 Task: Look for space in Ressano Garcia, Mozambique from 1st July, 2023 to 3rd July, 2023 for 1 adult in price range Rs.5000 to Rs.15000. Place can be private room with 1  bedroom having 1 bed and 1 bathroom. Property type can be house, flat, guest house, hotel. Amenities needed are: wifi. Booking option can be shelf check-in. Required host language is English.
Action: Mouse moved to (541, 117)
Screenshot: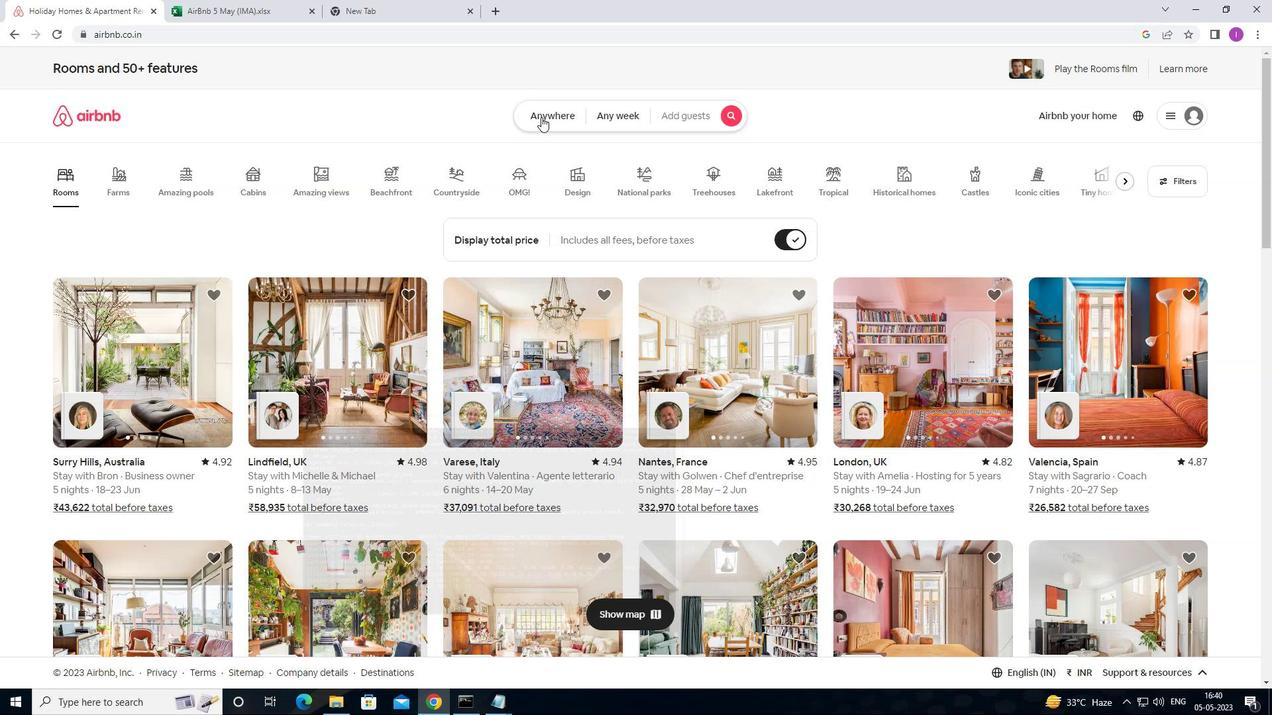
Action: Mouse pressed left at (541, 117)
Screenshot: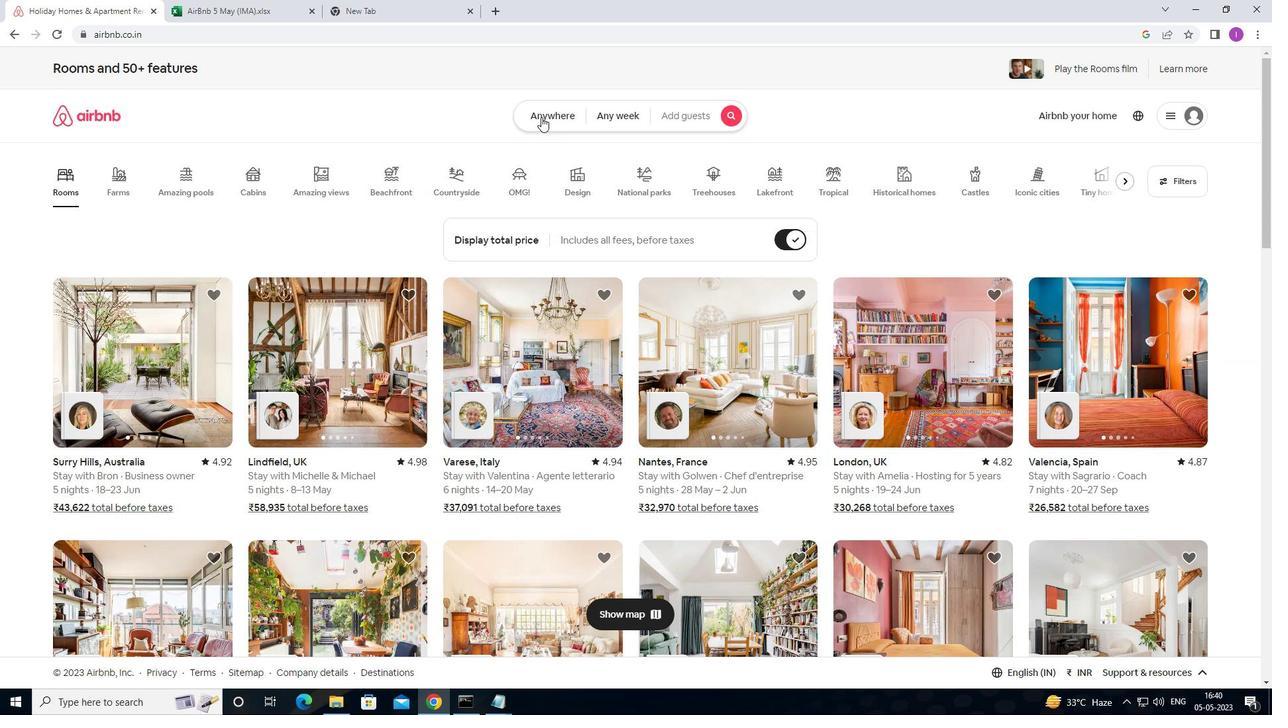 
Action: Mouse moved to (418, 155)
Screenshot: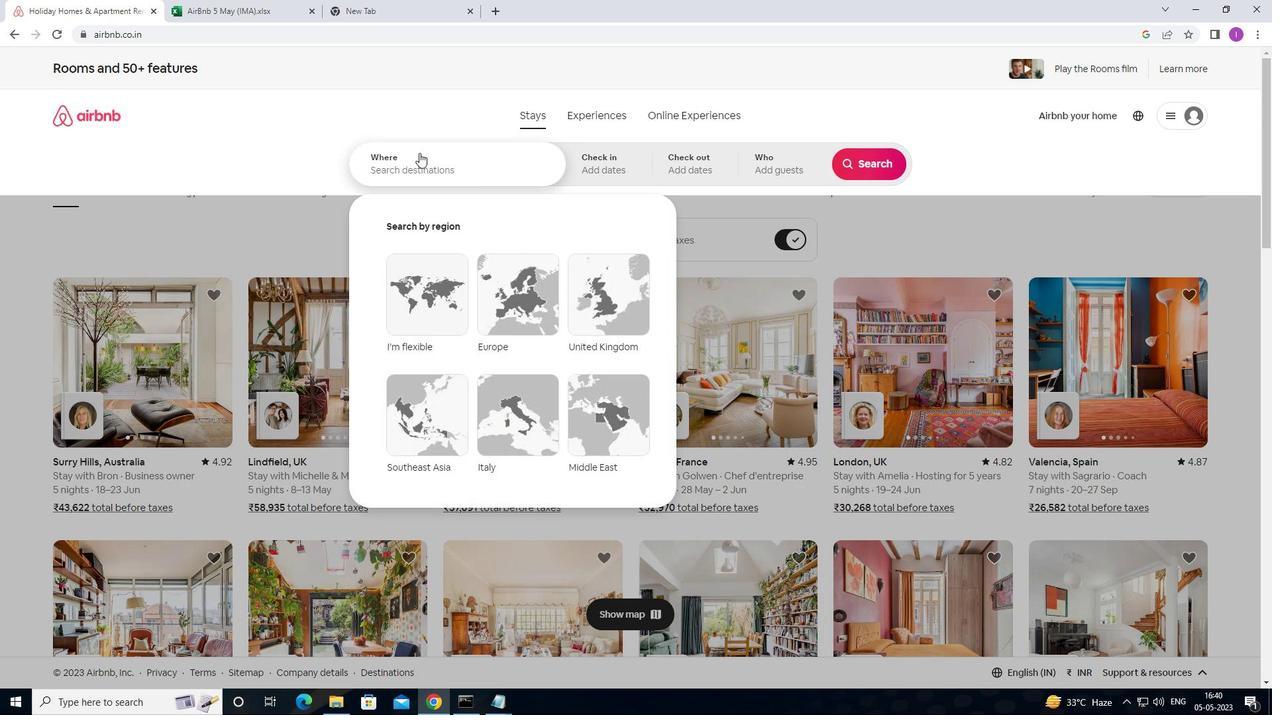 
Action: Mouse pressed left at (418, 155)
Screenshot: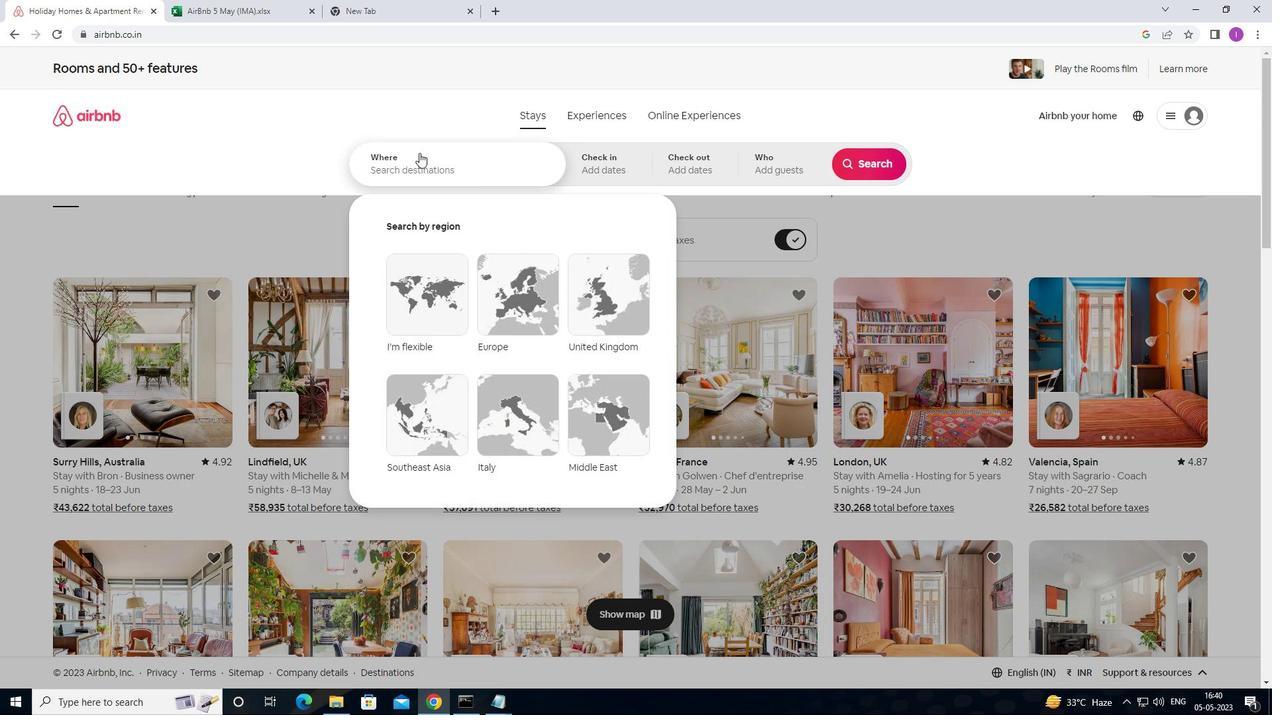 
Action: Mouse moved to (613, 78)
Screenshot: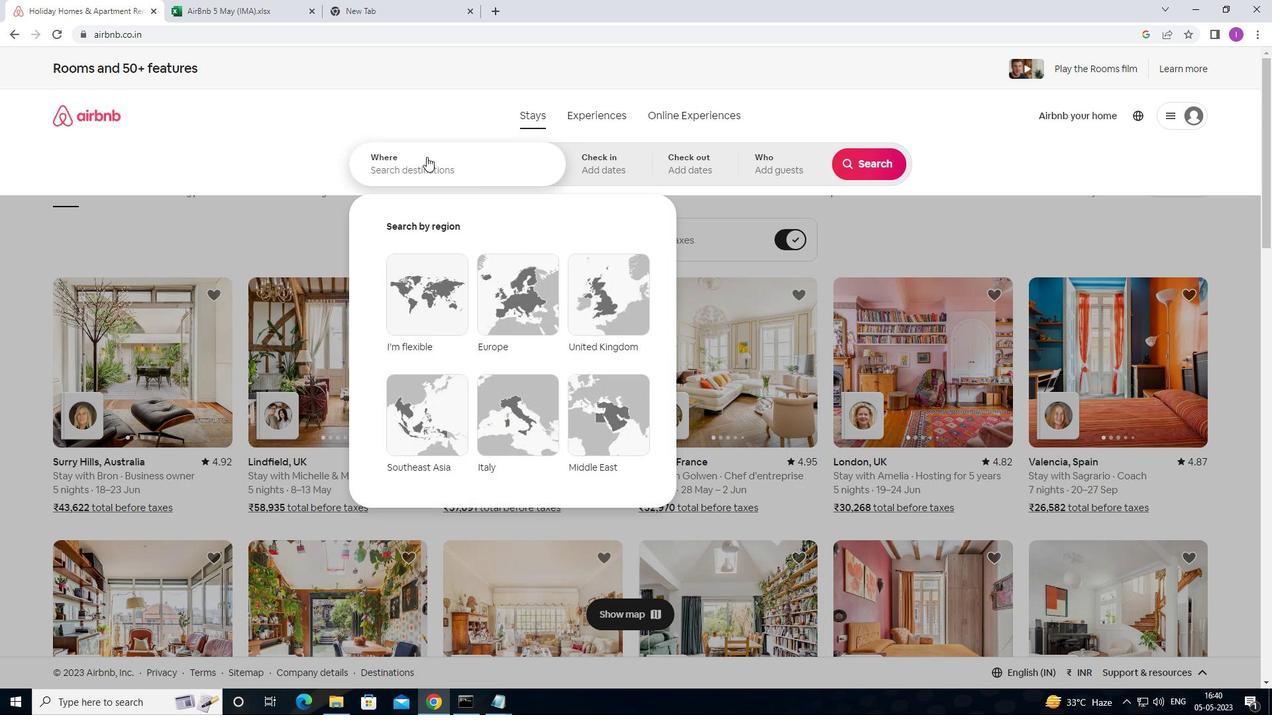 
Action: Key pressed <Key.shift>
Screenshot: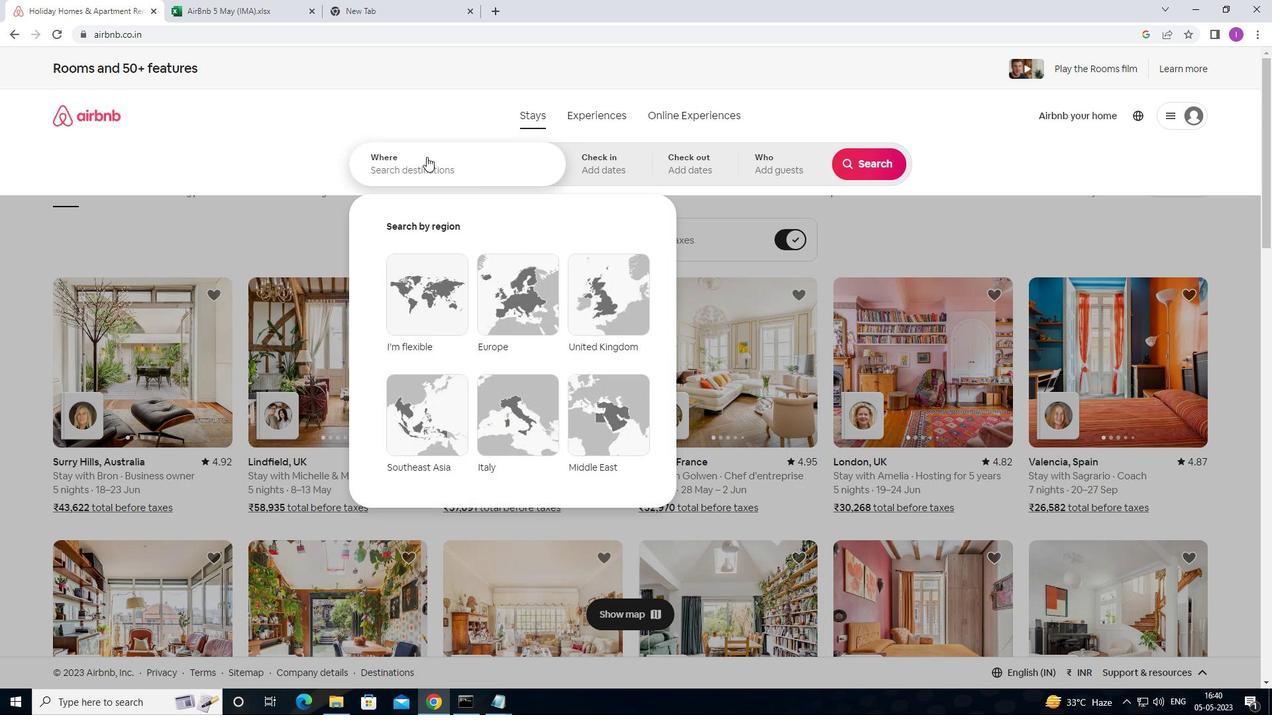 
Action: Mouse moved to (618, 82)
Screenshot: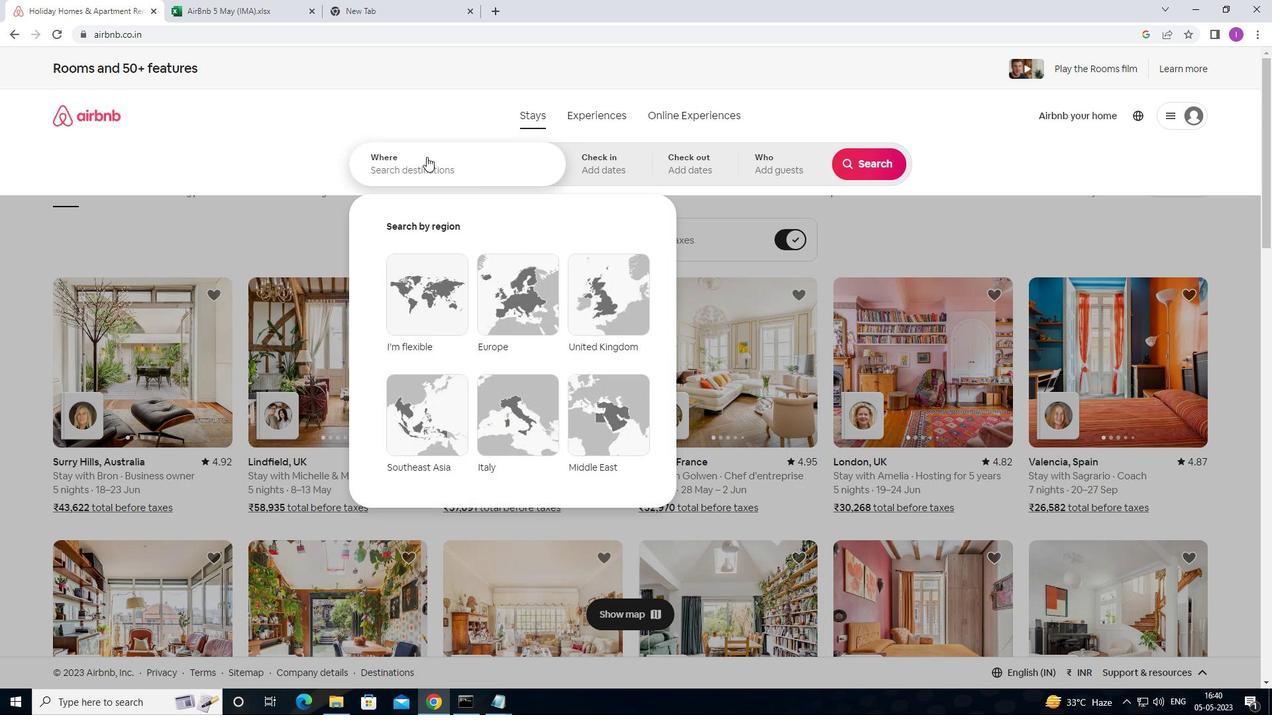 
Action: Key pressed <Key.shift><Key.shift><Key.shift><Key.shift><Key.shift><Key.shift><Key.shift><Key.shift><Key.shift><Key.shift><Key.shift>G<Key.backspace><Key.shift>RESSANO<Key.space><Key.shift><Key.shift><Key.shift><Key.shift><Key.shift><Key.shift><Key.shift><Key.shift><Key.shift><Key.shift><Key.shift><Key.shift><Key.shift><Key.shift><Key.shift><Key.shift><Key.shift><Key.shift><Key.shift><Key.shift><Key.shift><Key.shift><Key.shift><Key.shift><Key.shift><Key.shift><Key.shift><Key.shift><Key.shift><Key.shift><Key.shift><Key.shift><Key.shift><Key.shift><Key.shift><Key.shift><Key.shift><Key.shift><Key.shift><Key.shift><Key.shift><Key.shift><Key.shift><Key.shift><Key.shift><Key.shift><Key.shift><Key.shift><Key.shift><Key.shift><Key.shift><Key.shift><Key.shift><Key.shift>GARCIA,<Key.shift><Key.shift><Key.shift><Key.shift><Key.shift><Key.shift><Key.shift><Key.shift><Key.shift><Key.shift><Key.shift><Key.shift><Key.shift><Key.shift><Key.shift><Key.shift><Key.shift><Key.shift><Key.shift><Key.shift><Key.shift><Key.shift><Key.shift><Key.shift>MOZAM
Screenshot: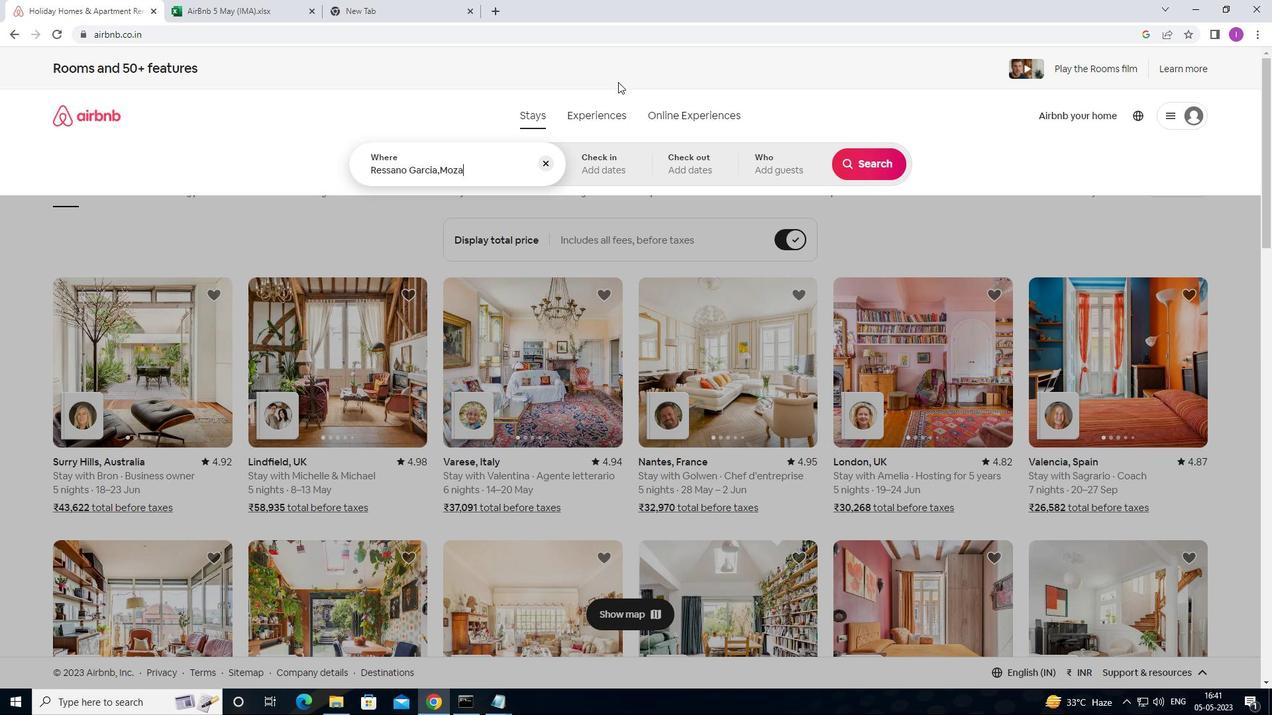 
Action: Mouse moved to (515, 242)
Screenshot: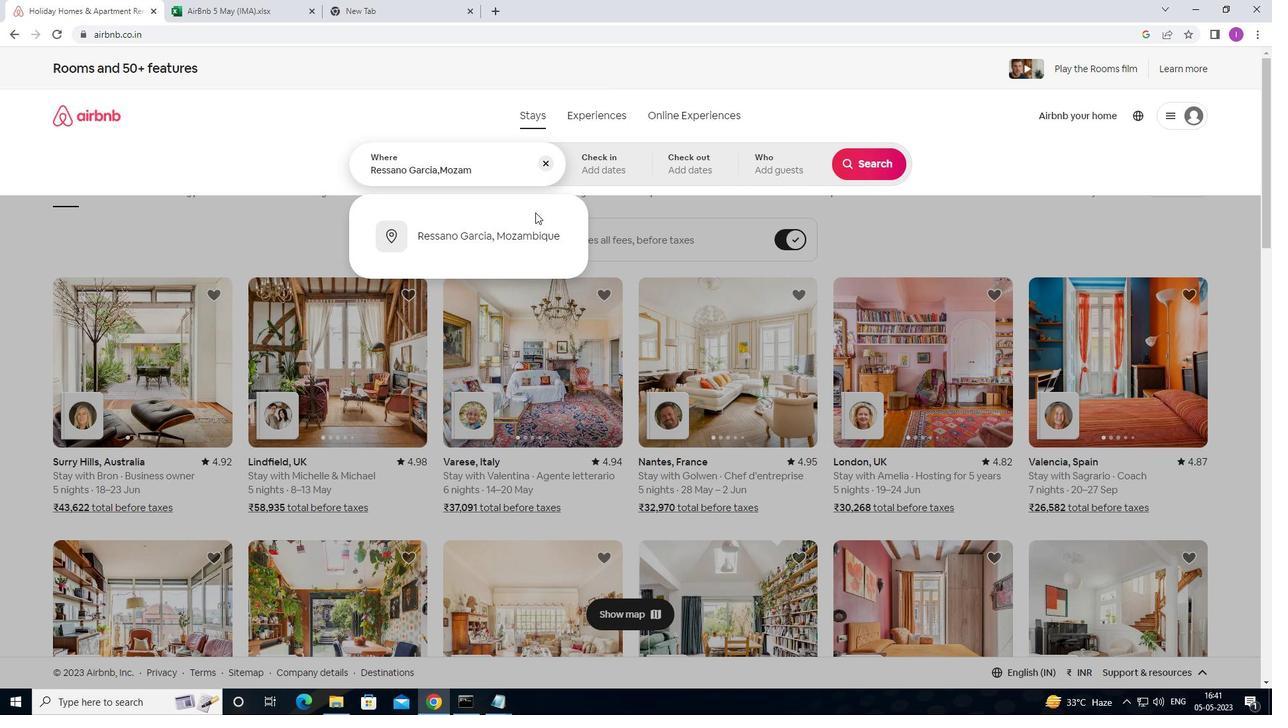 
Action: Mouse pressed left at (515, 242)
Screenshot: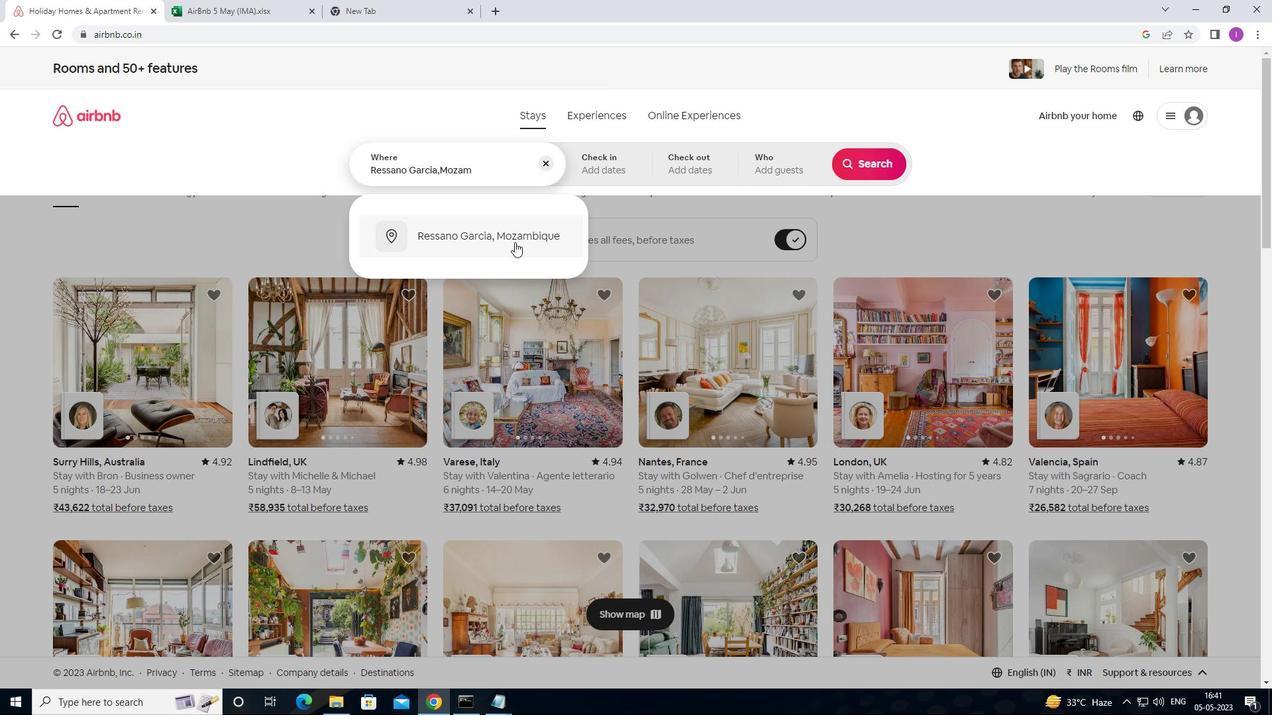 
Action: Mouse moved to (870, 270)
Screenshot: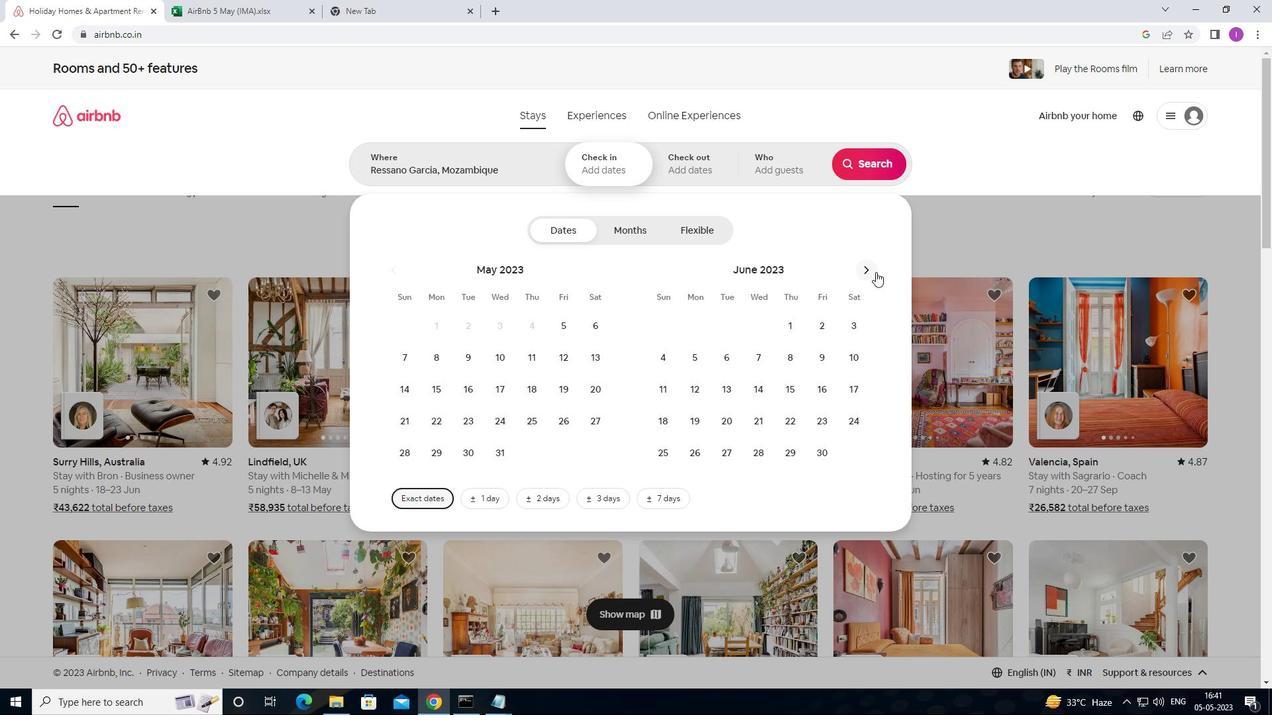 
Action: Mouse pressed left at (870, 270)
Screenshot: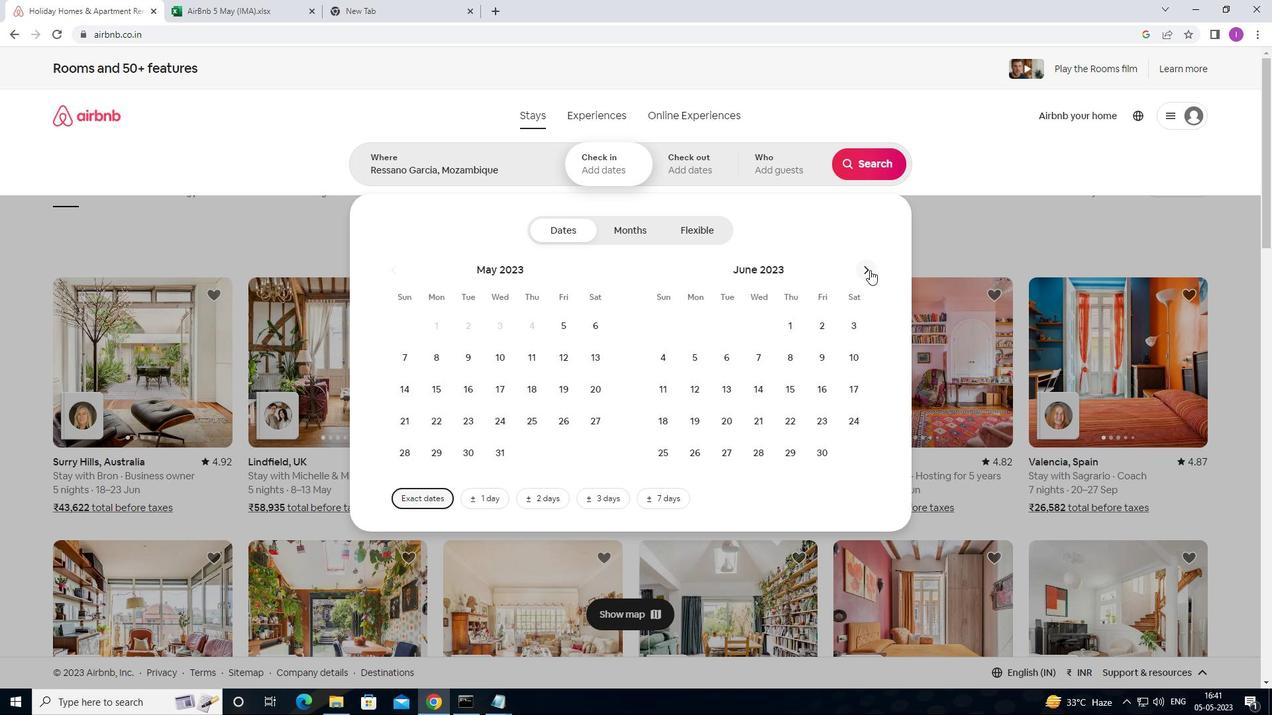 
Action: Mouse moved to (859, 321)
Screenshot: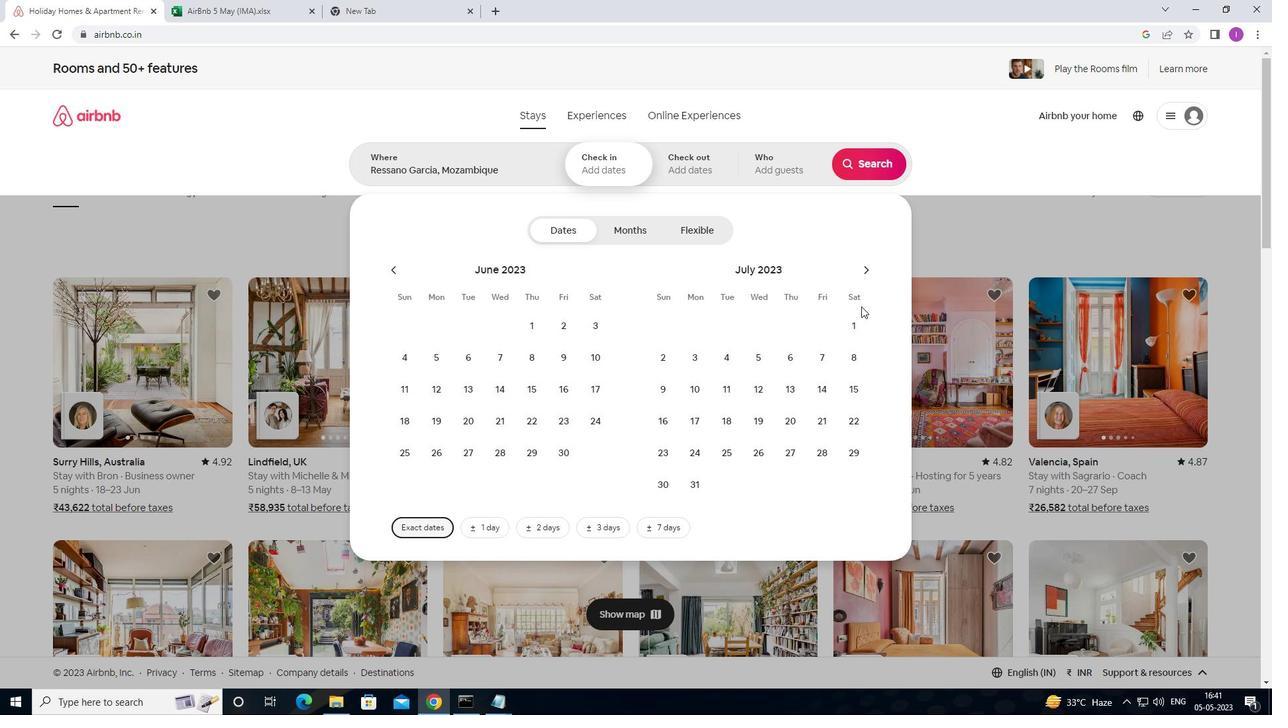 
Action: Mouse pressed left at (859, 321)
Screenshot: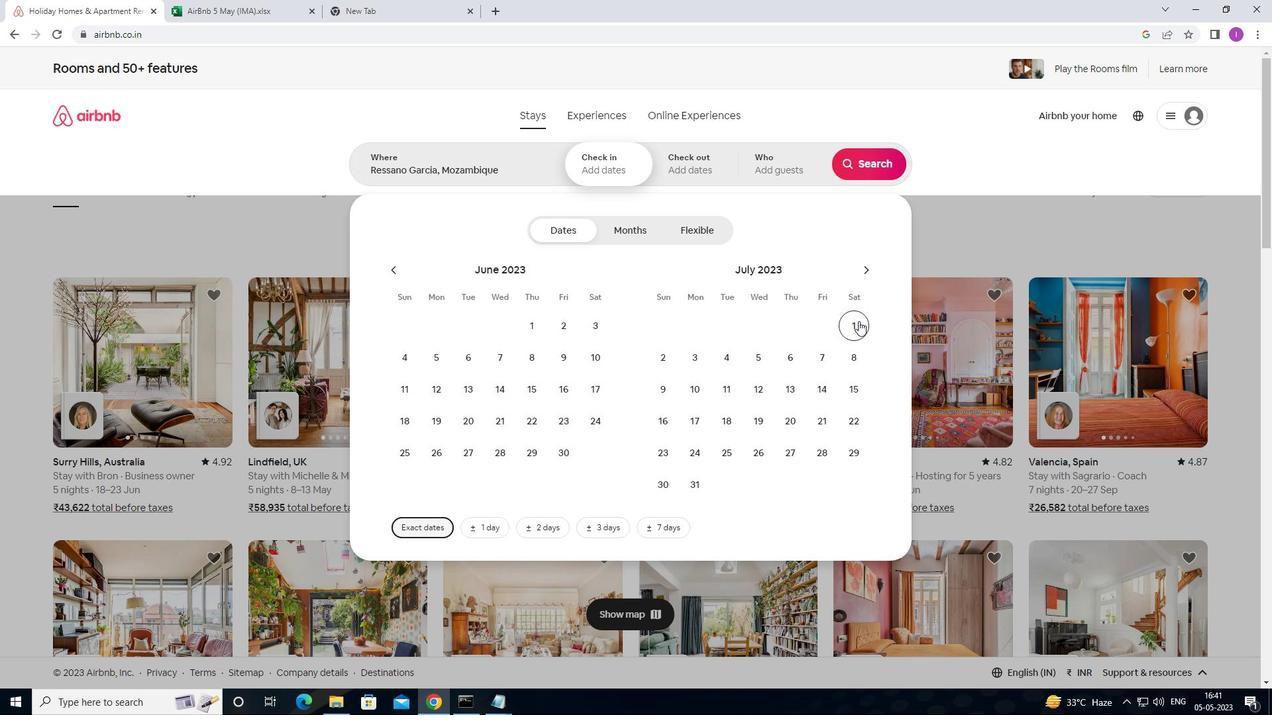 
Action: Mouse moved to (688, 356)
Screenshot: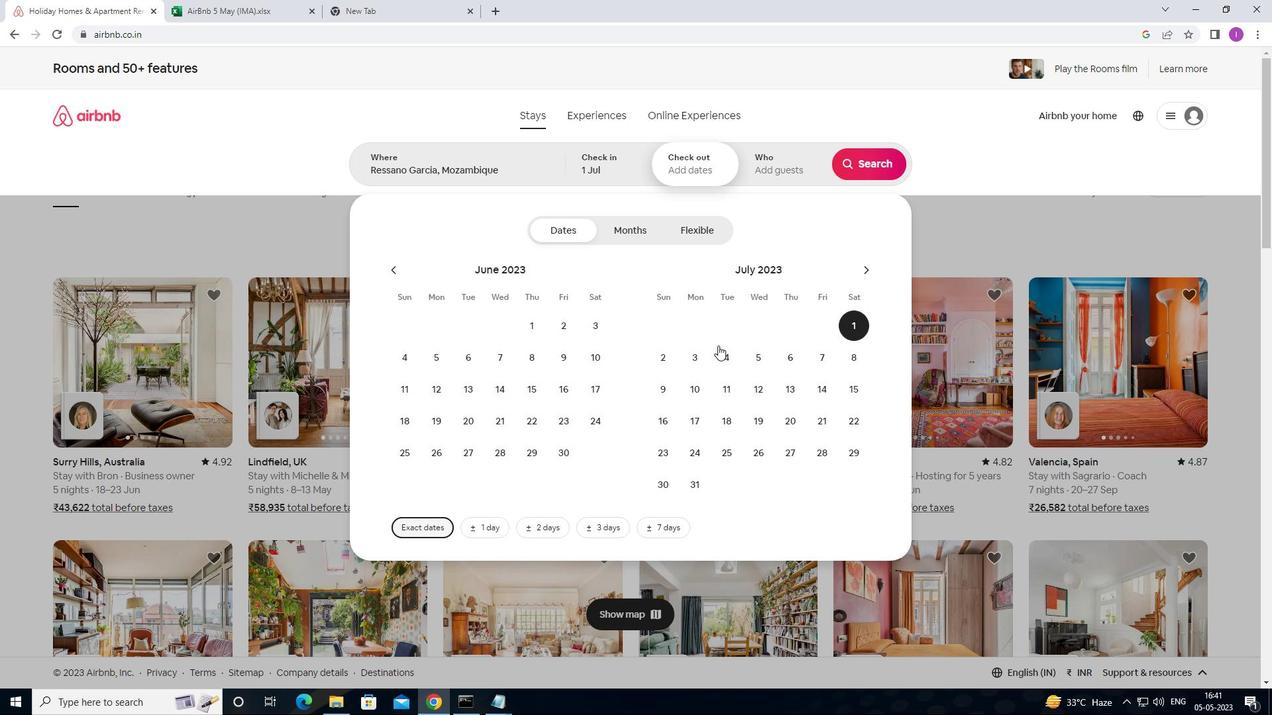 
Action: Mouse pressed left at (688, 356)
Screenshot: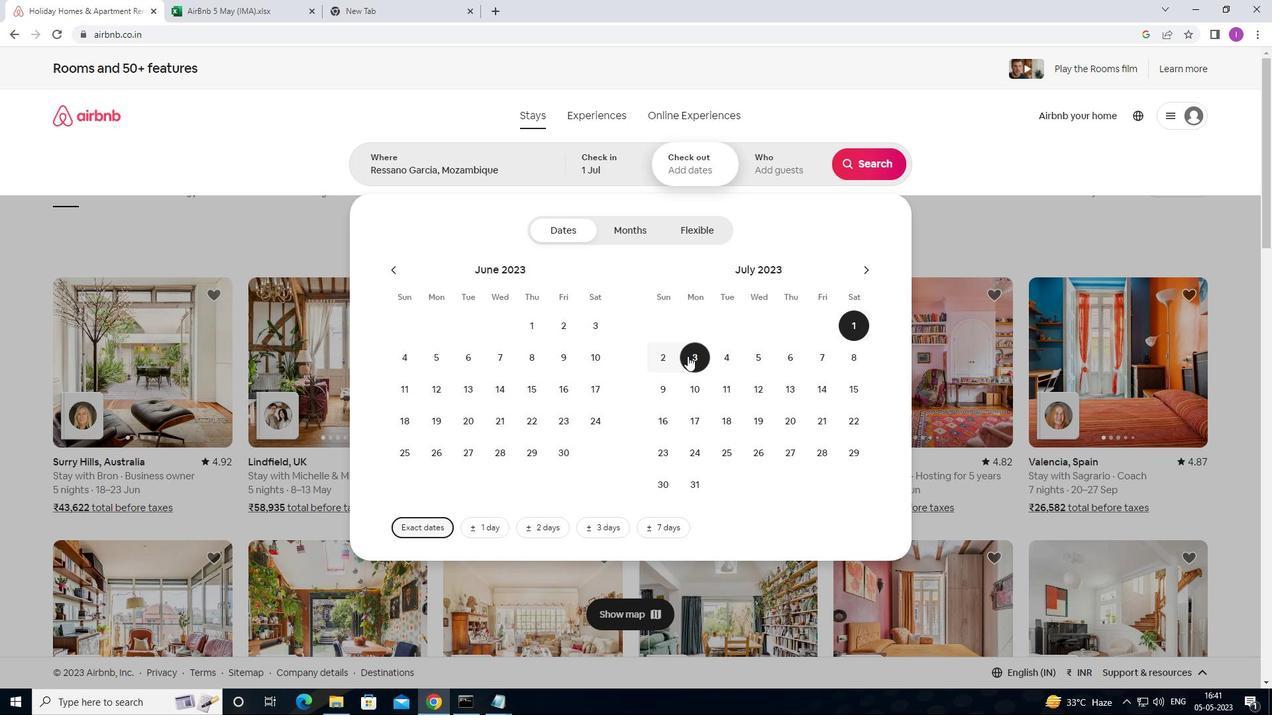 
Action: Mouse moved to (762, 172)
Screenshot: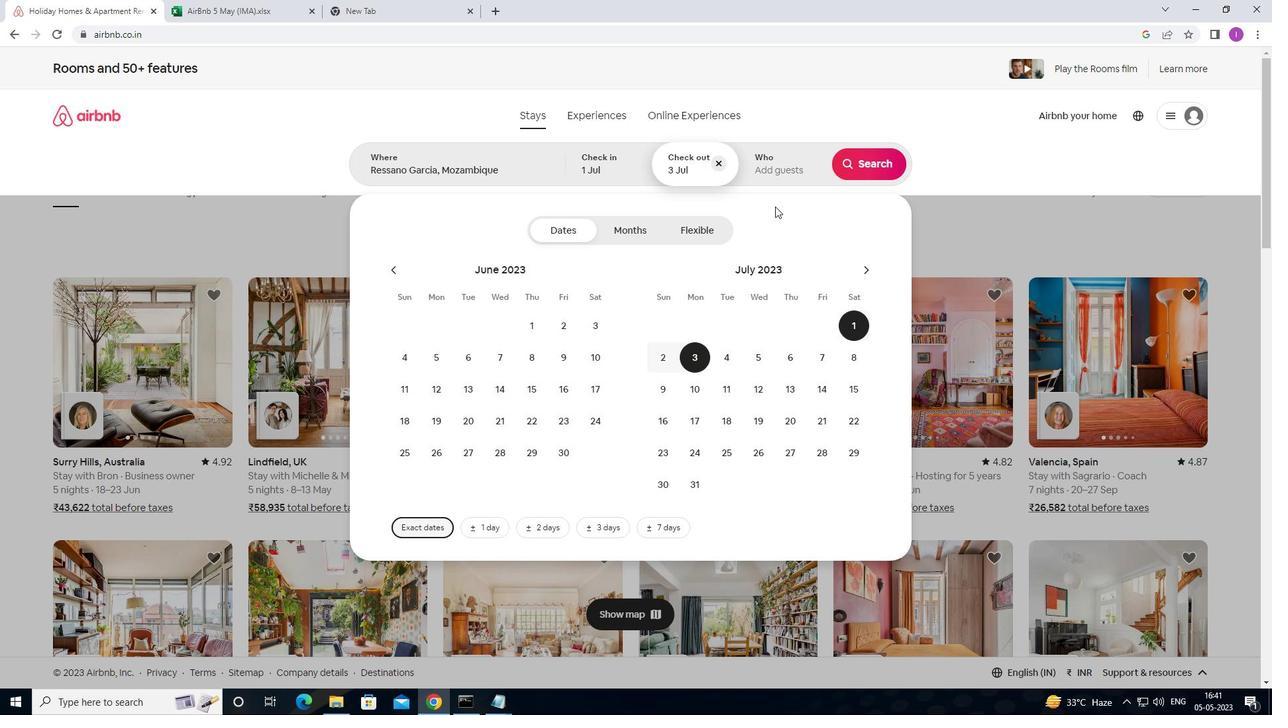 
Action: Mouse pressed left at (762, 172)
Screenshot: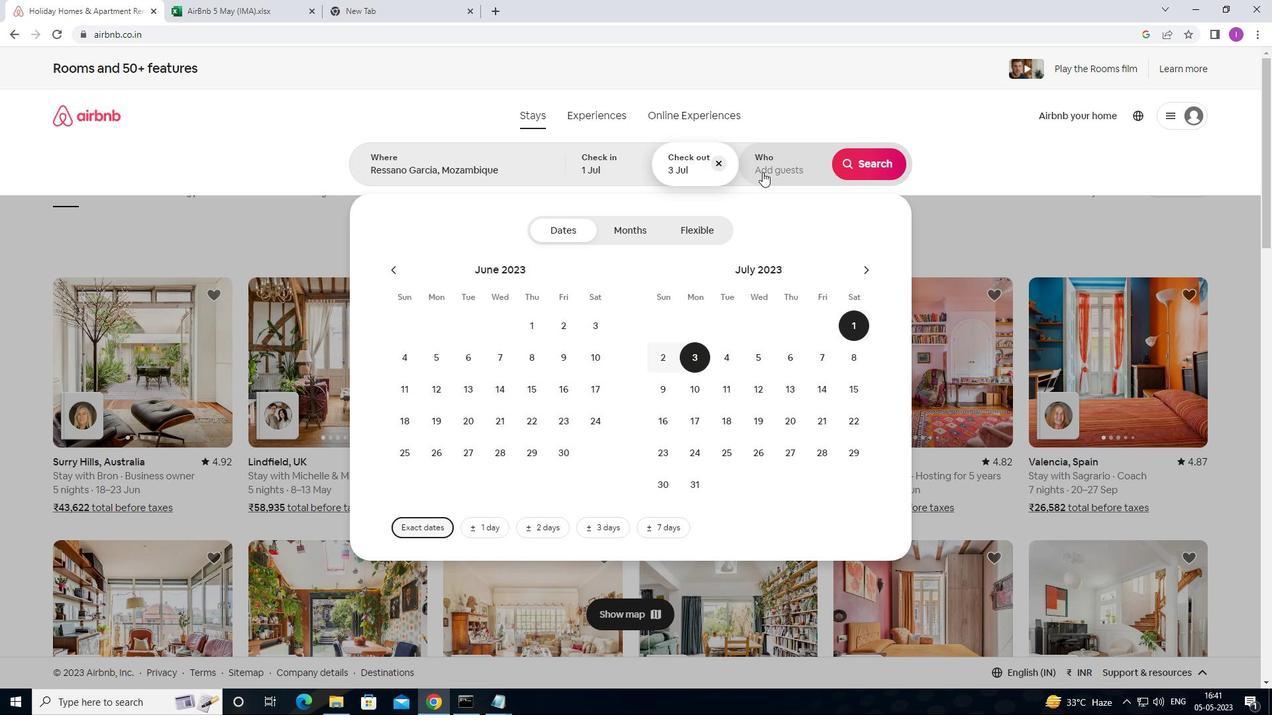
Action: Mouse moved to (874, 237)
Screenshot: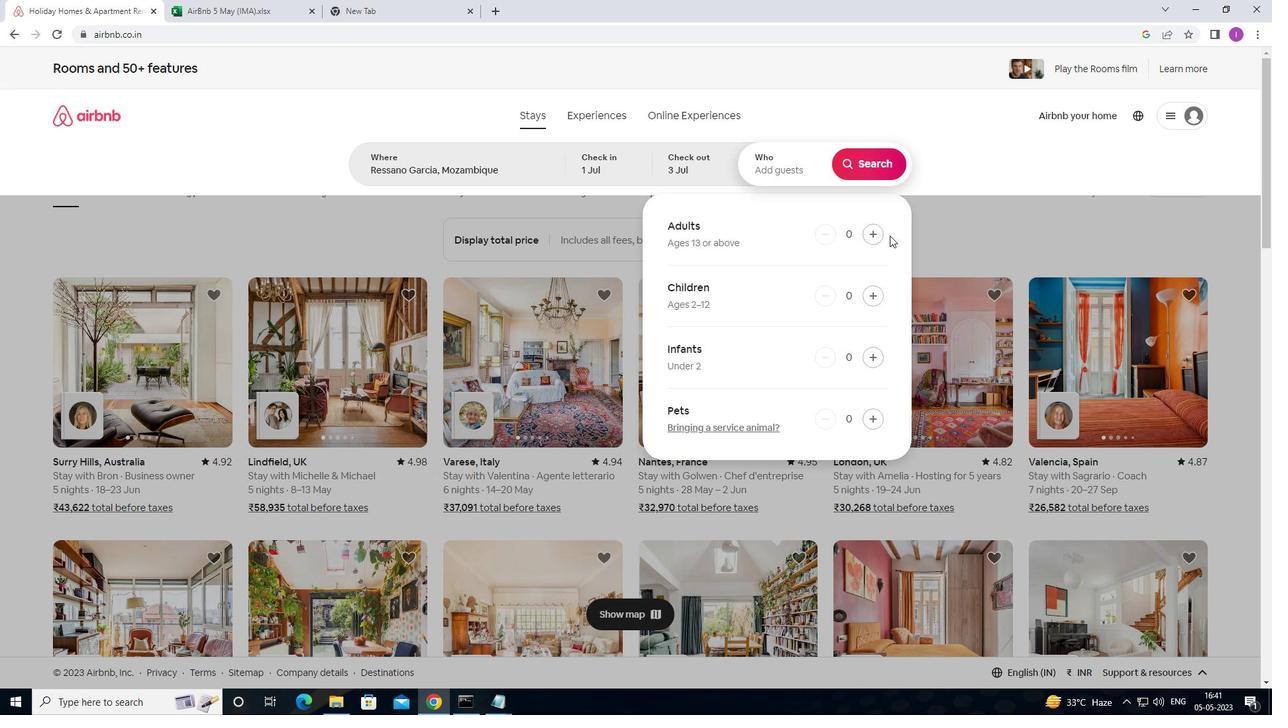 
Action: Mouse pressed left at (874, 237)
Screenshot: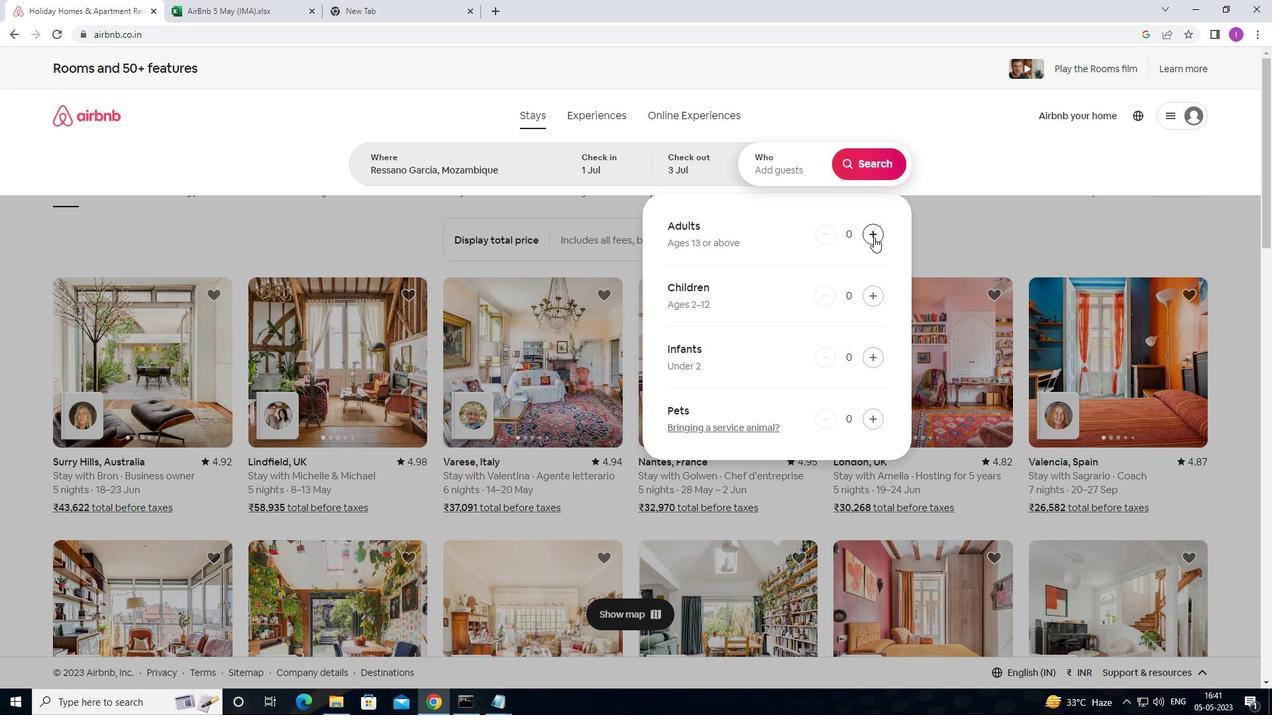 
Action: Mouse moved to (880, 163)
Screenshot: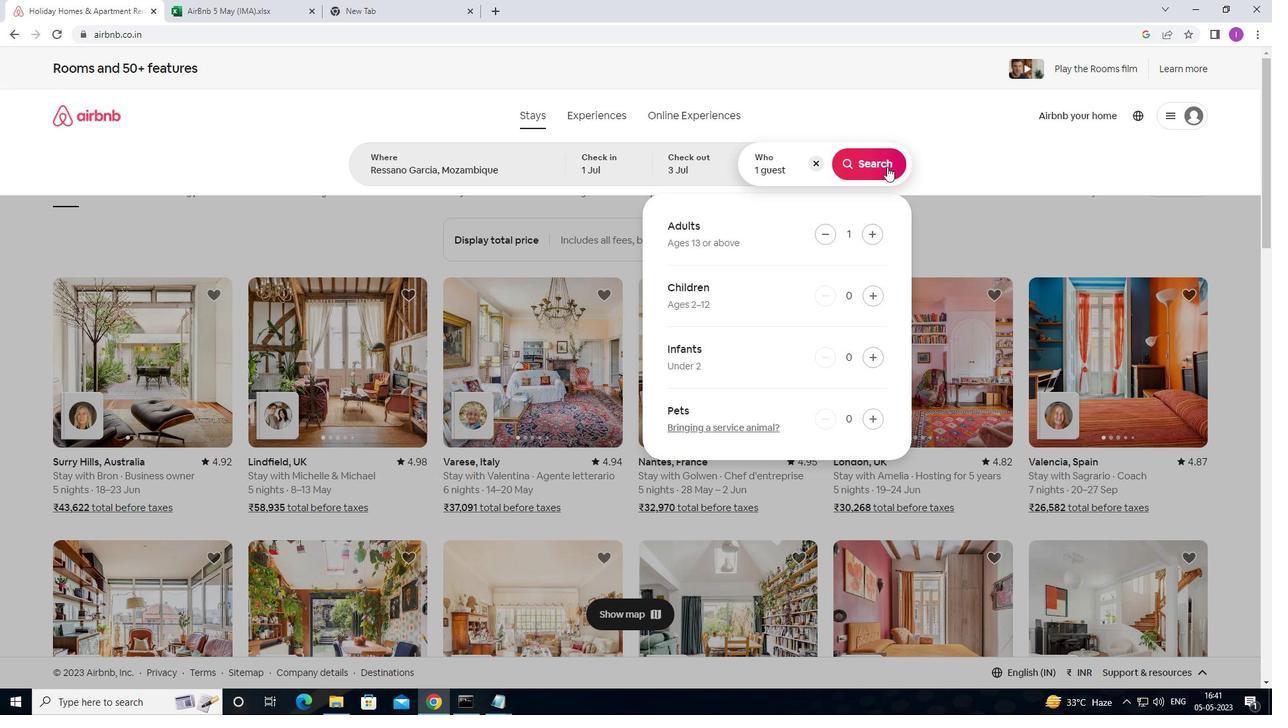 
Action: Mouse pressed left at (880, 163)
Screenshot: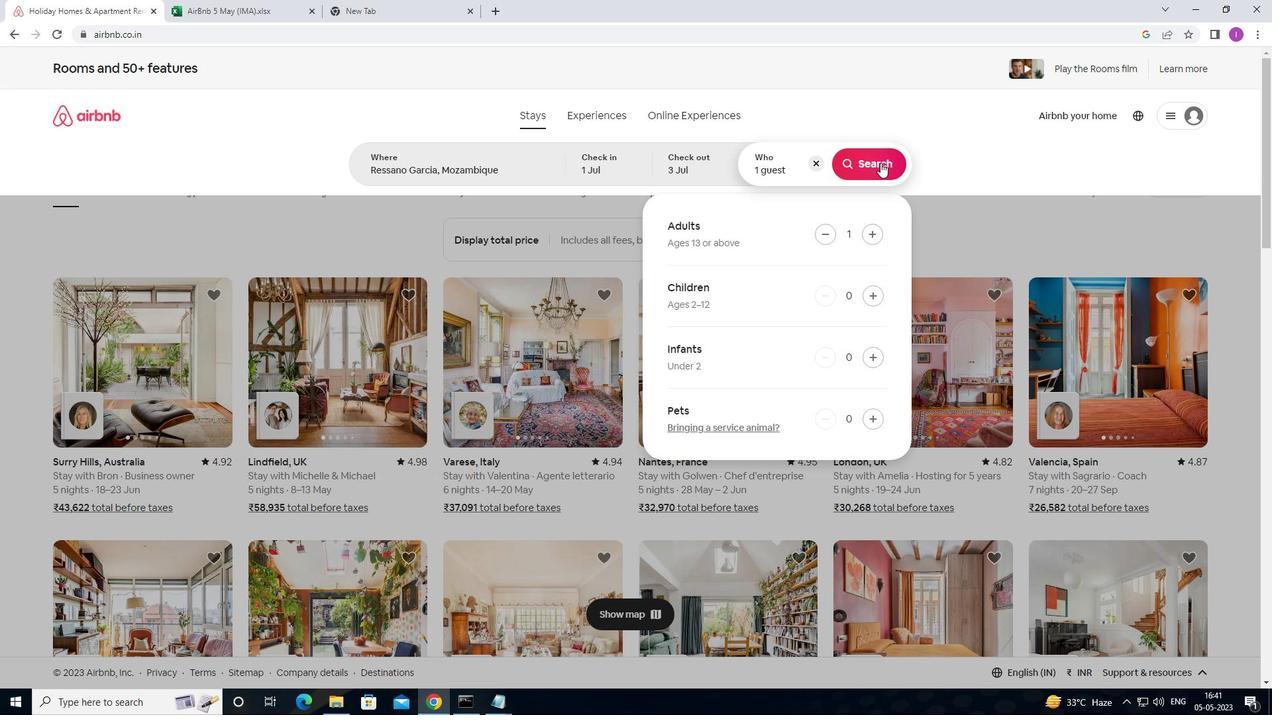 
Action: Mouse moved to (1216, 136)
Screenshot: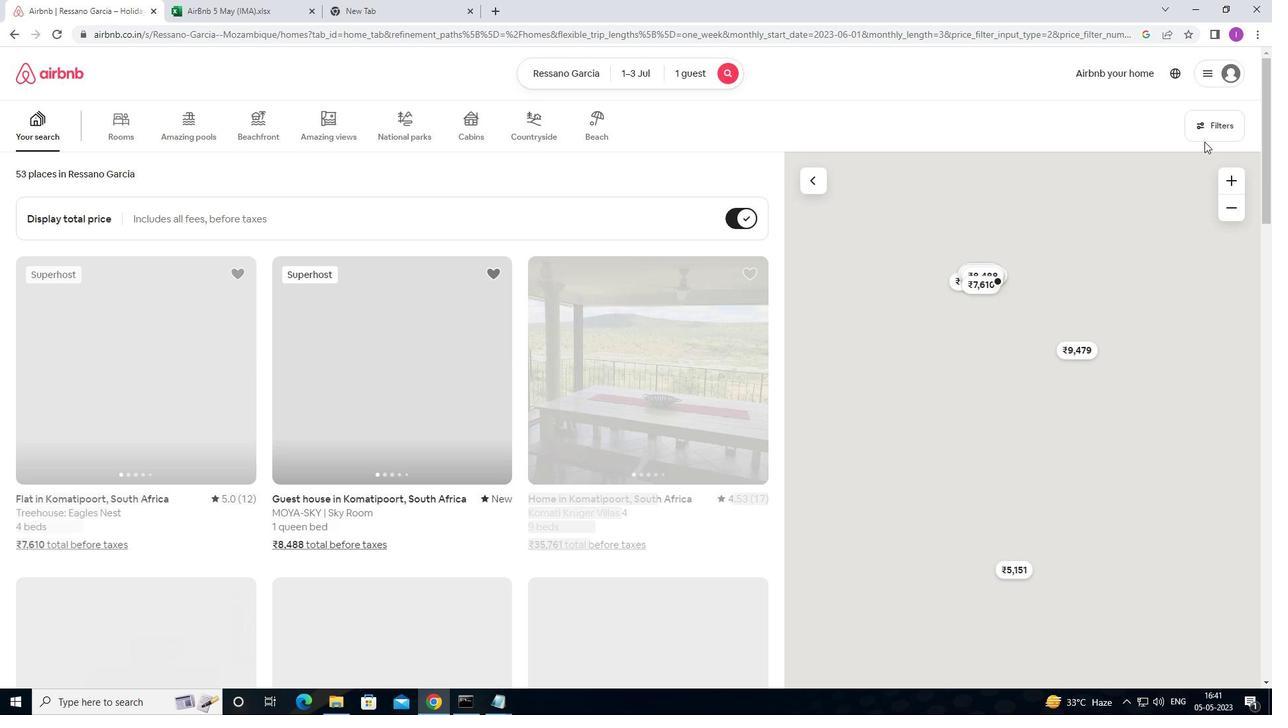 
Action: Mouse pressed left at (1216, 136)
Screenshot: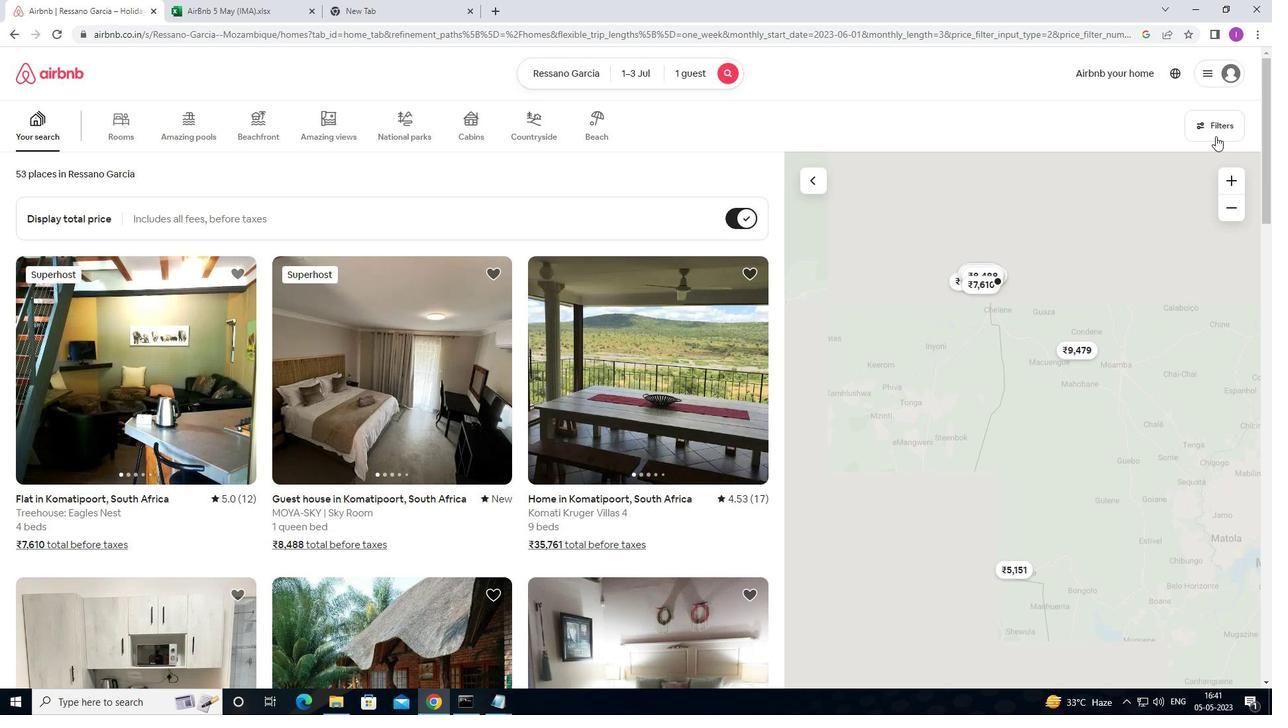 
Action: Mouse moved to (468, 456)
Screenshot: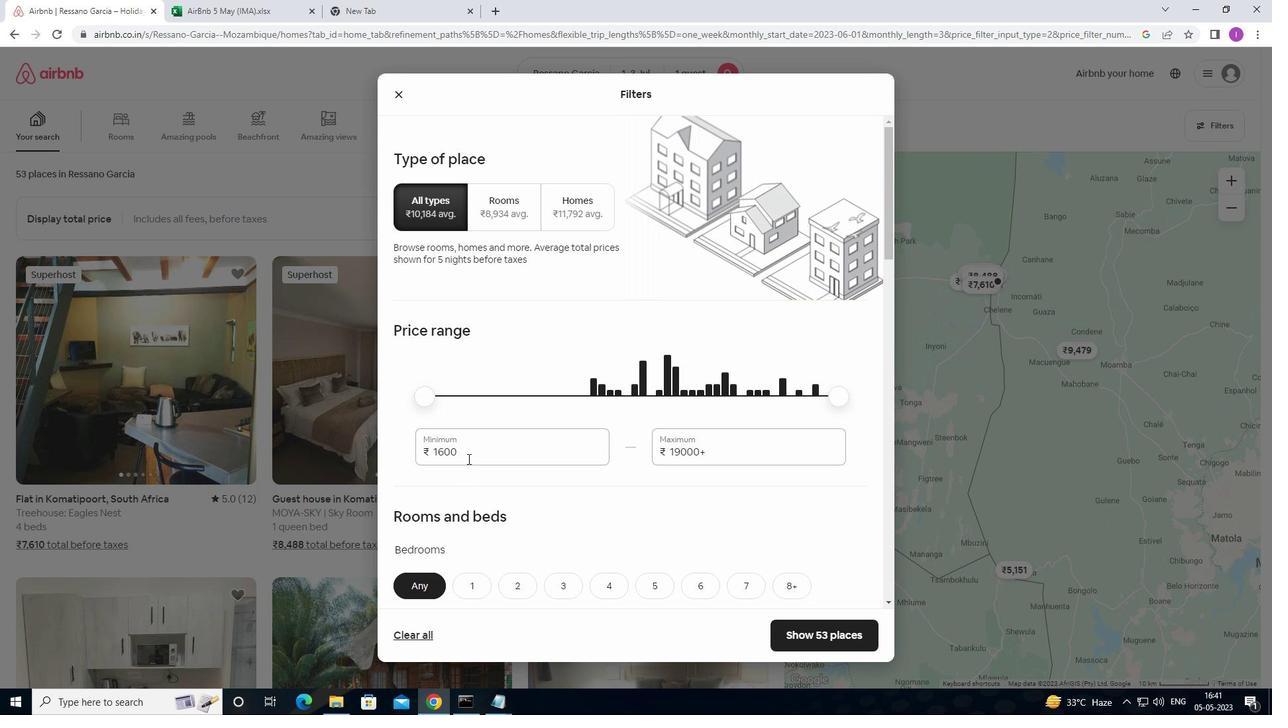
Action: Mouse pressed left at (468, 456)
Screenshot: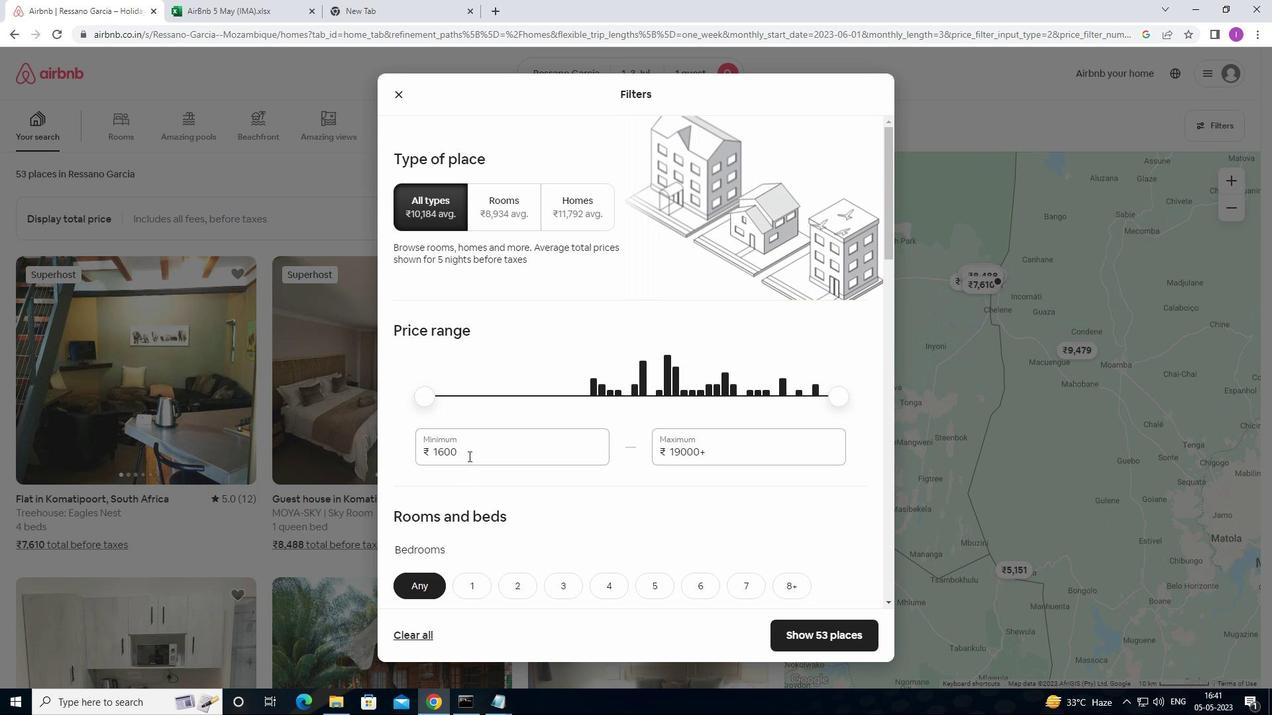 
Action: Mouse moved to (440, 464)
Screenshot: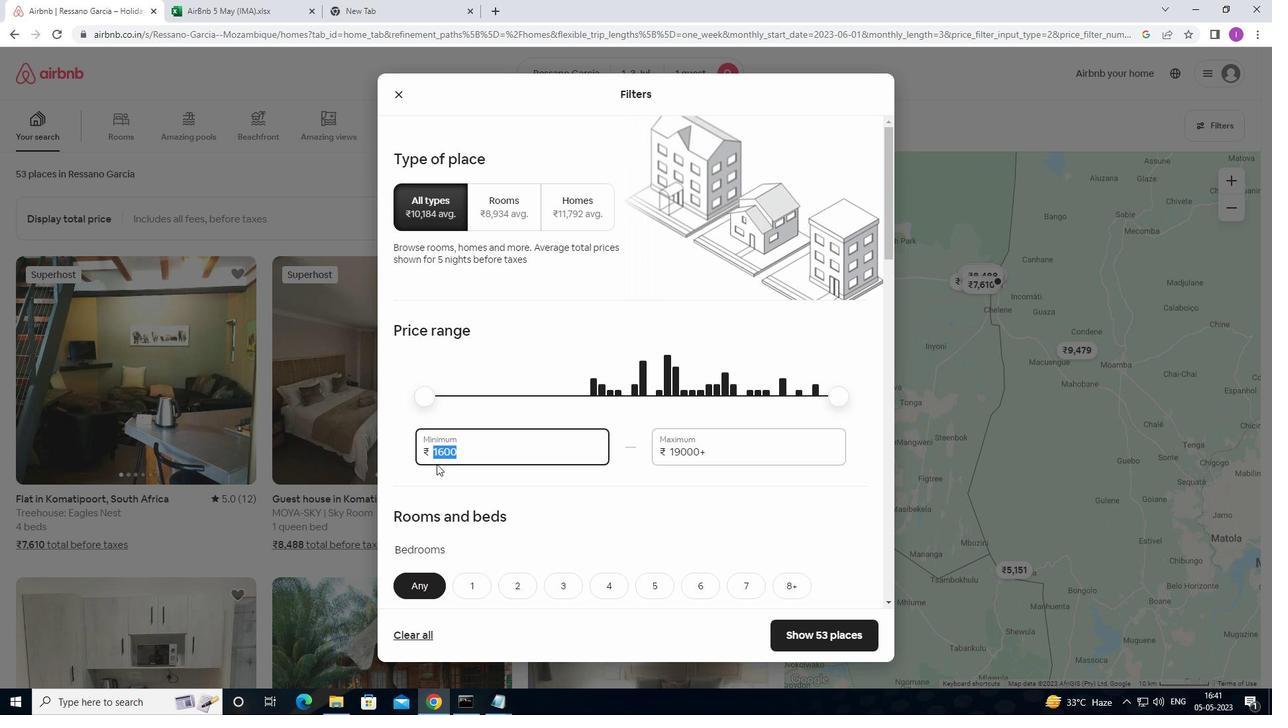 
Action: Key pressed 5
Screenshot: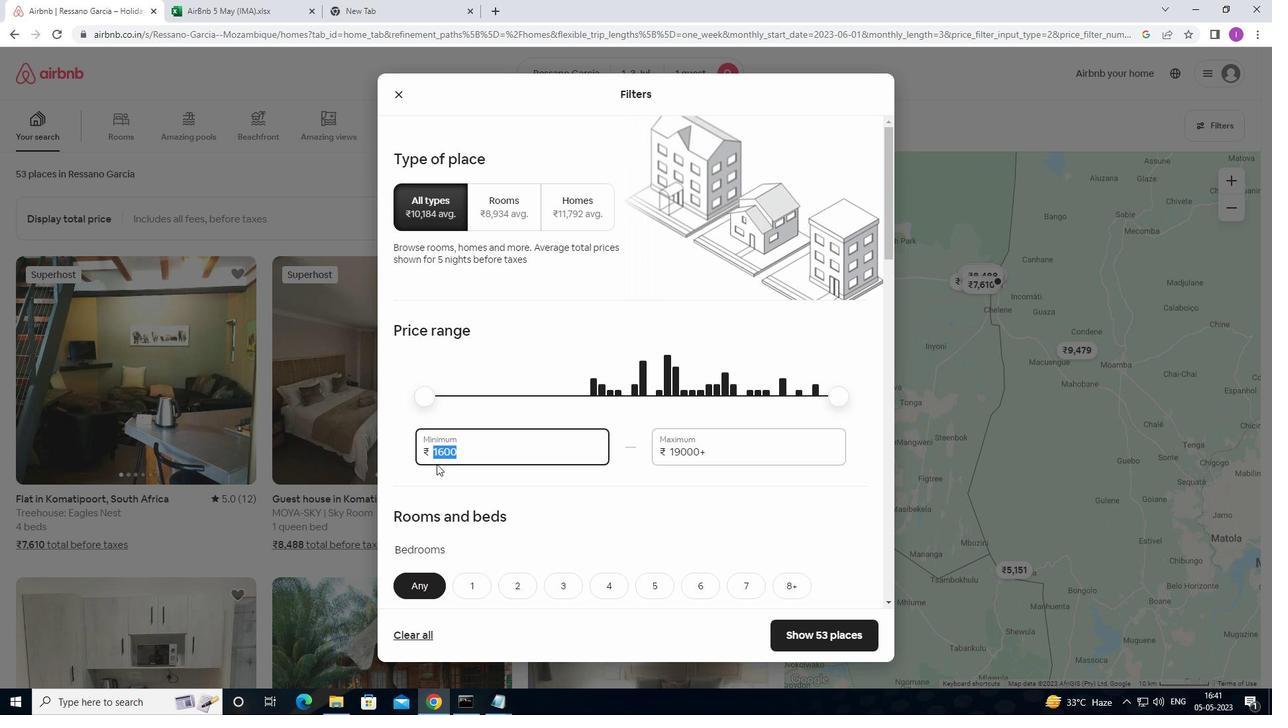 
Action: Mouse moved to (442, 463)
Screenshot: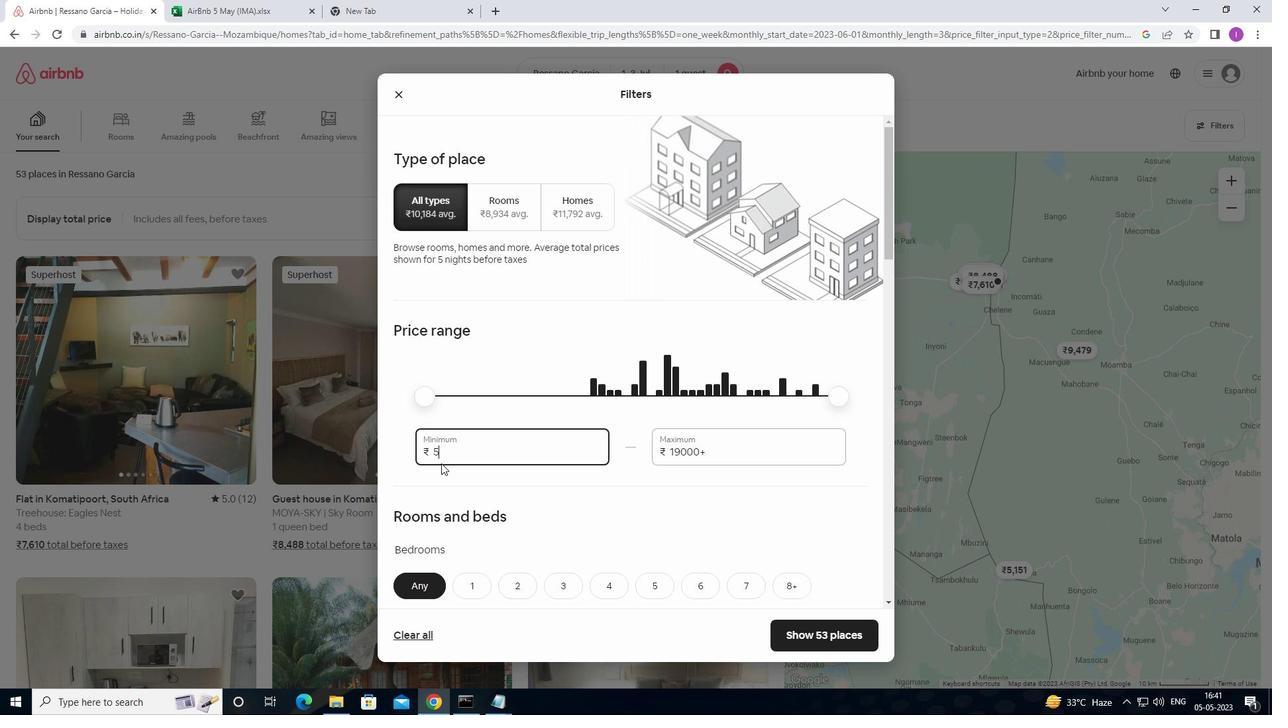 
Action: Key pressed 0
Screenshot: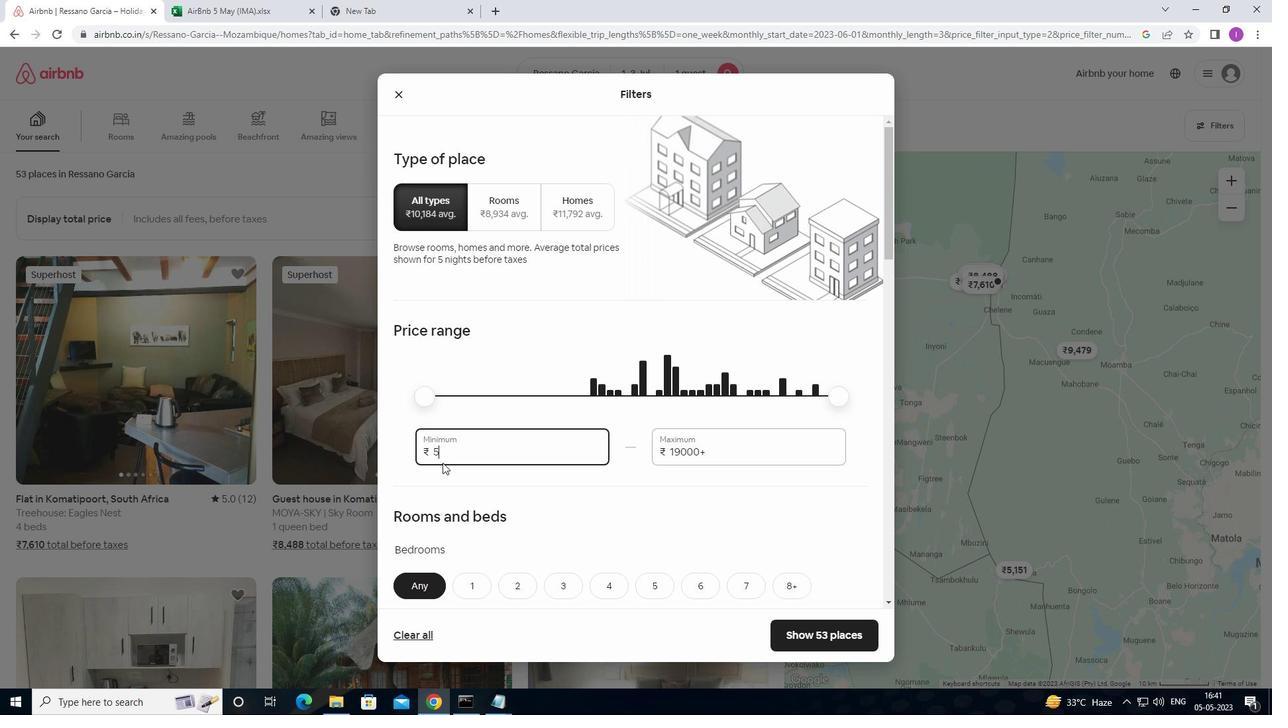 
Action: Mouse moved to (444, 463)
Screenshot: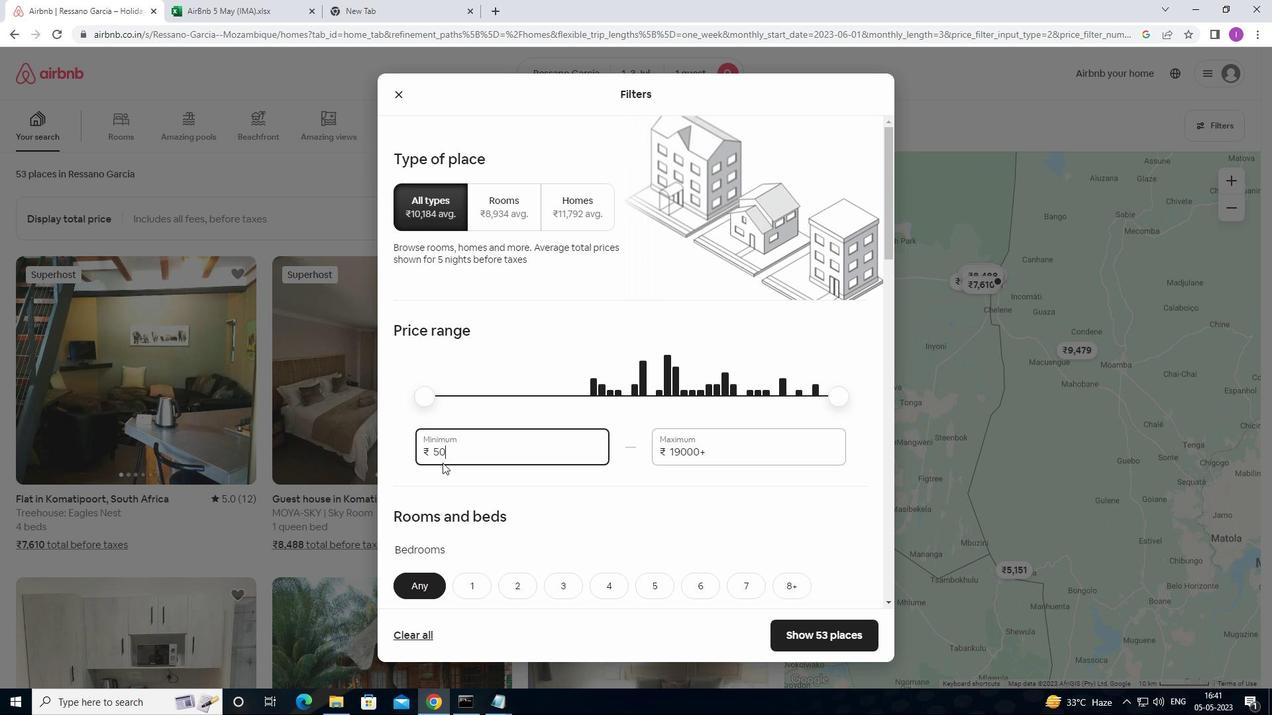 
Action: Key pressed 0
Screenshot: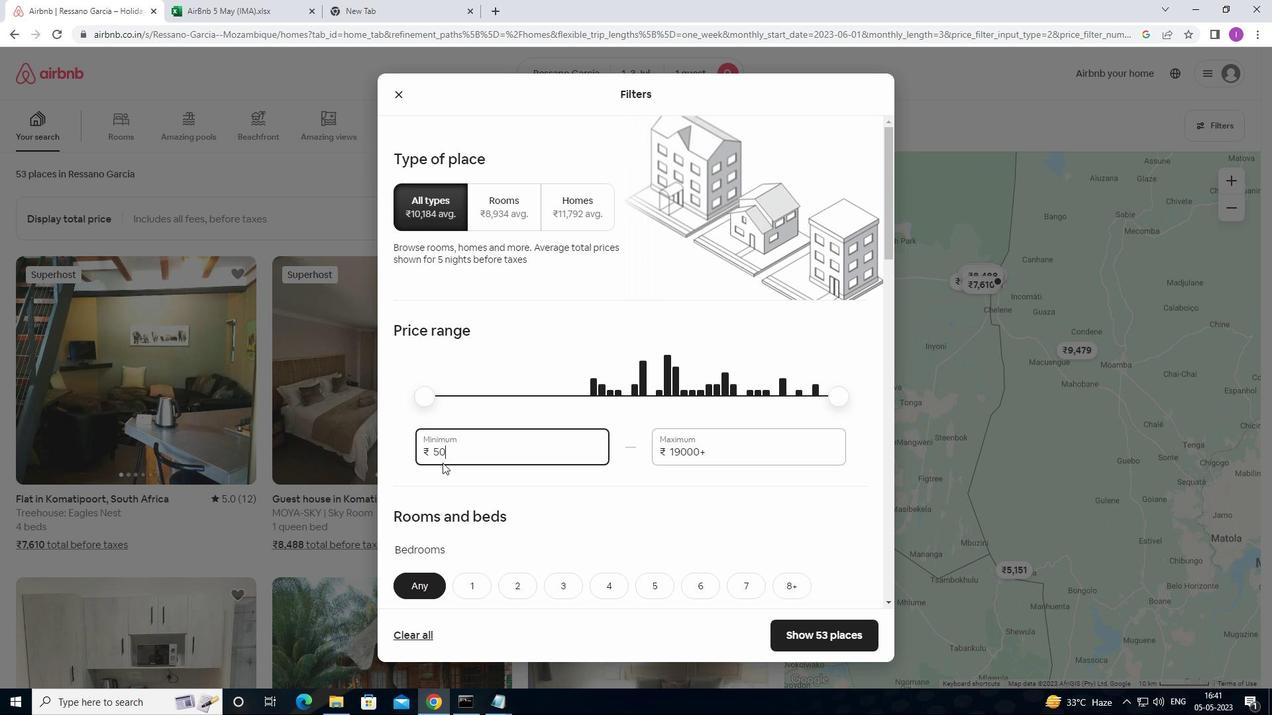 
Action: Mouse moved to (456, 464)
Screenshot: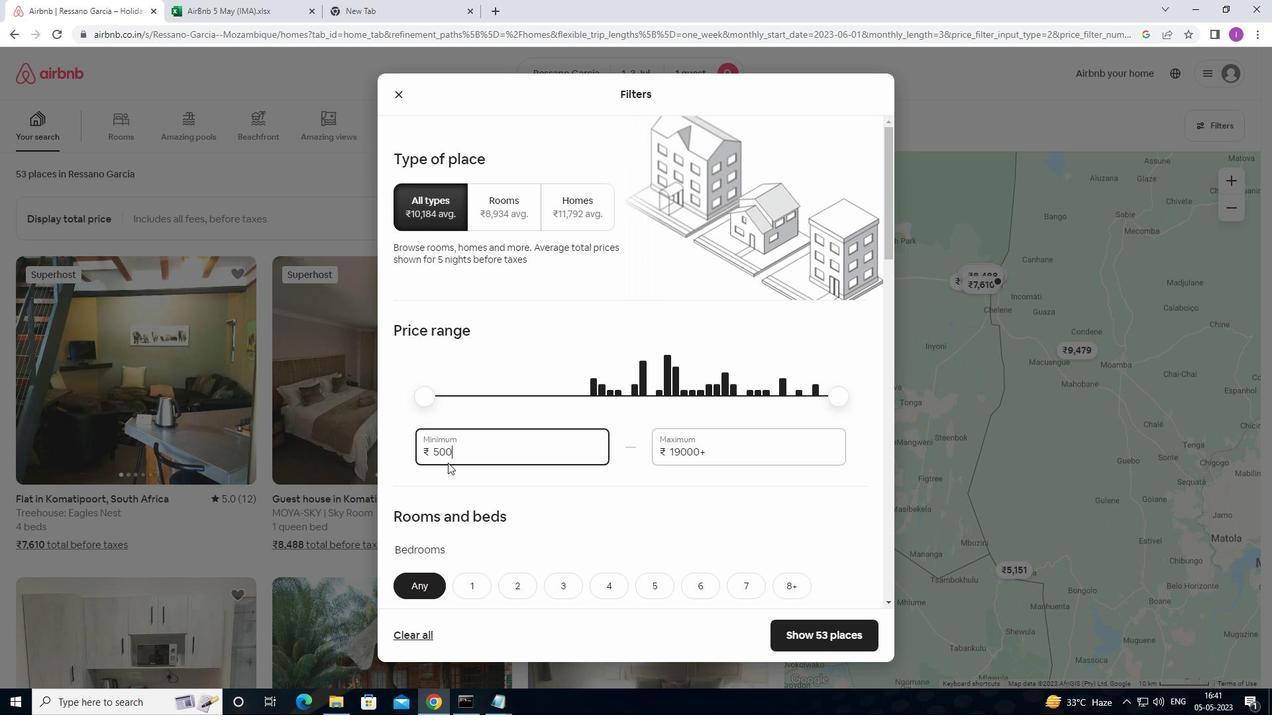 
Action: Key pressed 0
Screenshot: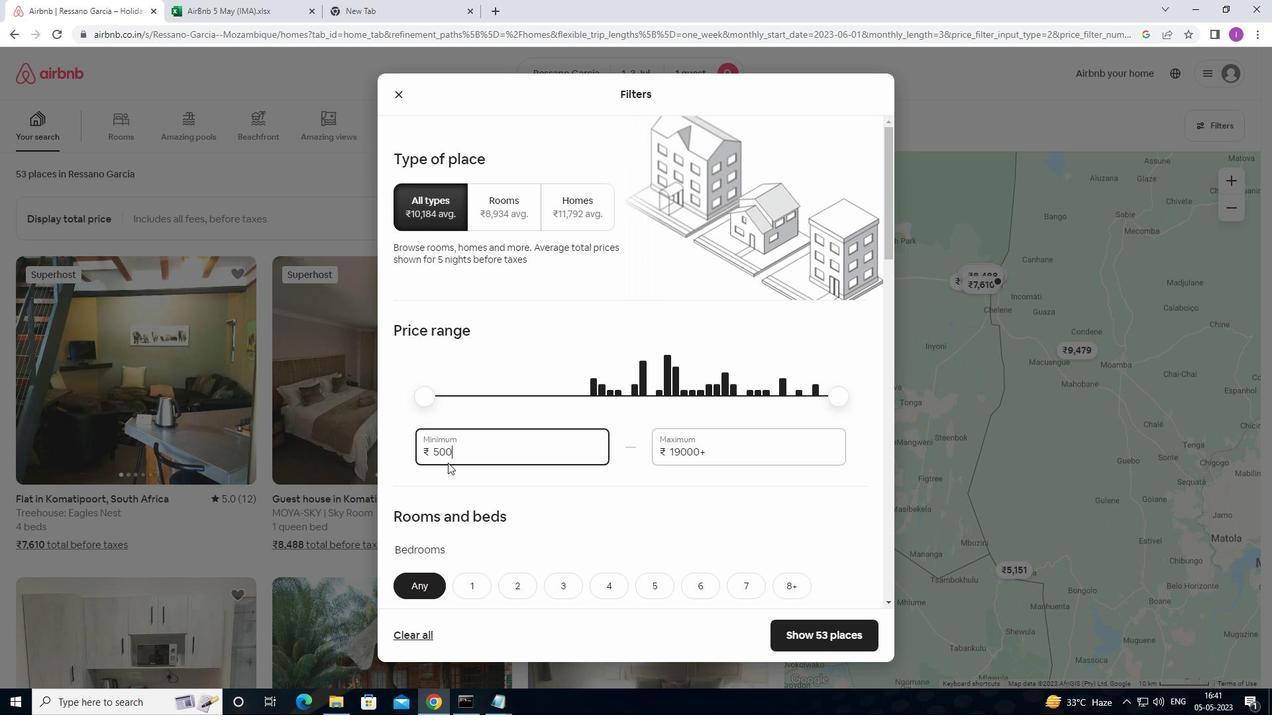 
Action: Mouse moved to (717, 448)
Screenshot: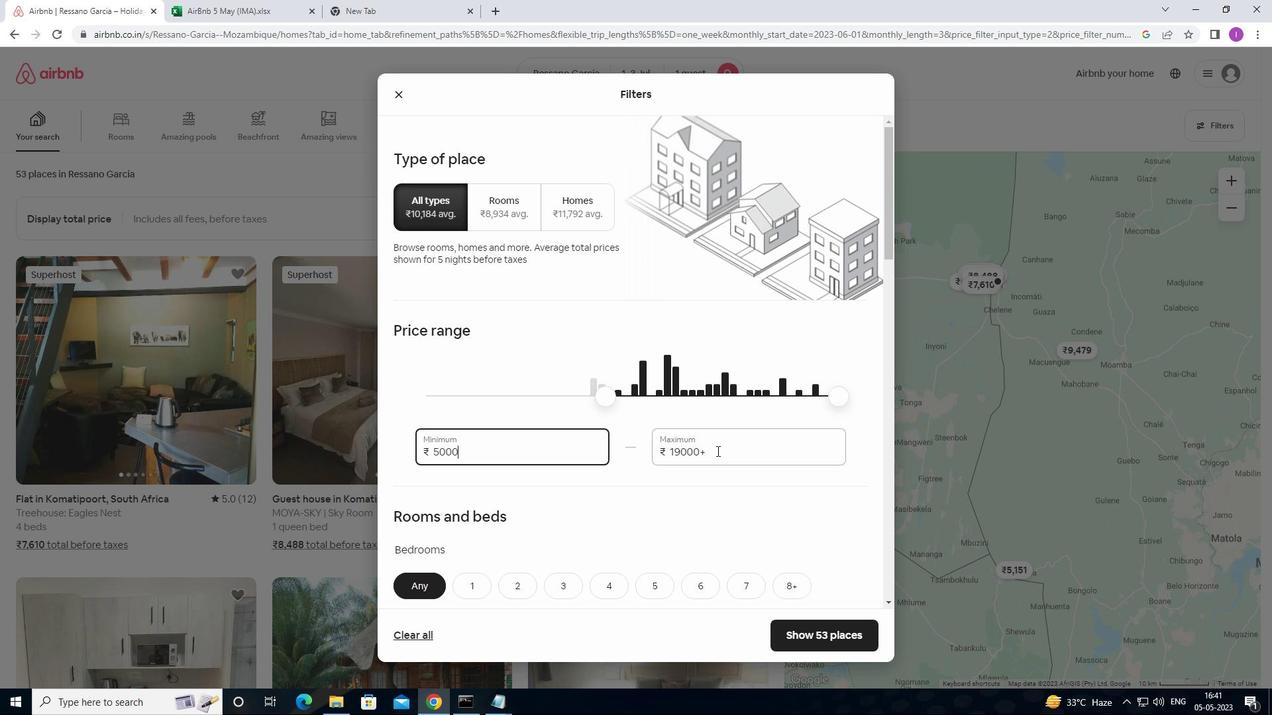 
Action: Mouse pressed left at (717, 448)
Screenshot: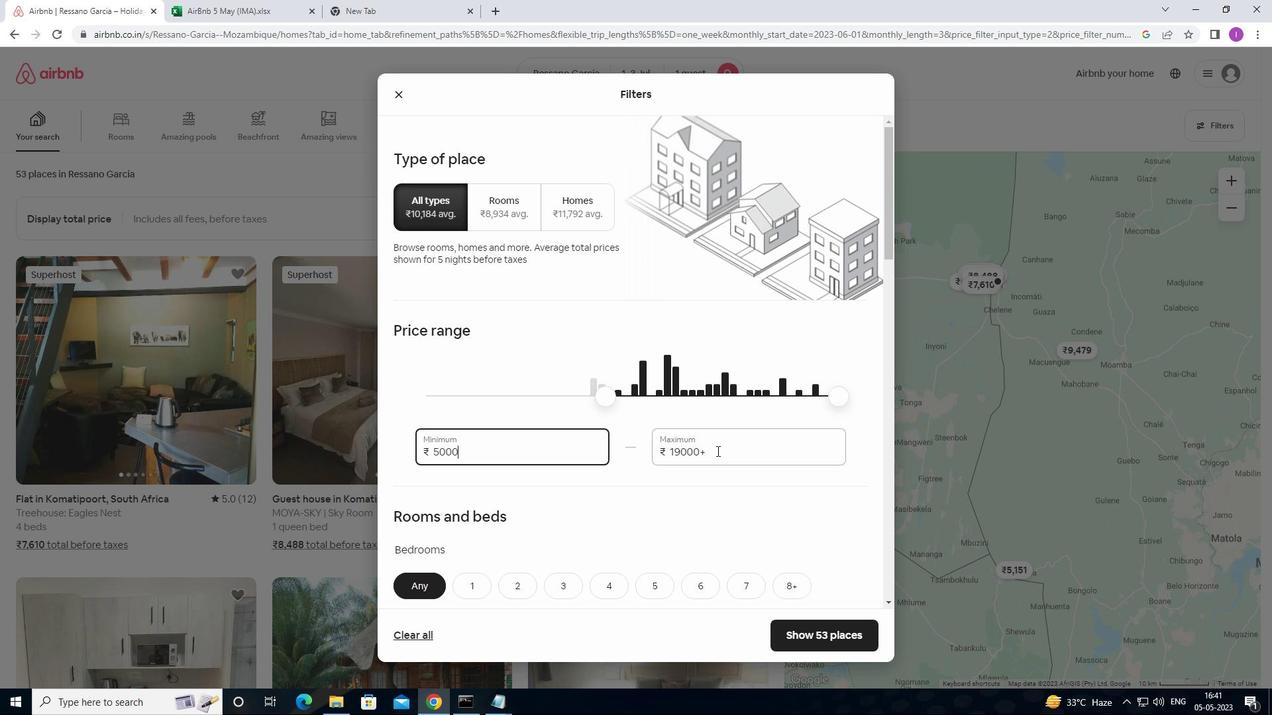 
Action: Mouse moved to (660, 449)
Screenshot: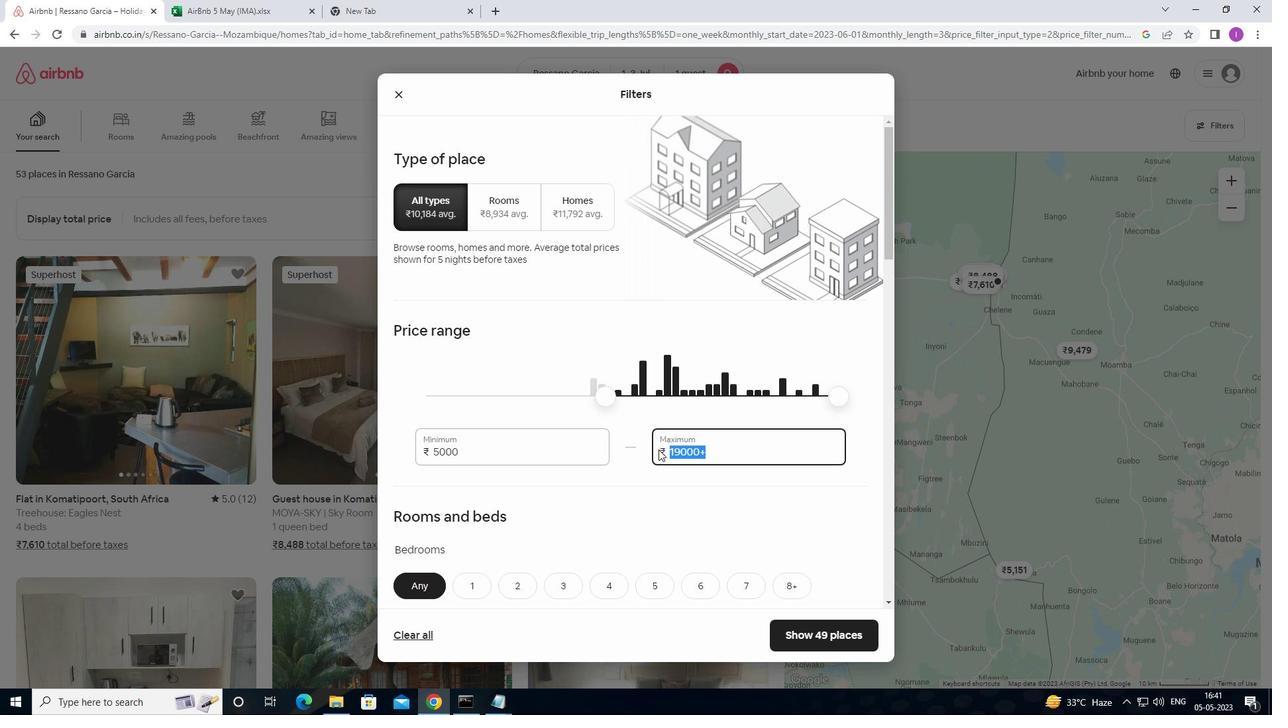 
Action: Key pressed 1
Screenshot: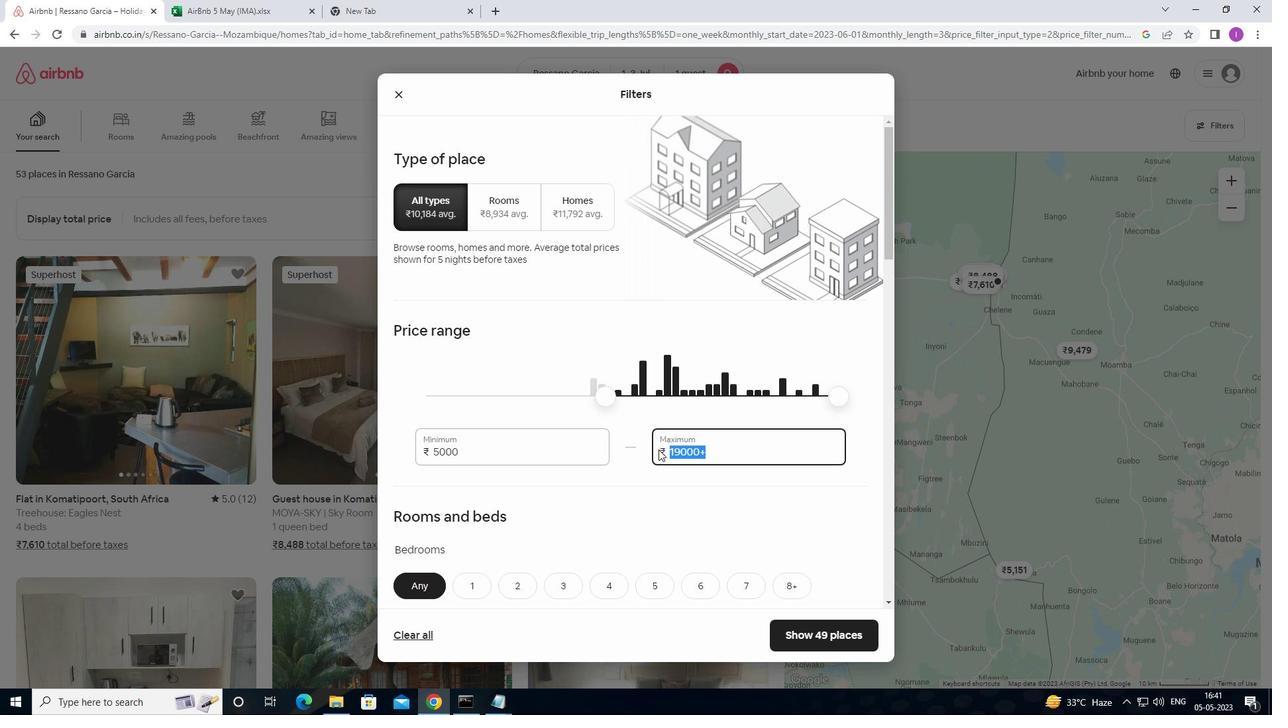 
Action: Mouse moved to (662, 448)
Screenshot: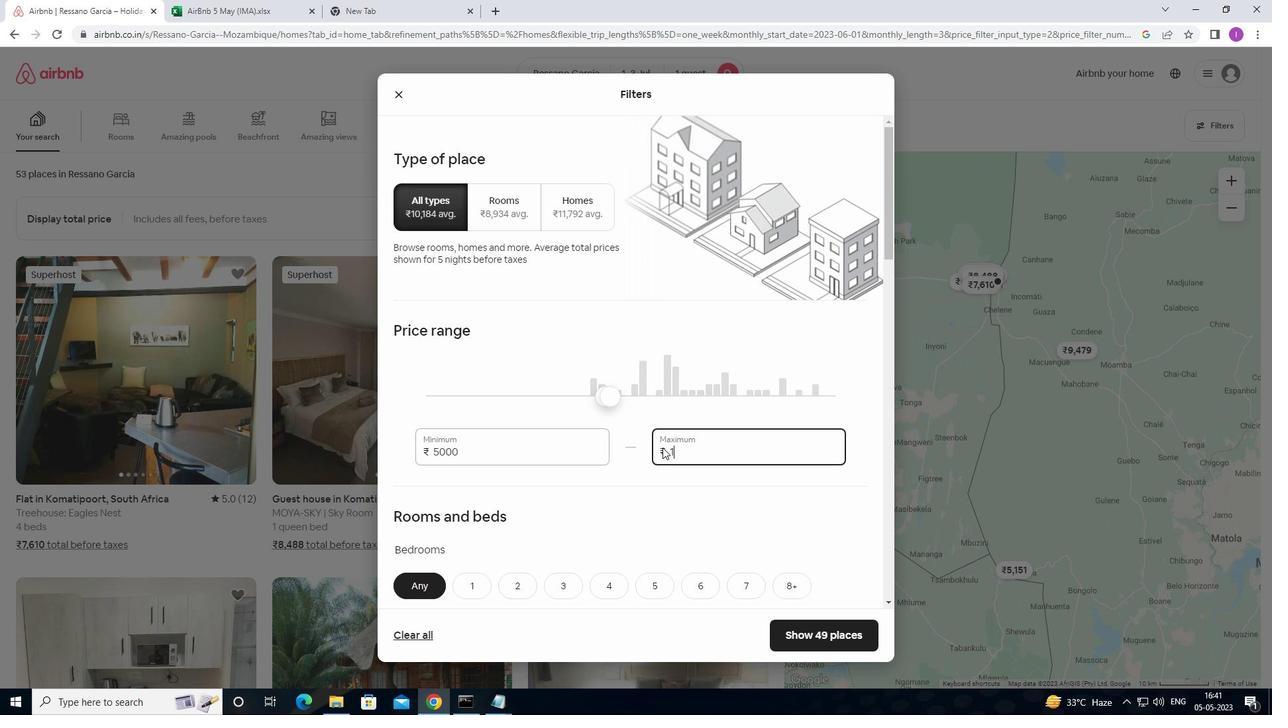 
Action: Key pressed 5
Screenshot: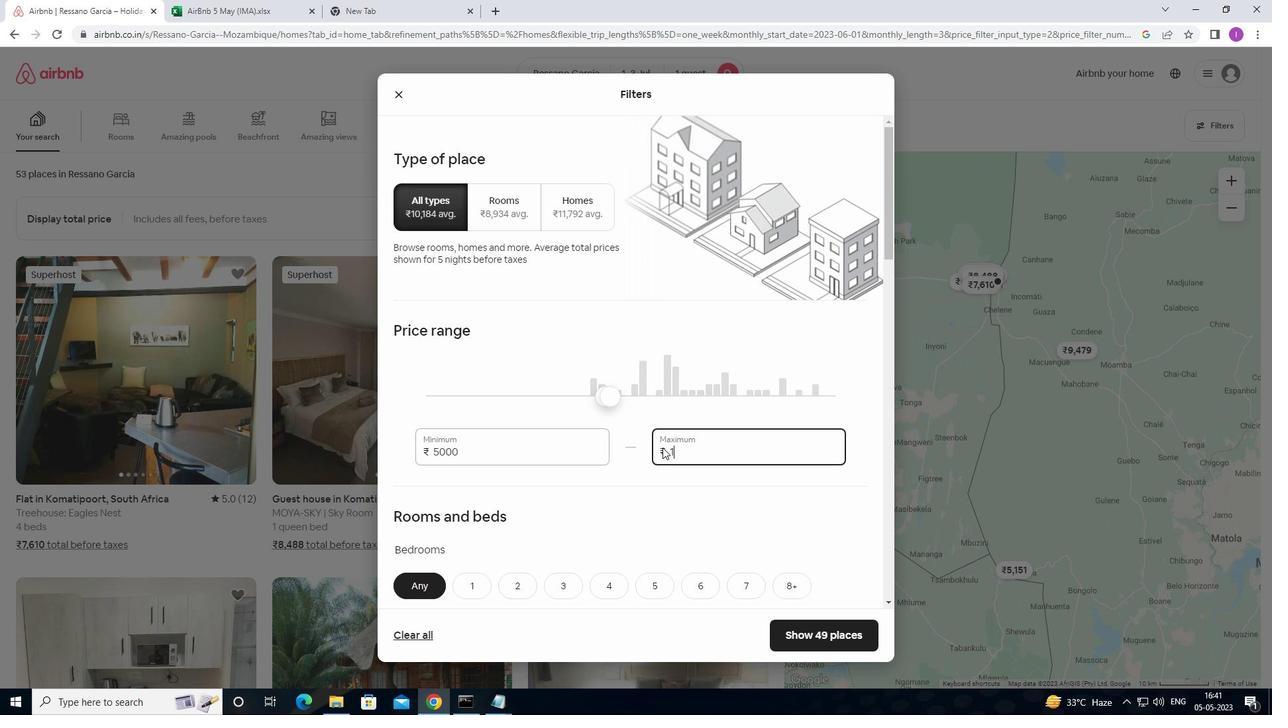
Action: Mouse moved to (662, 448)
Screenshot: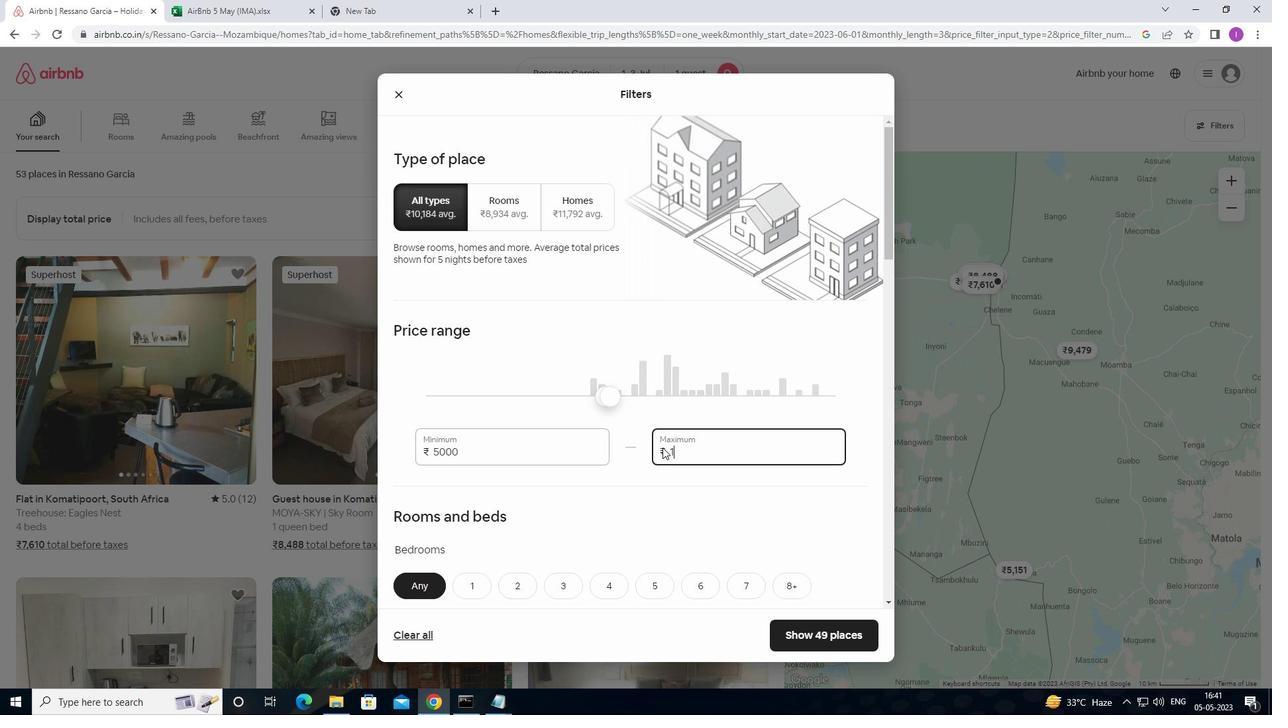 
Action: Key pressed 00
Screenshot: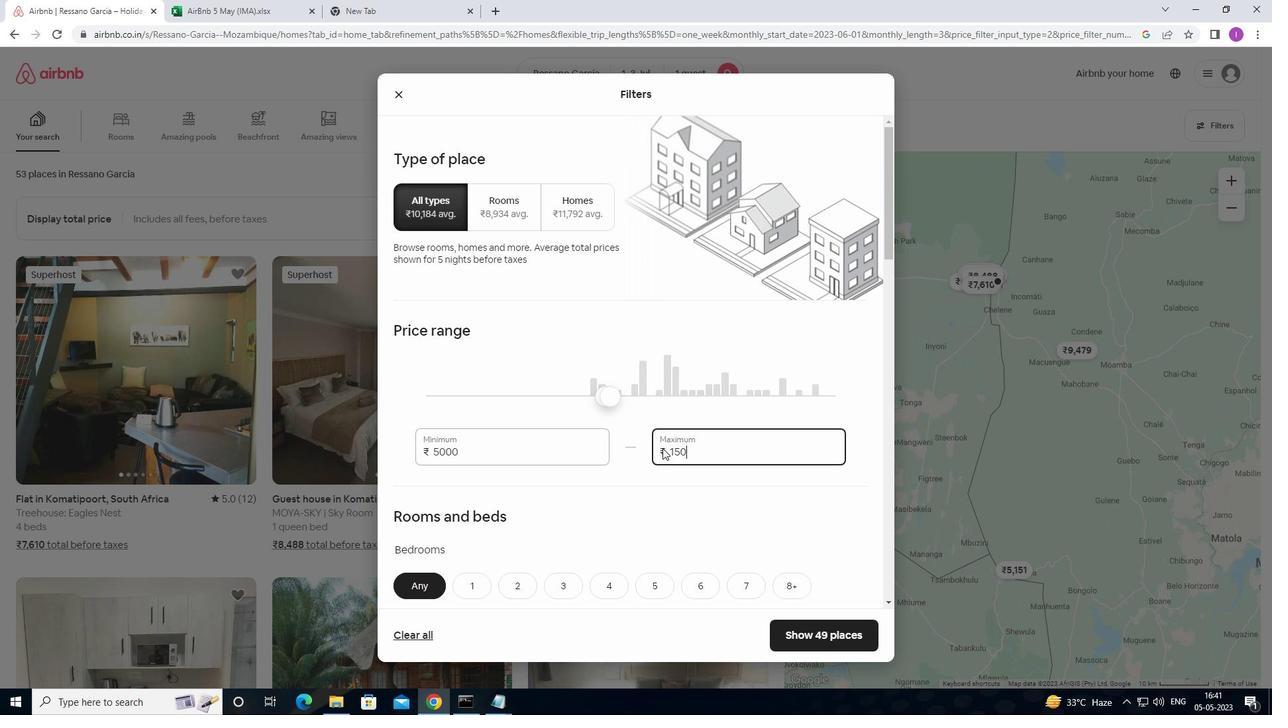 
Action: Mouse moved to (668, 449)
Screenshot: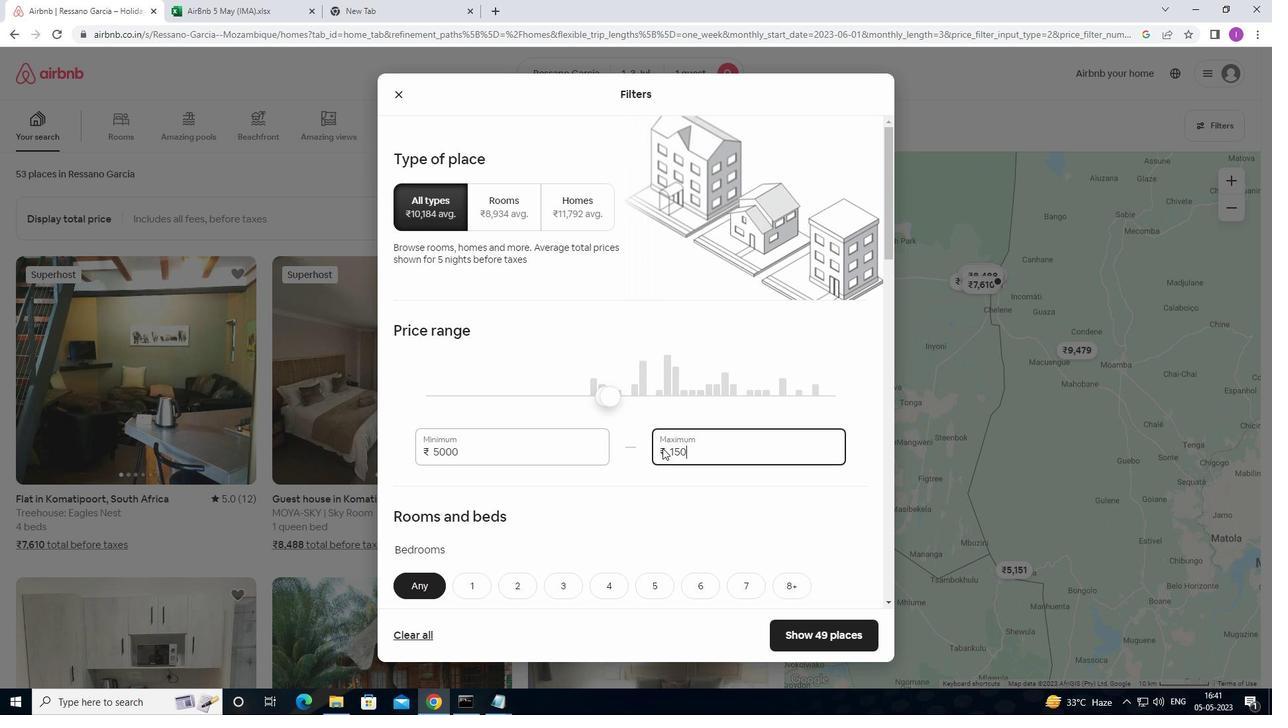 
Action: Key pressed 0
Screenshot: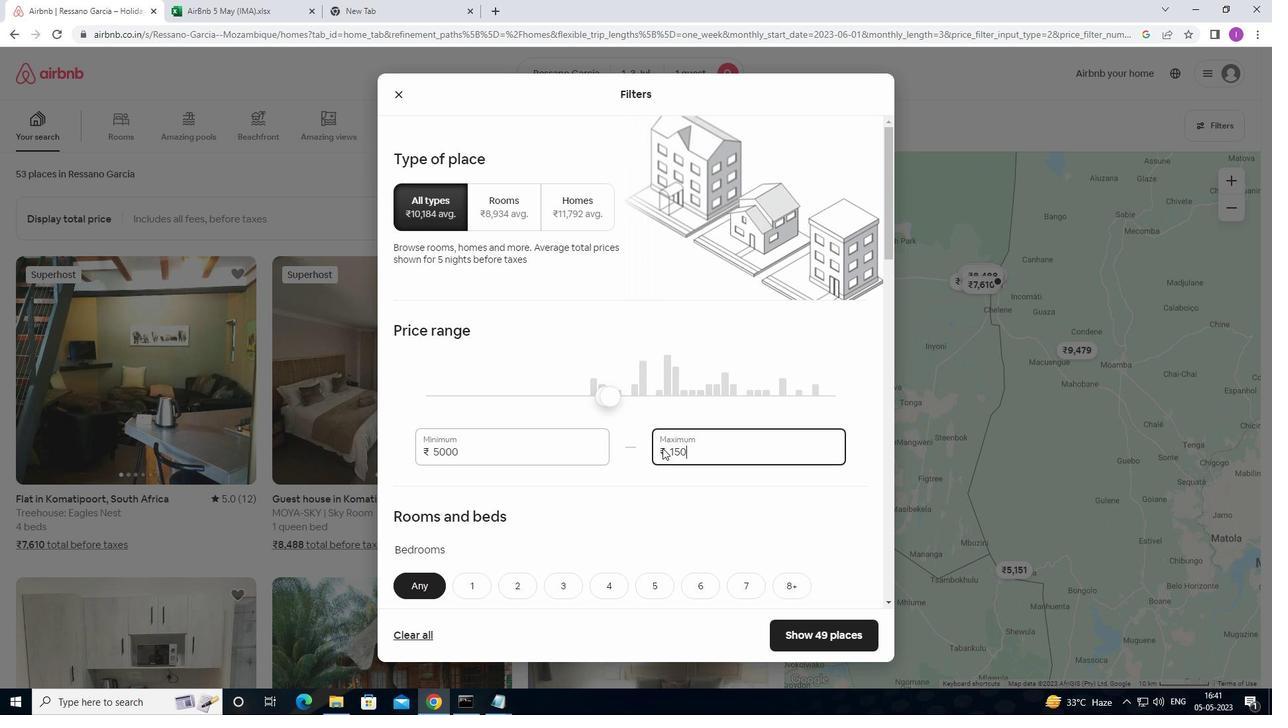 
Action: Mouse moved to (710, 474)
Screenshot: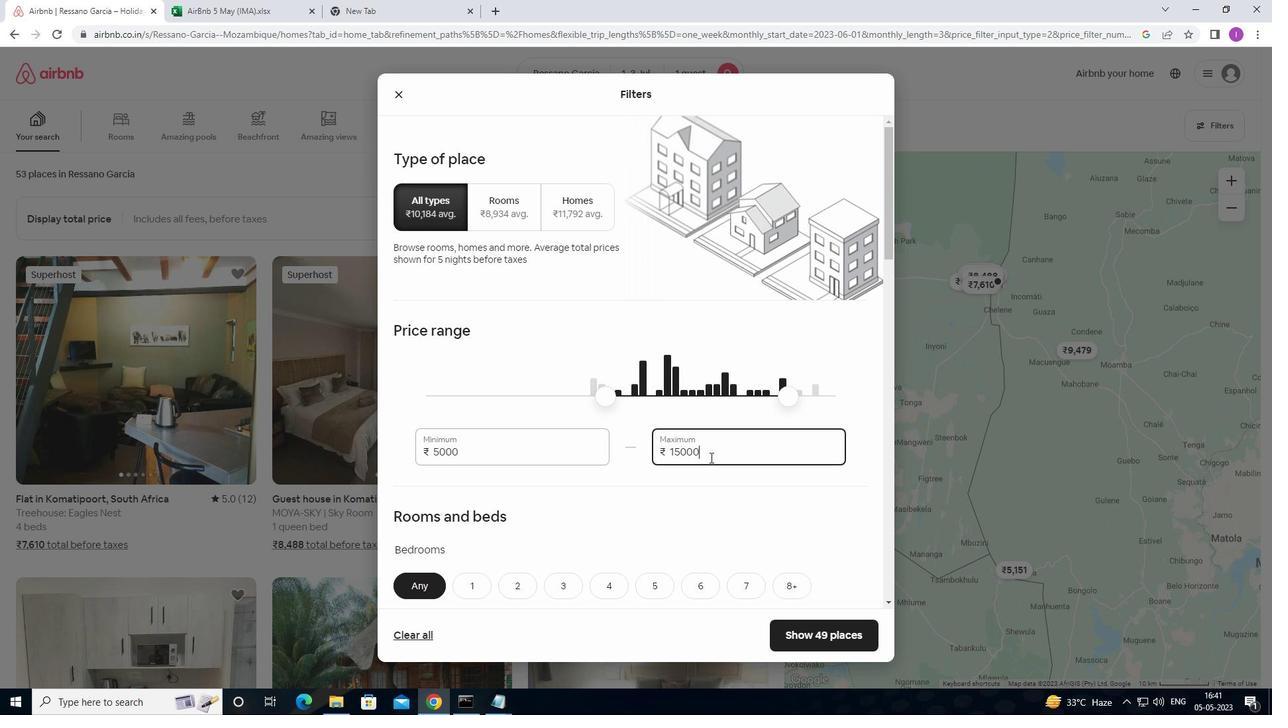 
Action: Mouse scrolled (710, 473) with delta (0, 0)
Screenshot: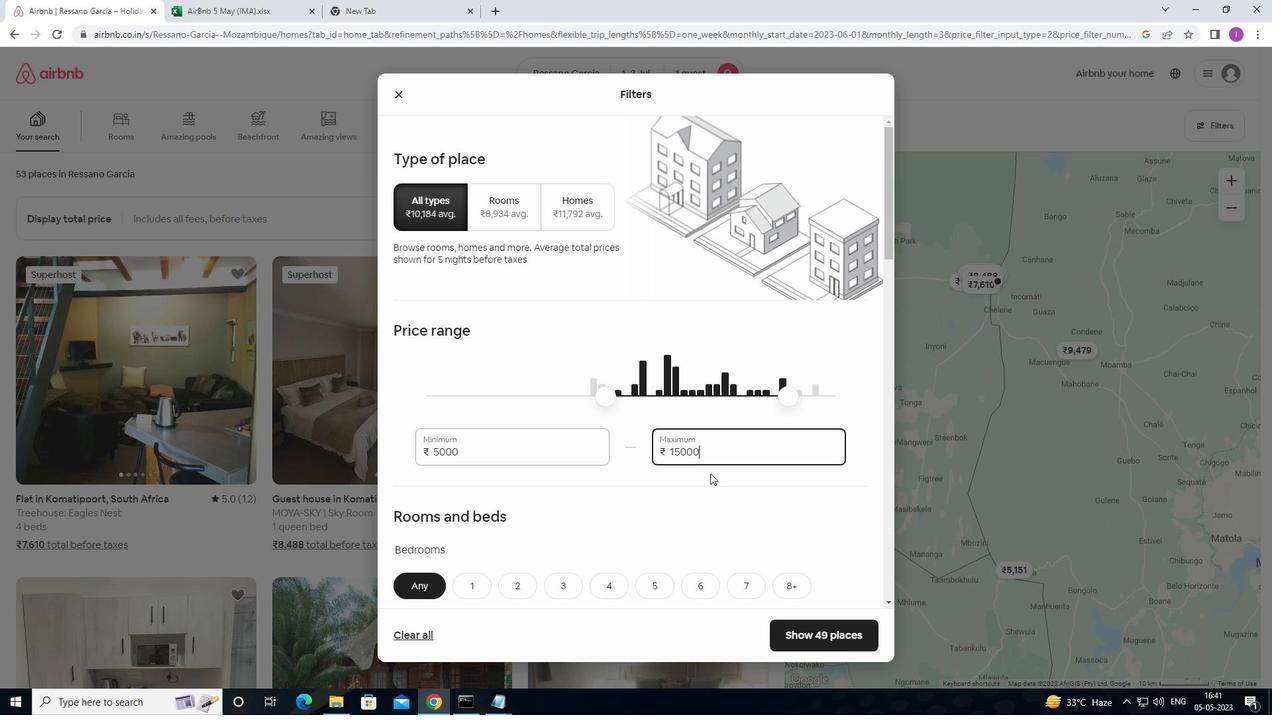 
Action: Mouse scrolled (710, 473) with delta (0, 0)
Screenshot: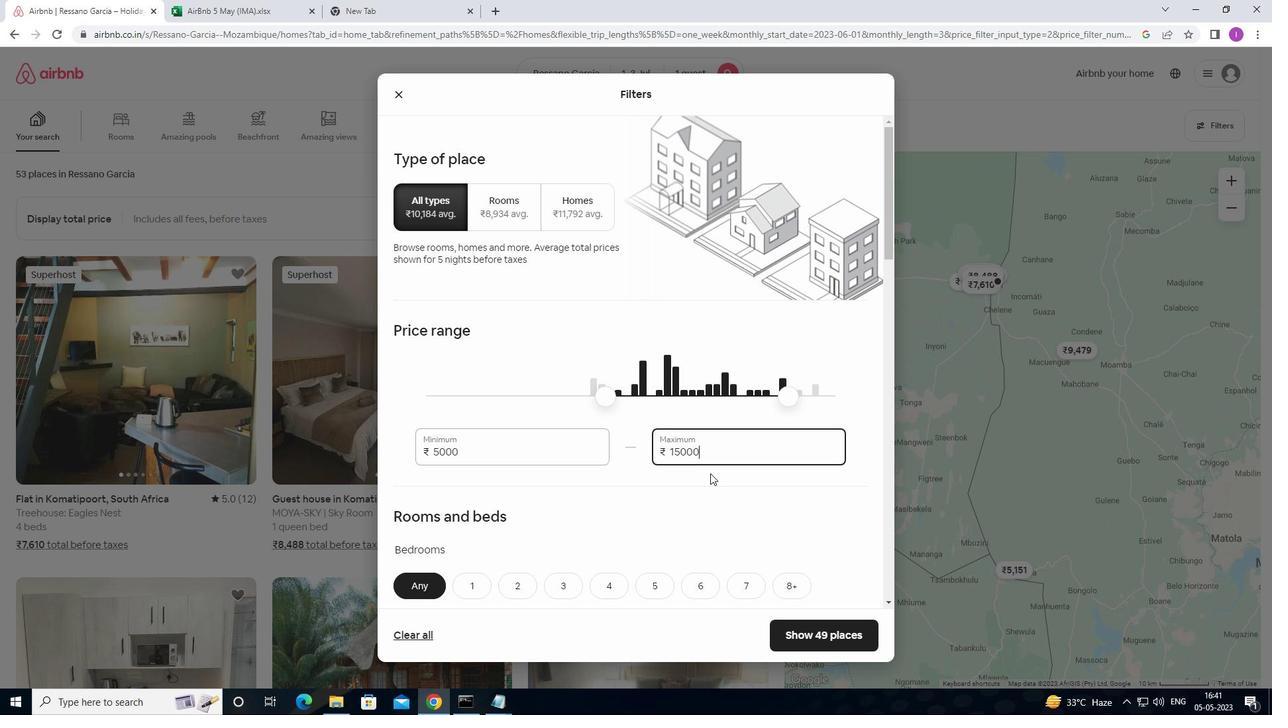 
Action: Mouse moved to (700, 471)
Screenshot: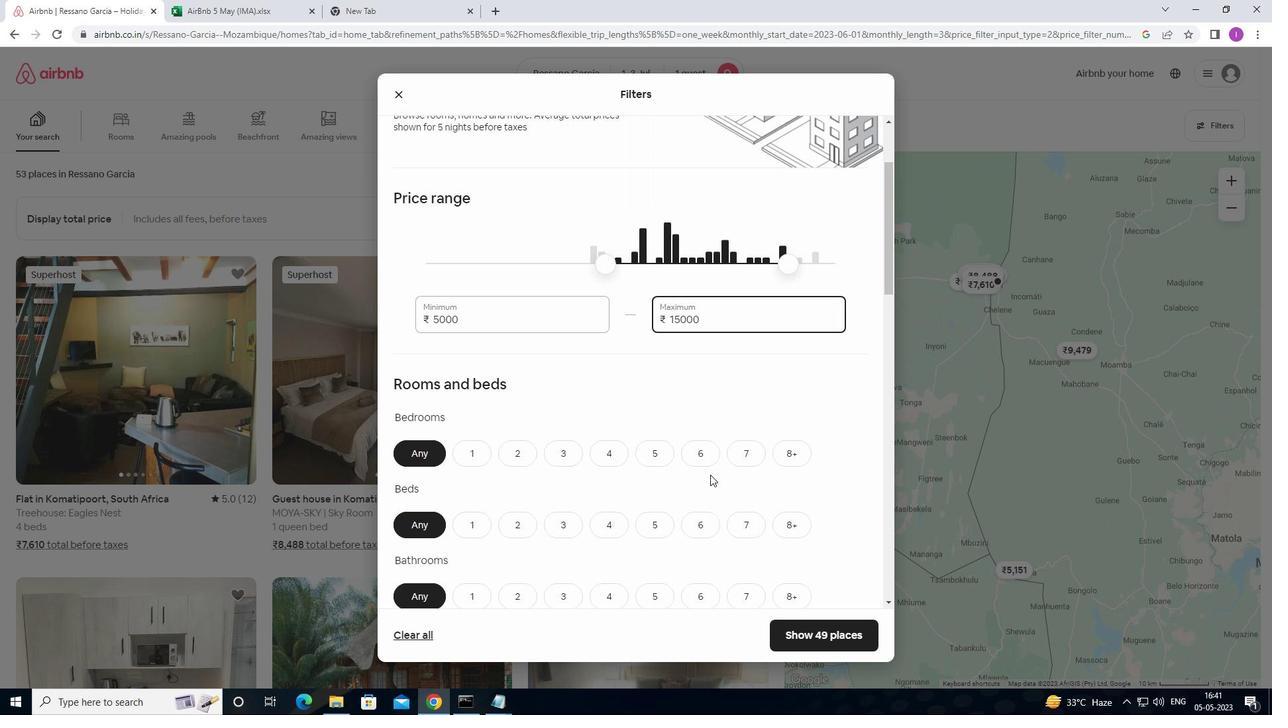 
Action: Mouse scrolled (700, 471) with delta (0, 0)
Screenshot: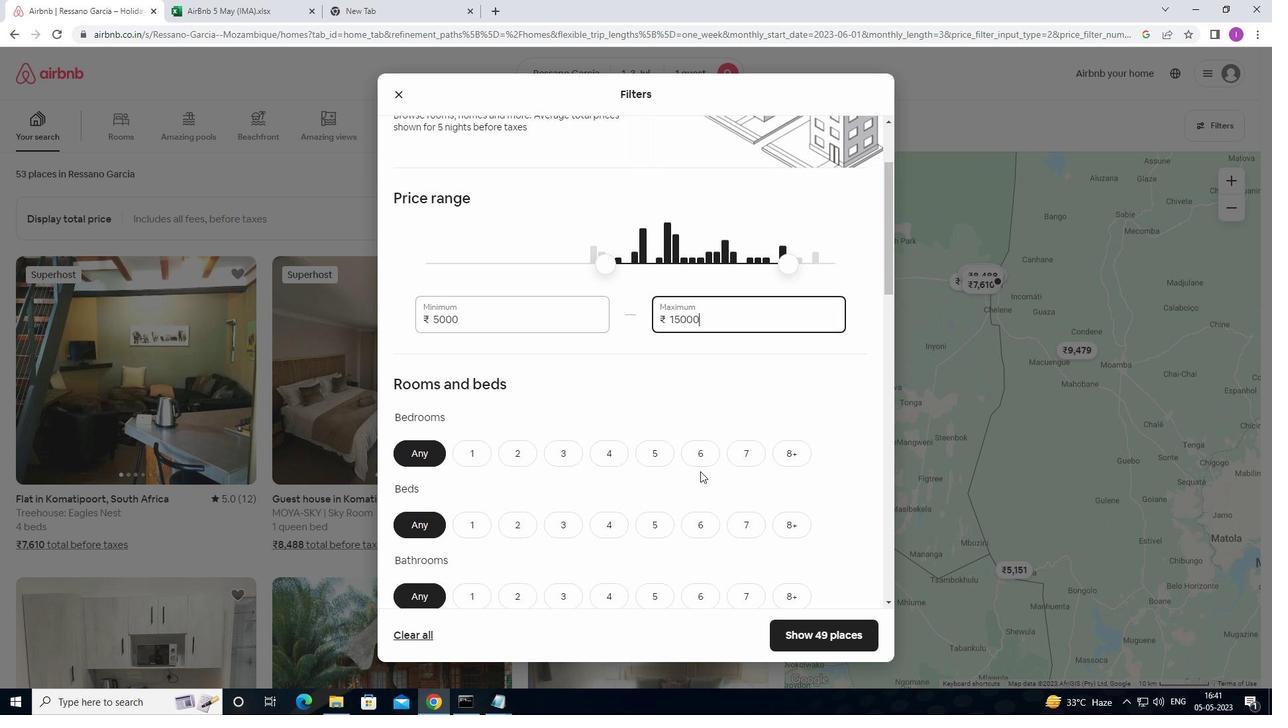 
Action: Mouse scrolled (700, 471) with delta (0, 0)
Screenshot: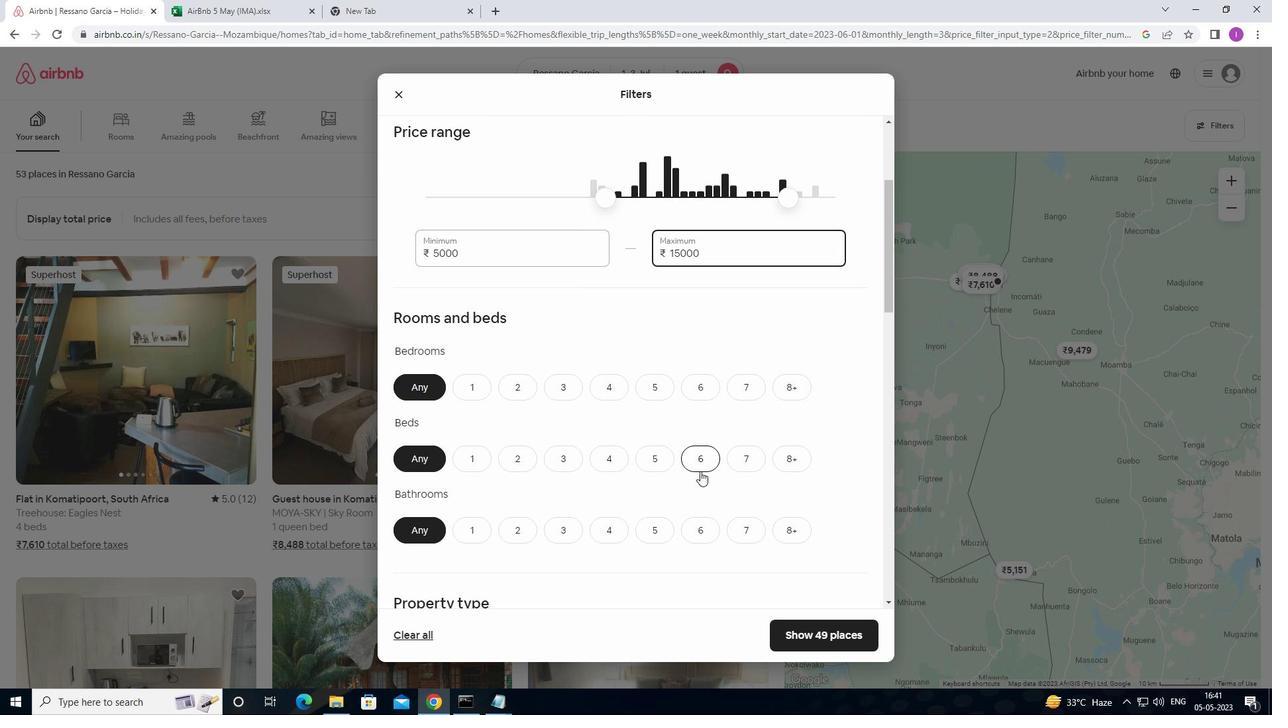 
Action: Mouse moved to (695, 471)
Screenshot: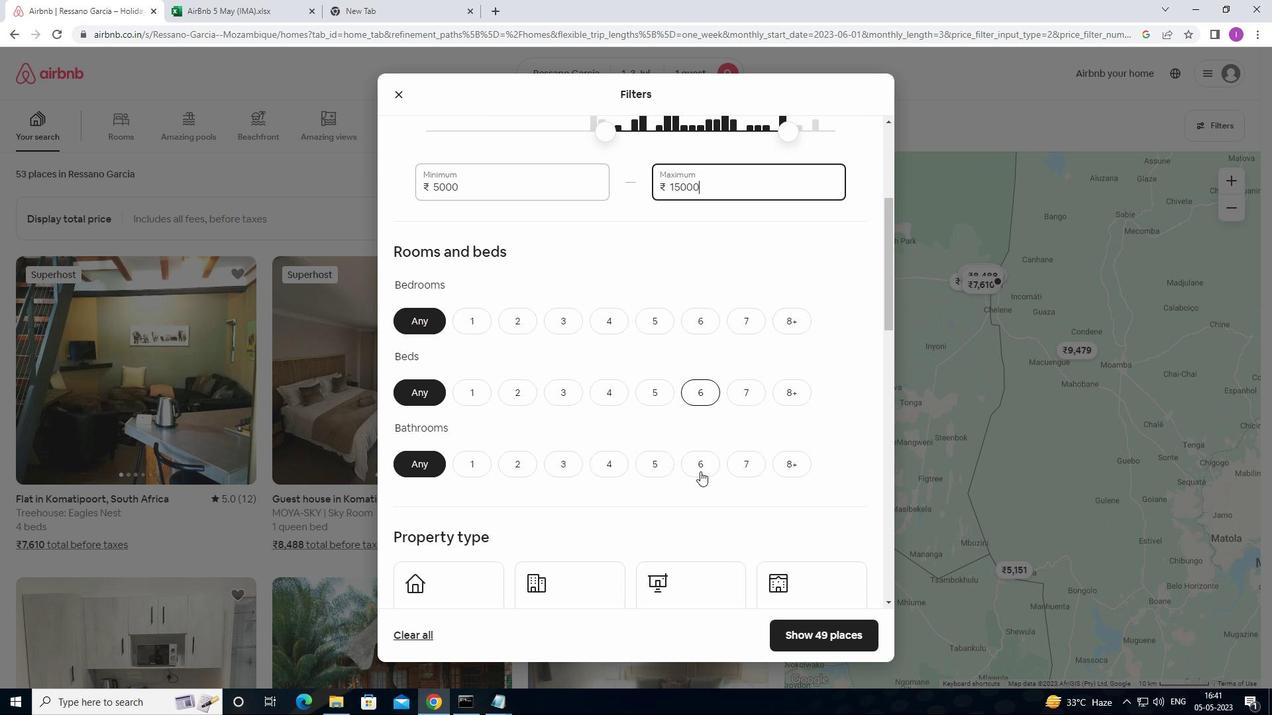 
Action: Mouse scrolled (695, 471) with delta (0, 0)
Screenshot: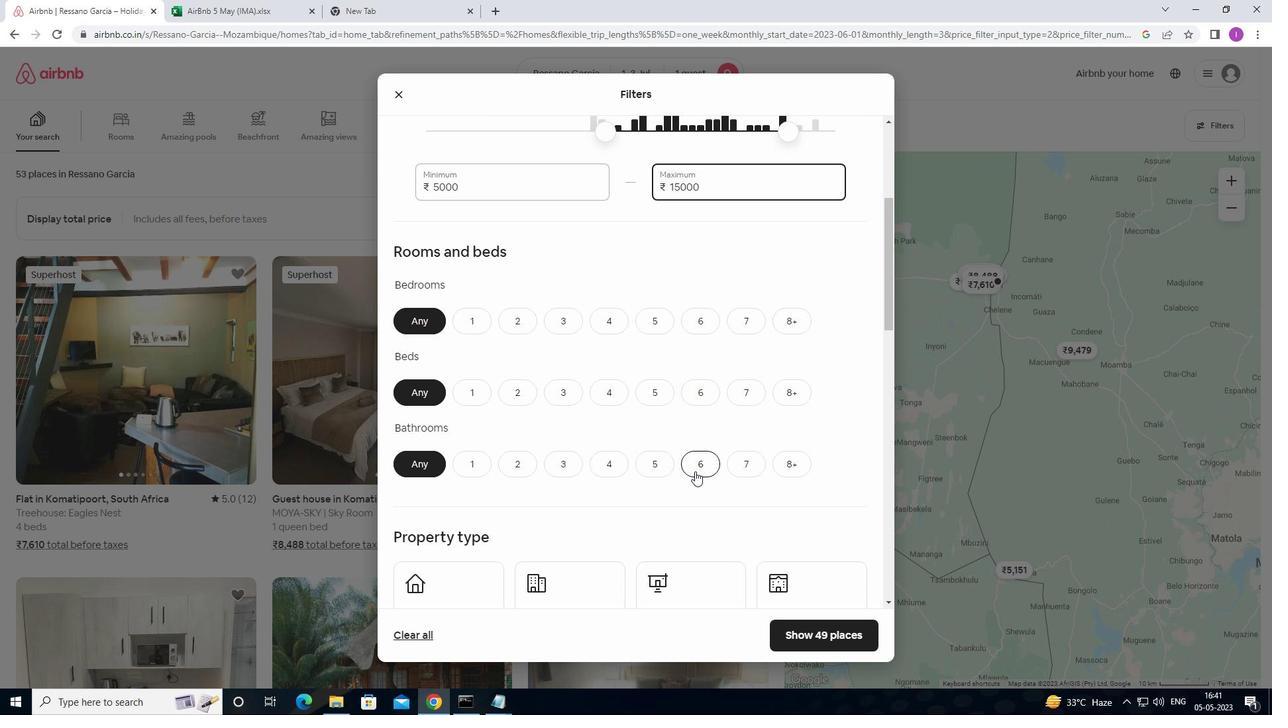 
Action: Mouse moved to (473, 265)
Screenshot: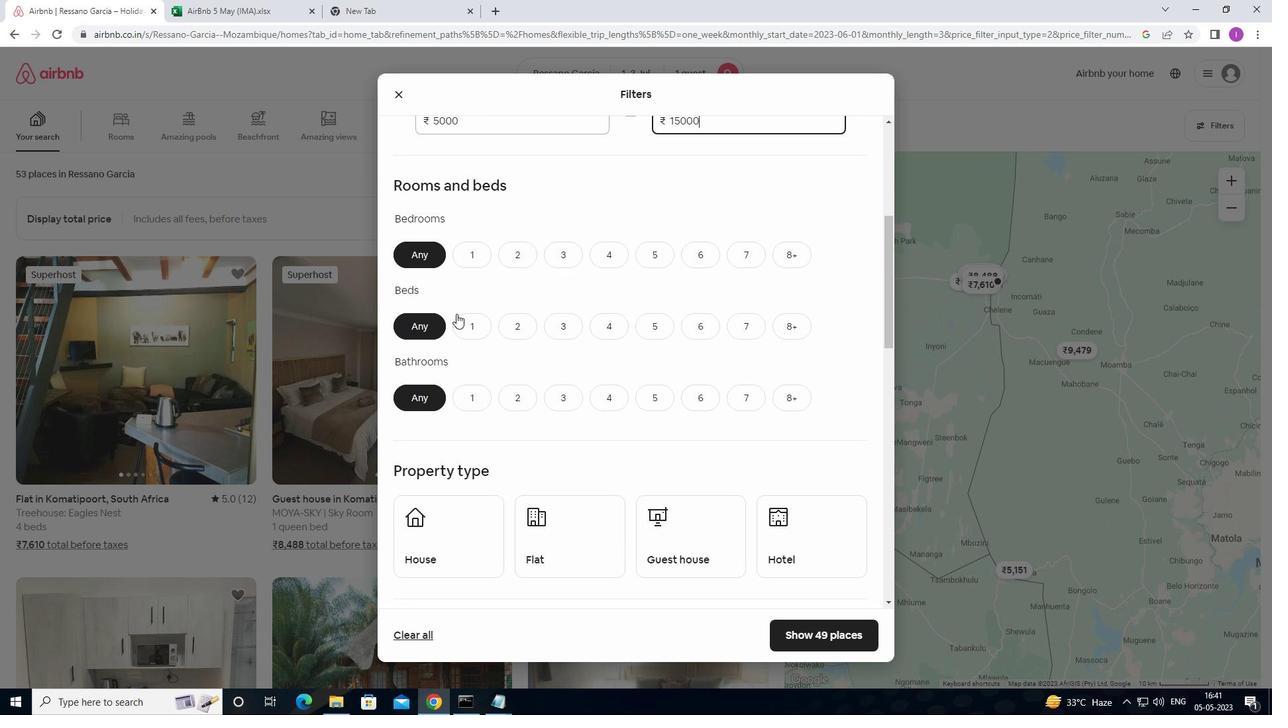 
Action: Mouse pressed left at (473, 265)
Screenshot: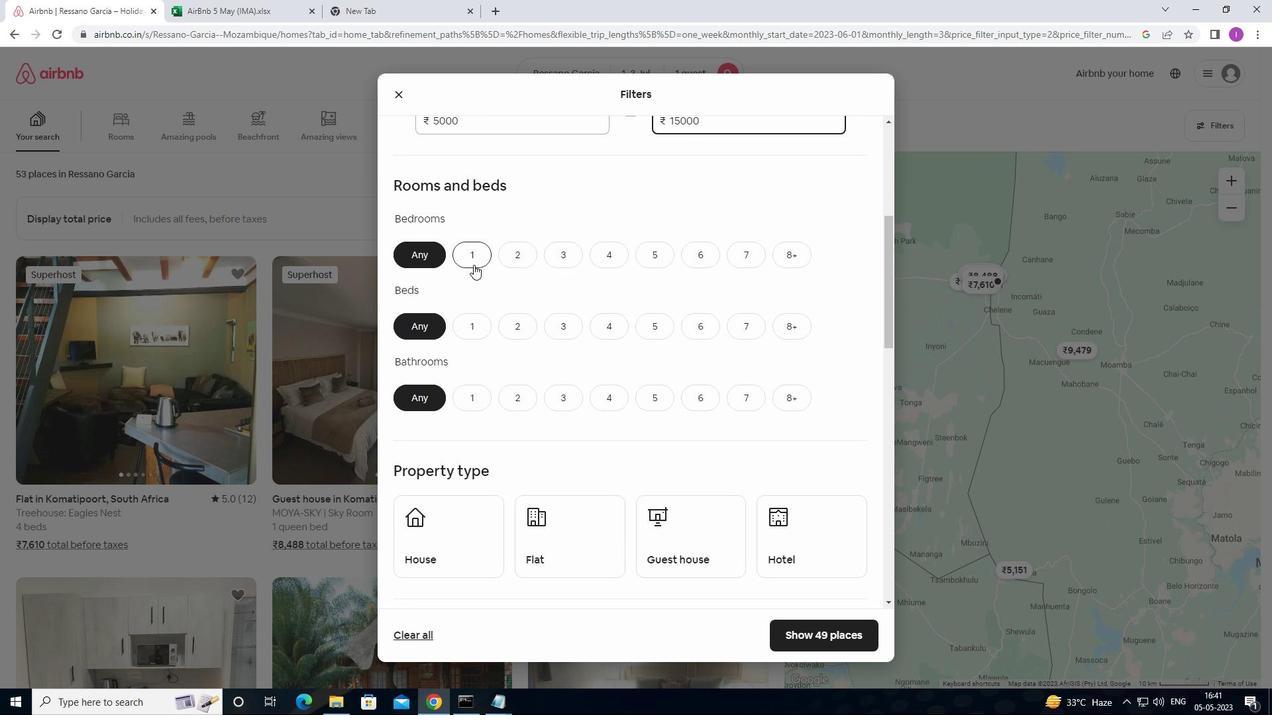
Action: Mouse moved to (477, 322)
Screenshot: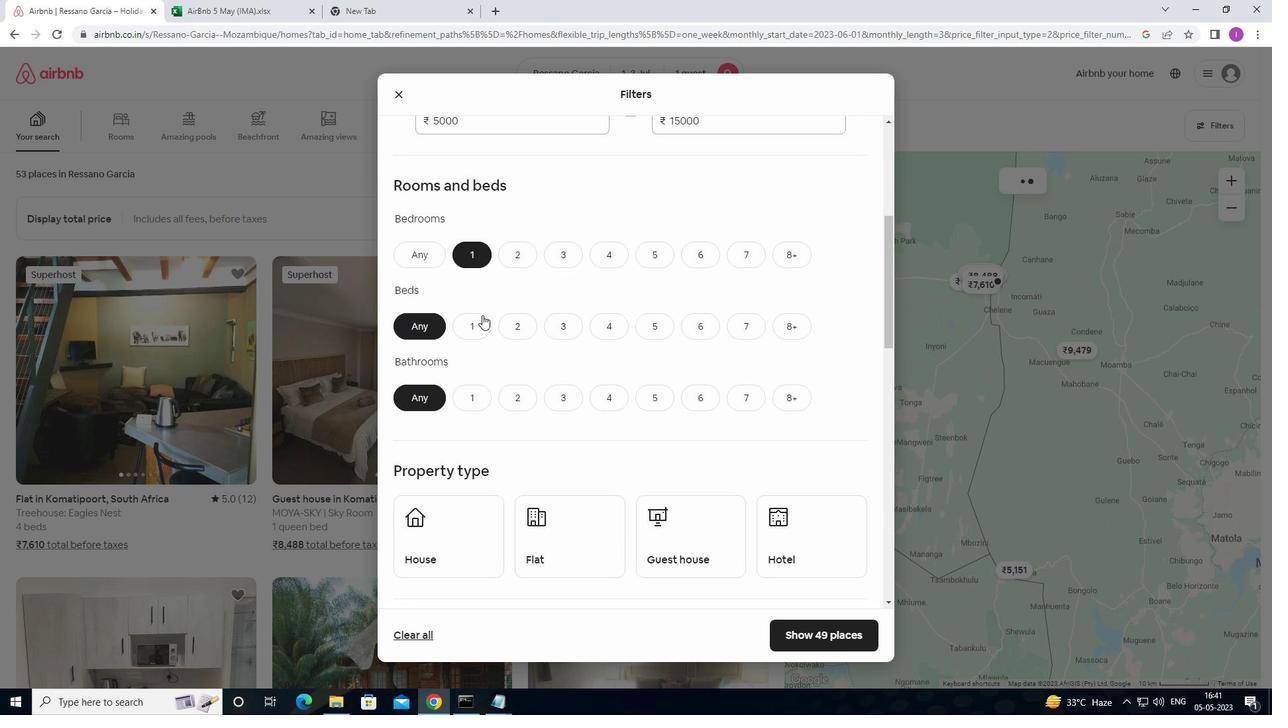 
Action: Mouse pressed left at (477, 322)
Screenshot: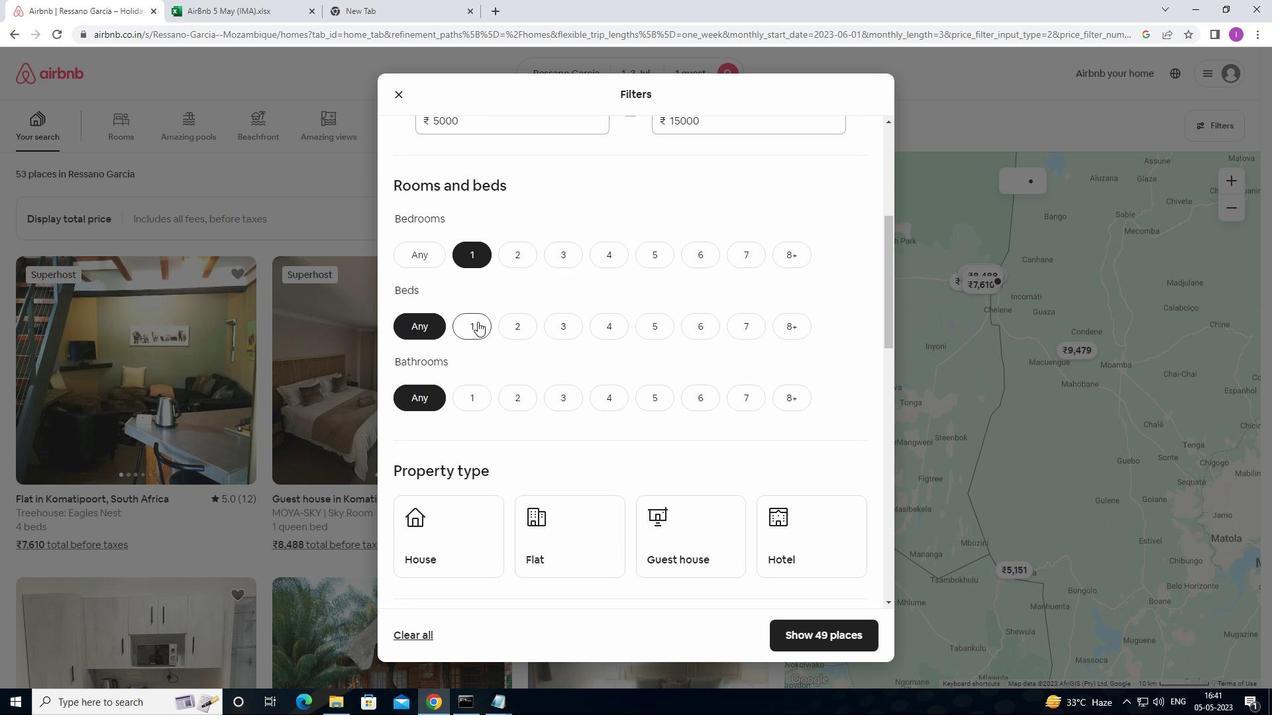 
Action: Mouse moved to (481, 395)
Screenshot: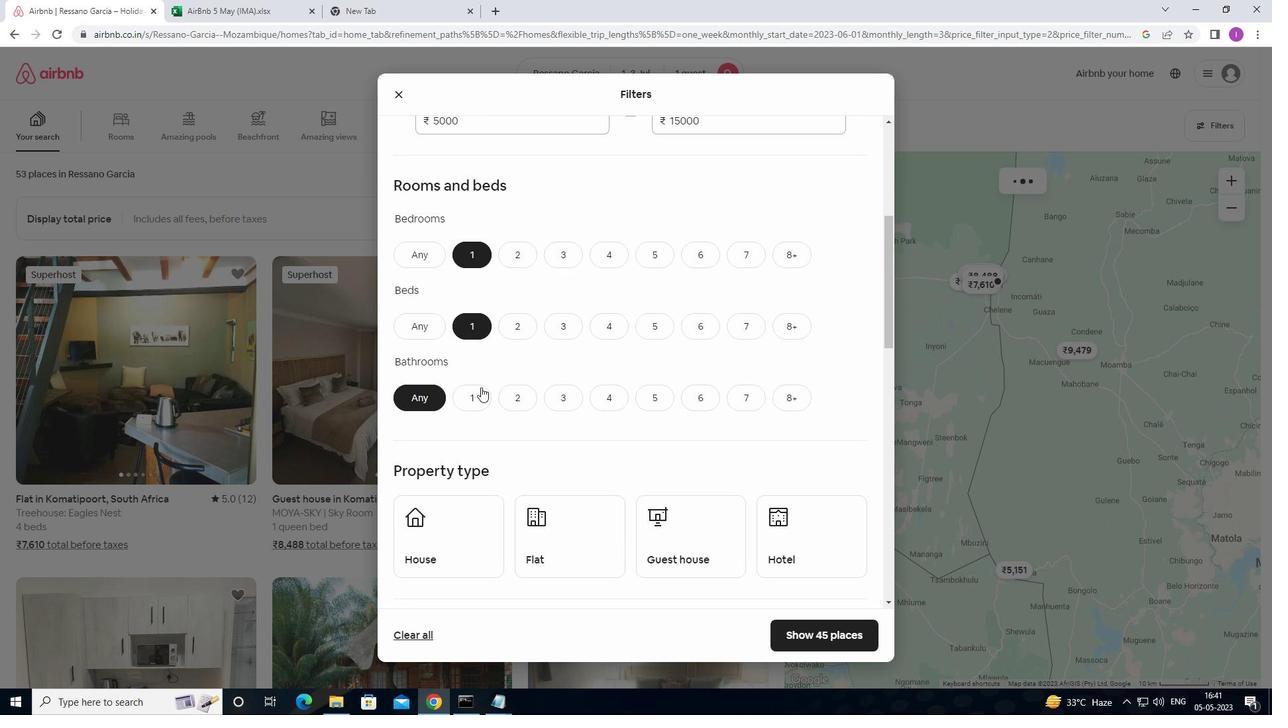 
Action: Mouse pressed left at (481, 395)
Screenshot: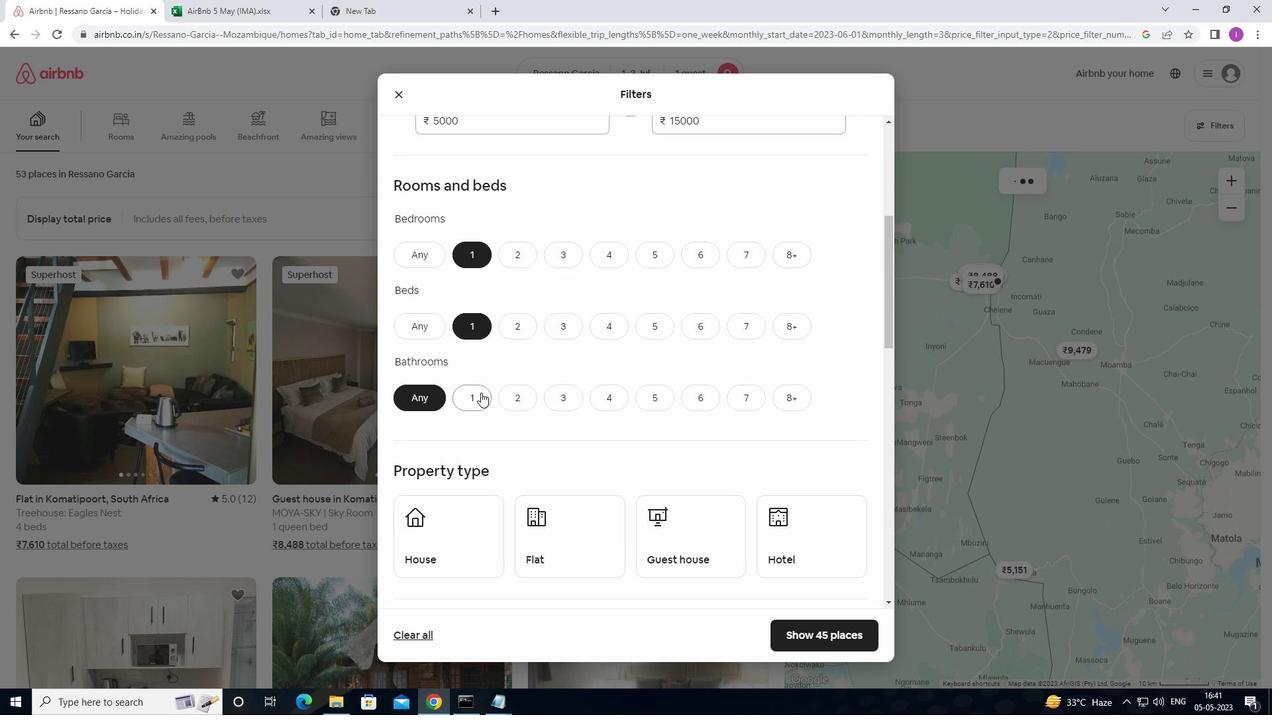 
Action: Mouse moved to (509, 465)
Screenshot: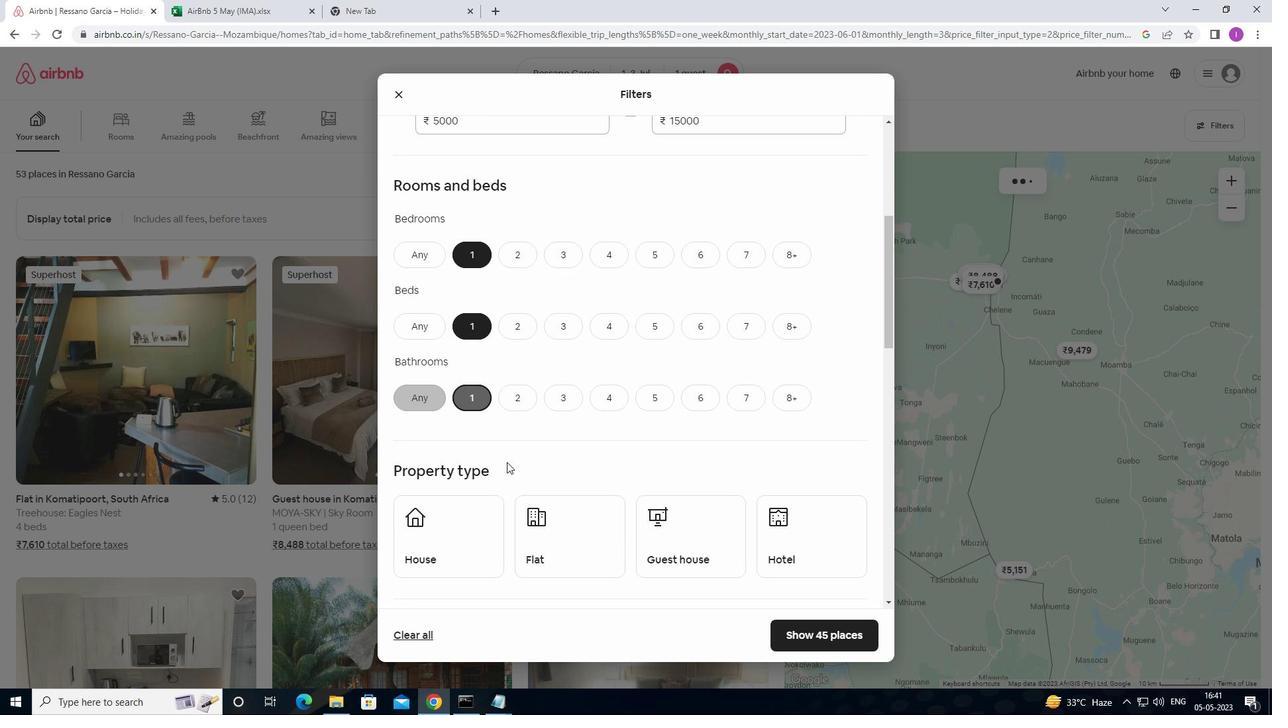 
Action: Mouse scrolled (509, 465) with delta (0, 0)
Screenshot: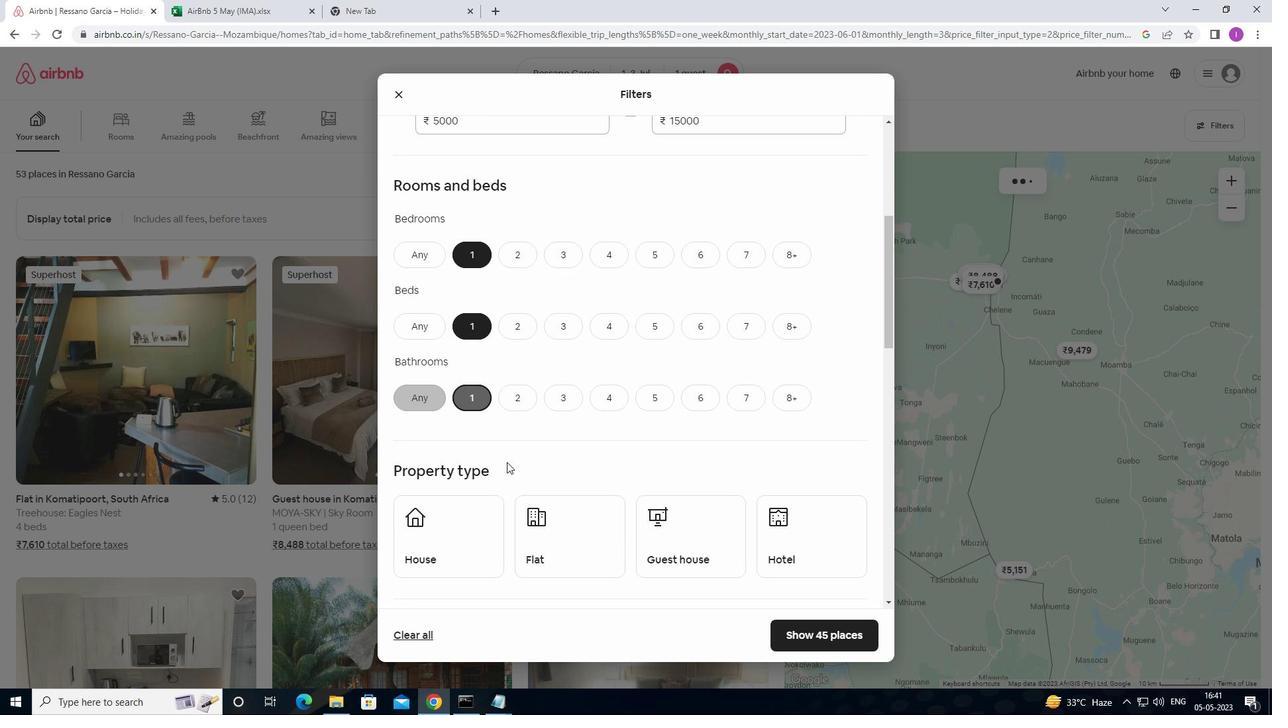 
Action: Mouse moved to (509, 466)
Screenshot: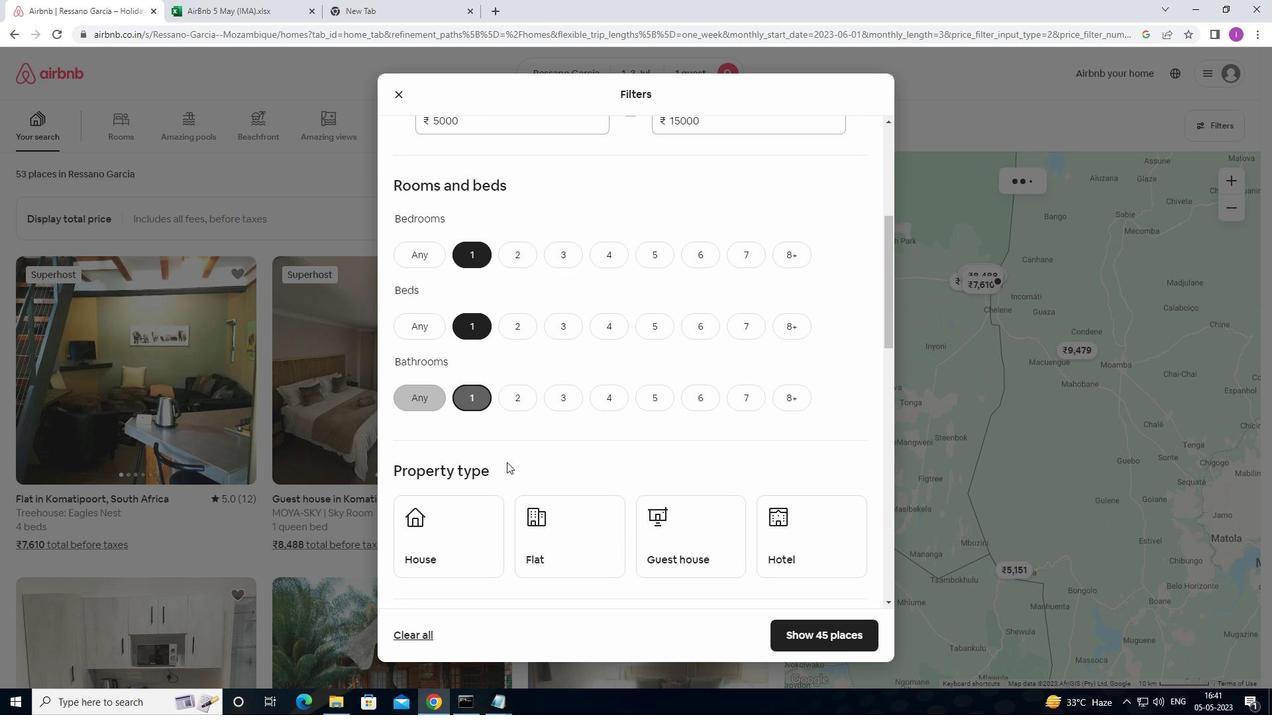 
Action: Mouse scrolled (509, 465) with delta (0, 0)
Screenshot: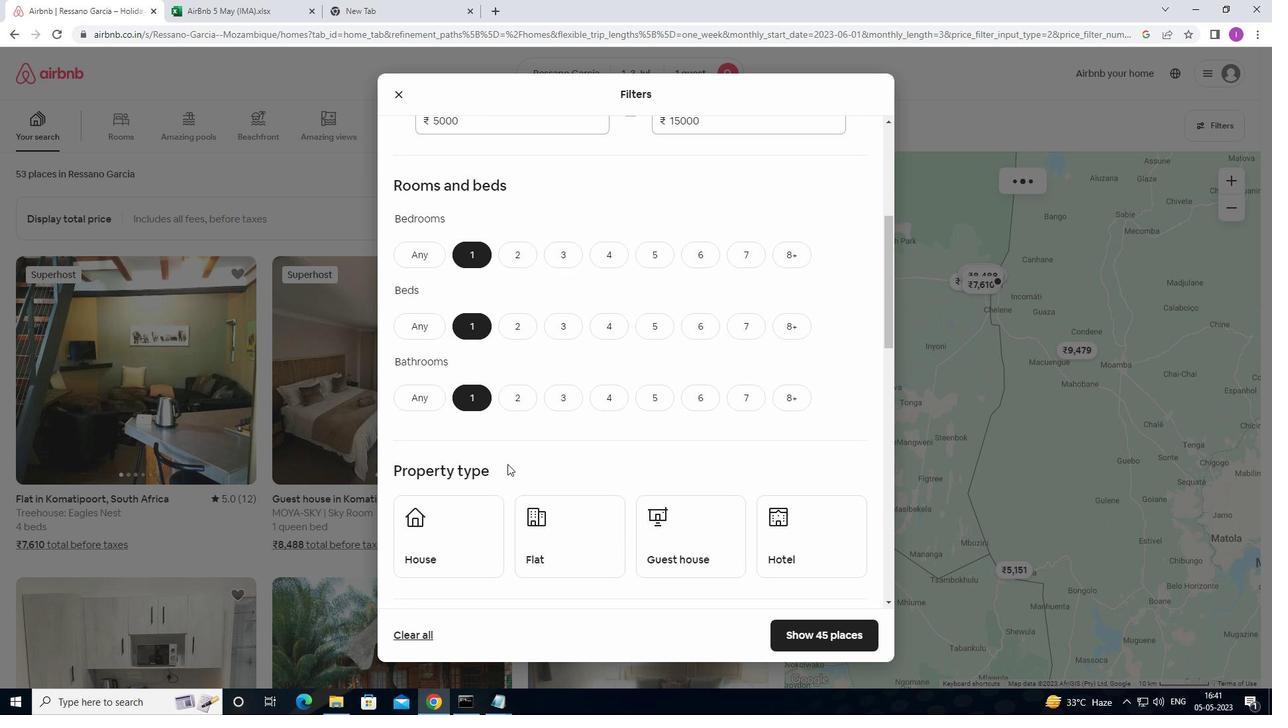
Action: Mouse moved to (463, 422)
Screenshot: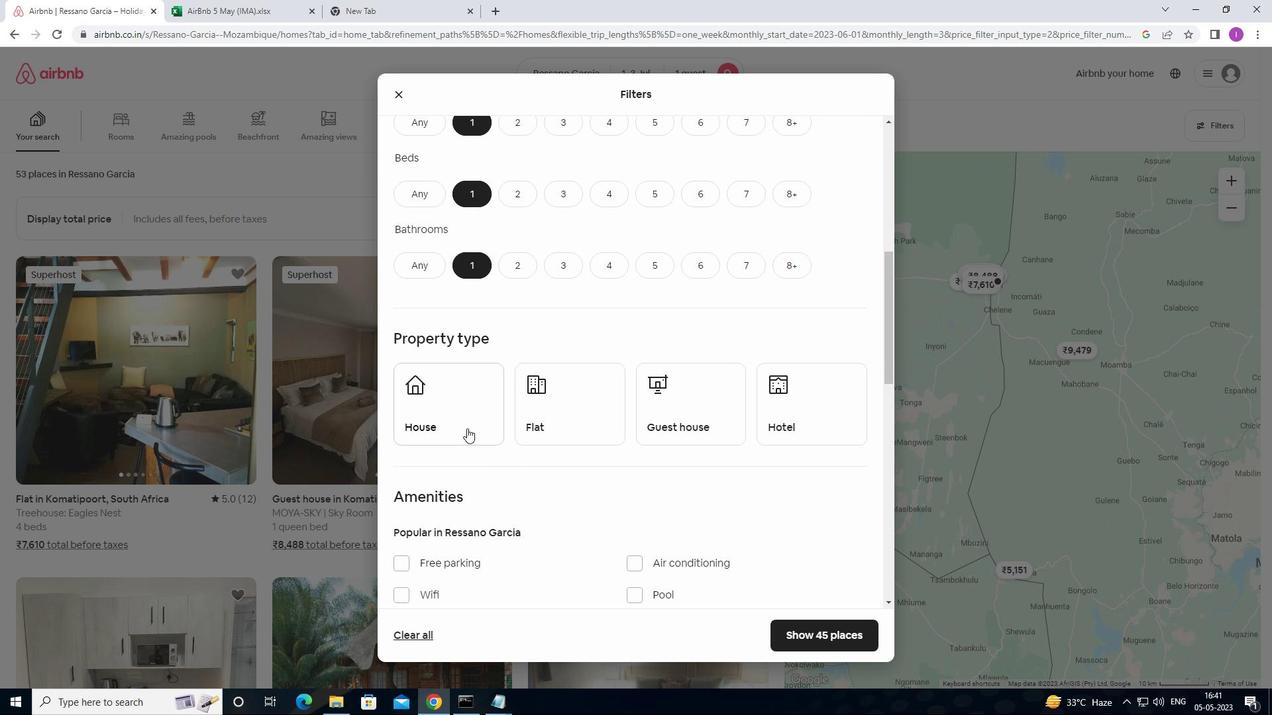 
Action: Mouse pressed left at (463, 422)
Screenshot: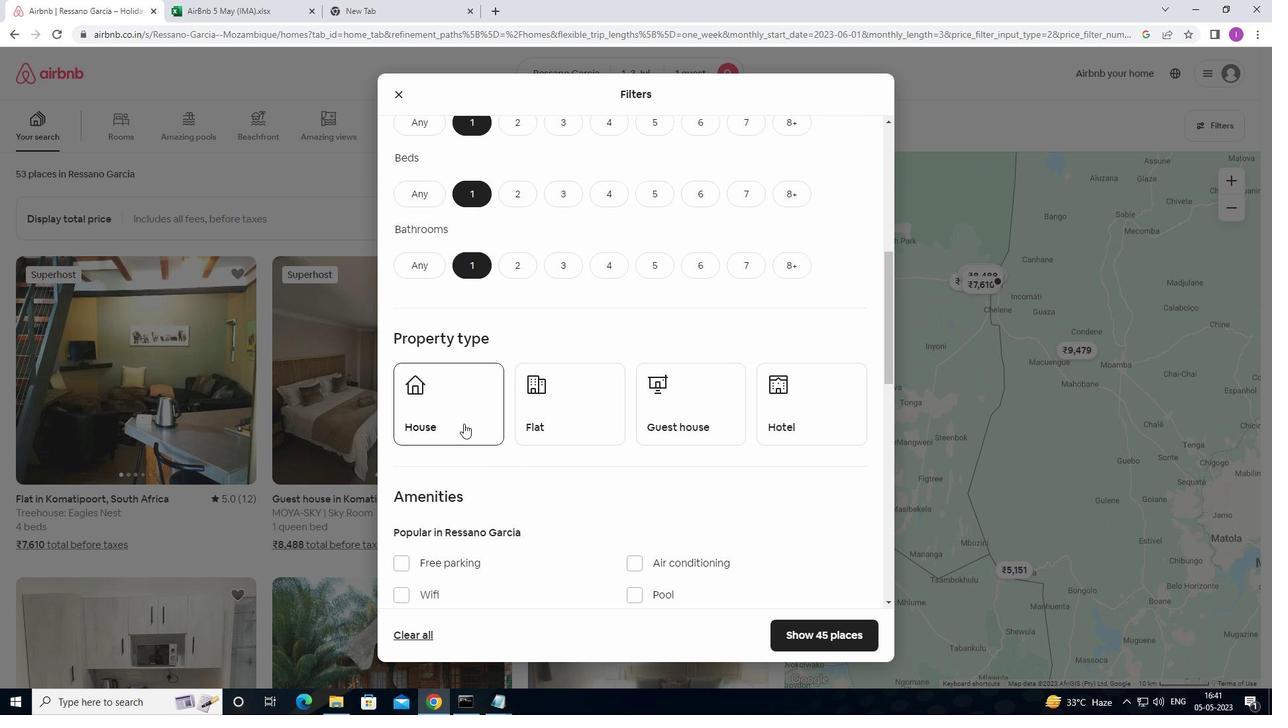 
Action: Mouse moved to (550, 419)
Screenshot: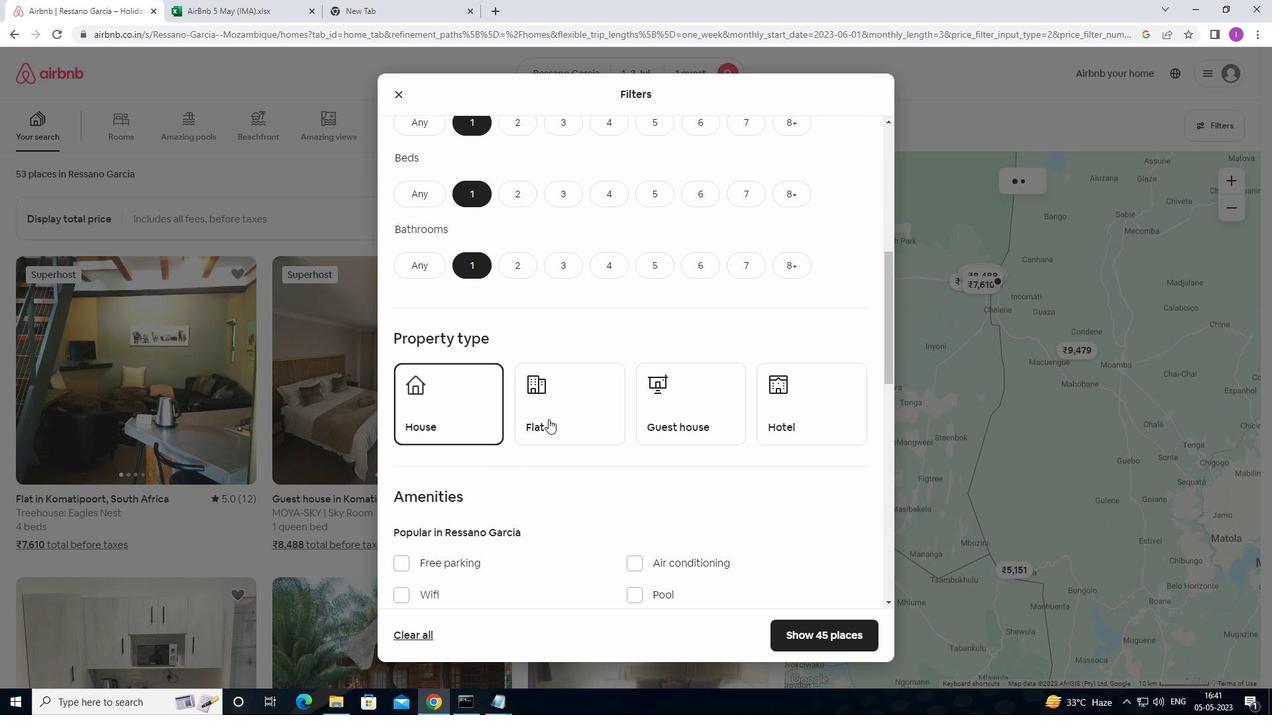 
Action: Mouse pressed left at (550, 419)
Screenshot: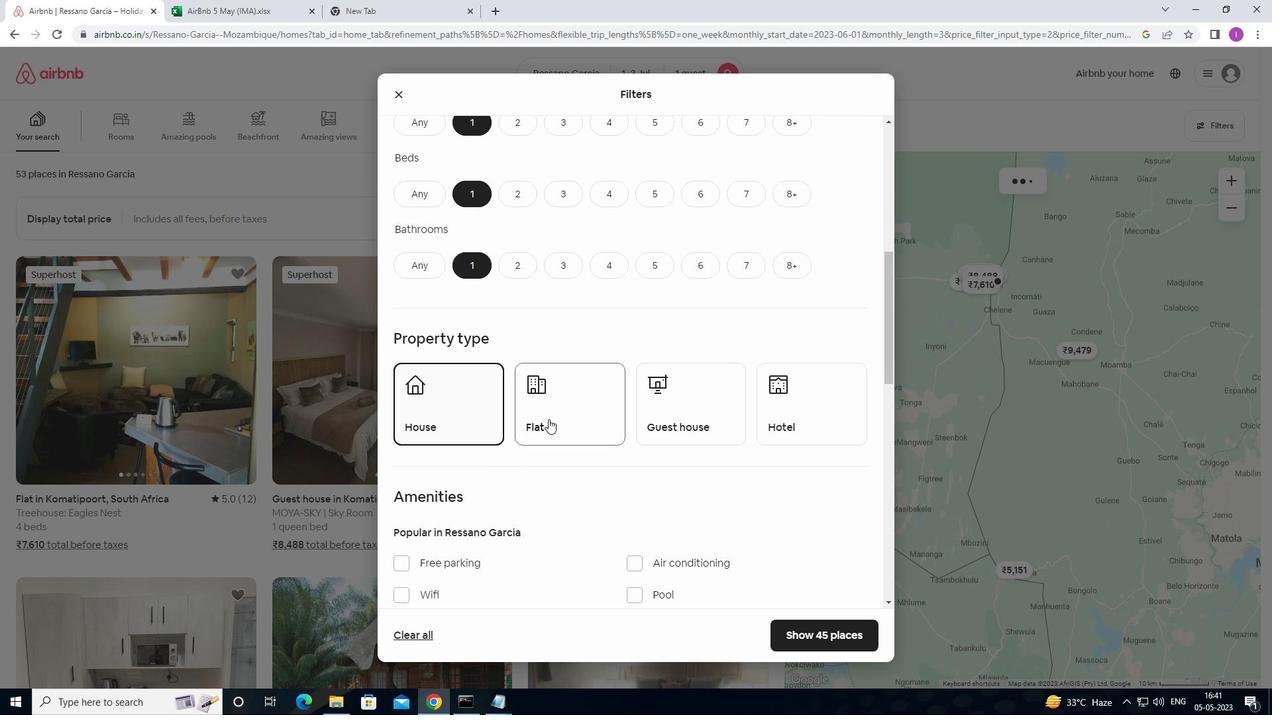 
Action: Mouse moved to (670, 420)
Screenshot: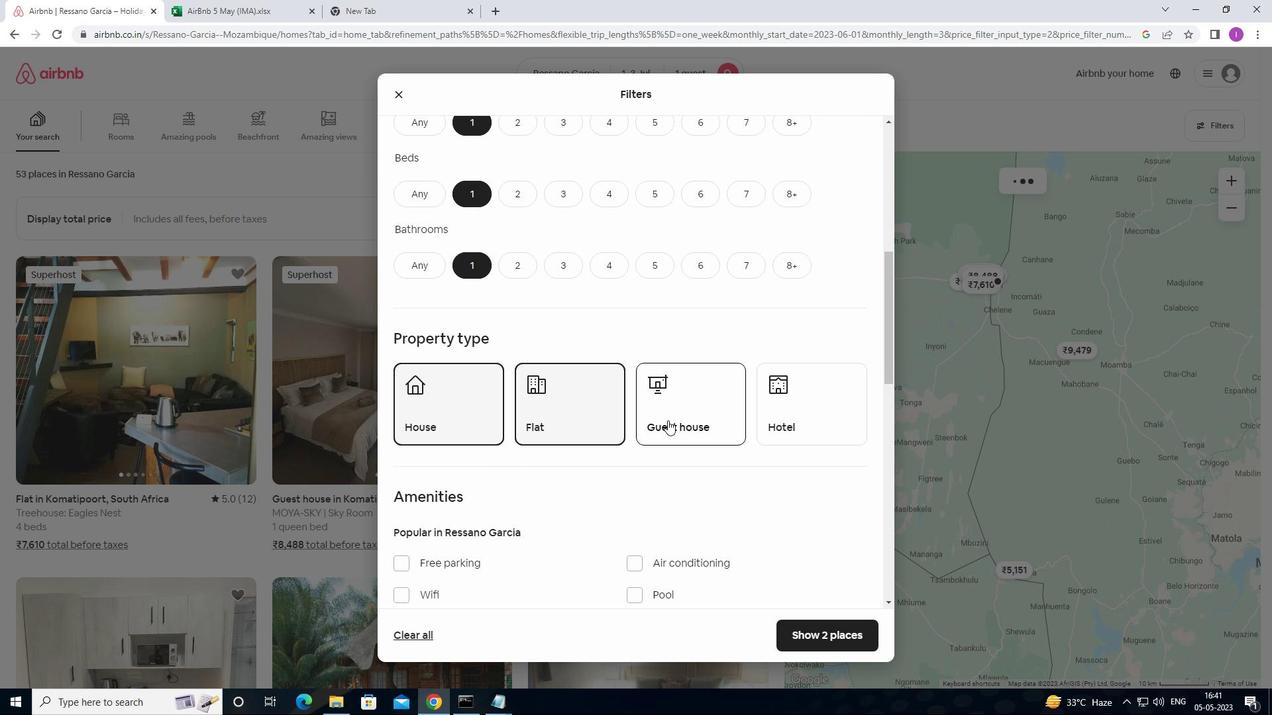 
Action: Mouse pressed left at (670, 420)
Screenshot: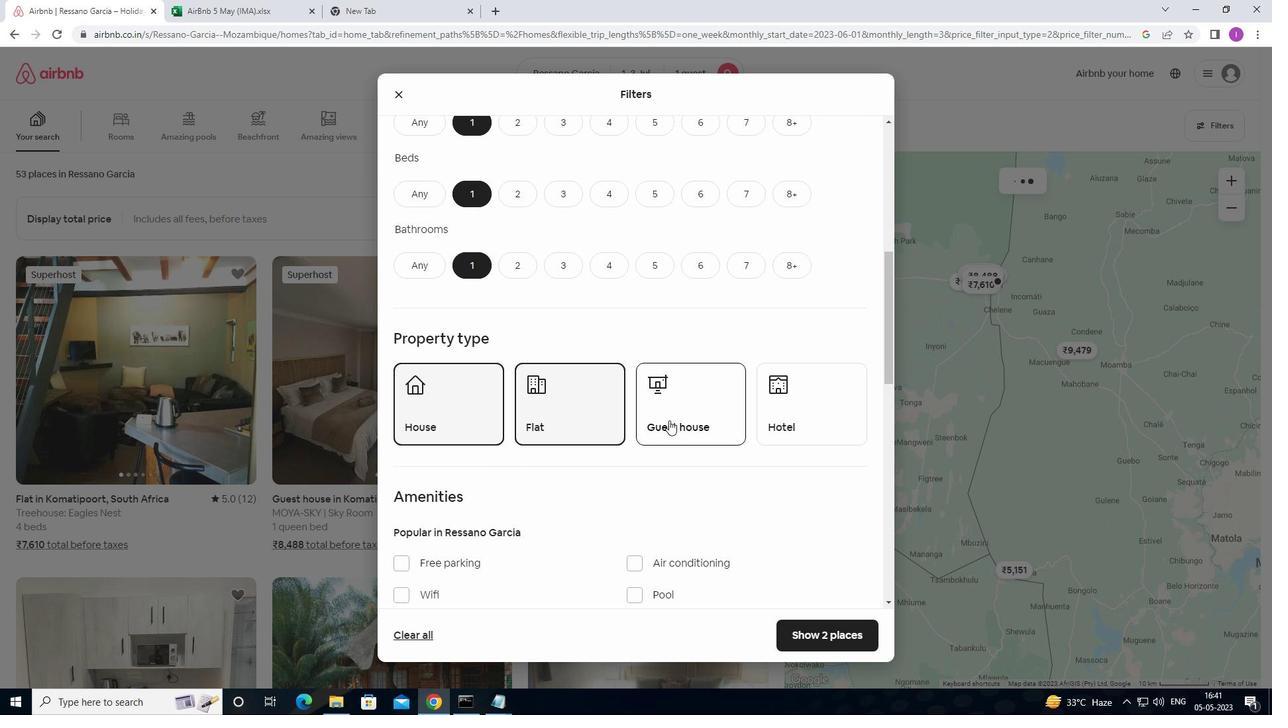 
Action: Mouse moved to (813, 418)
Screenshot: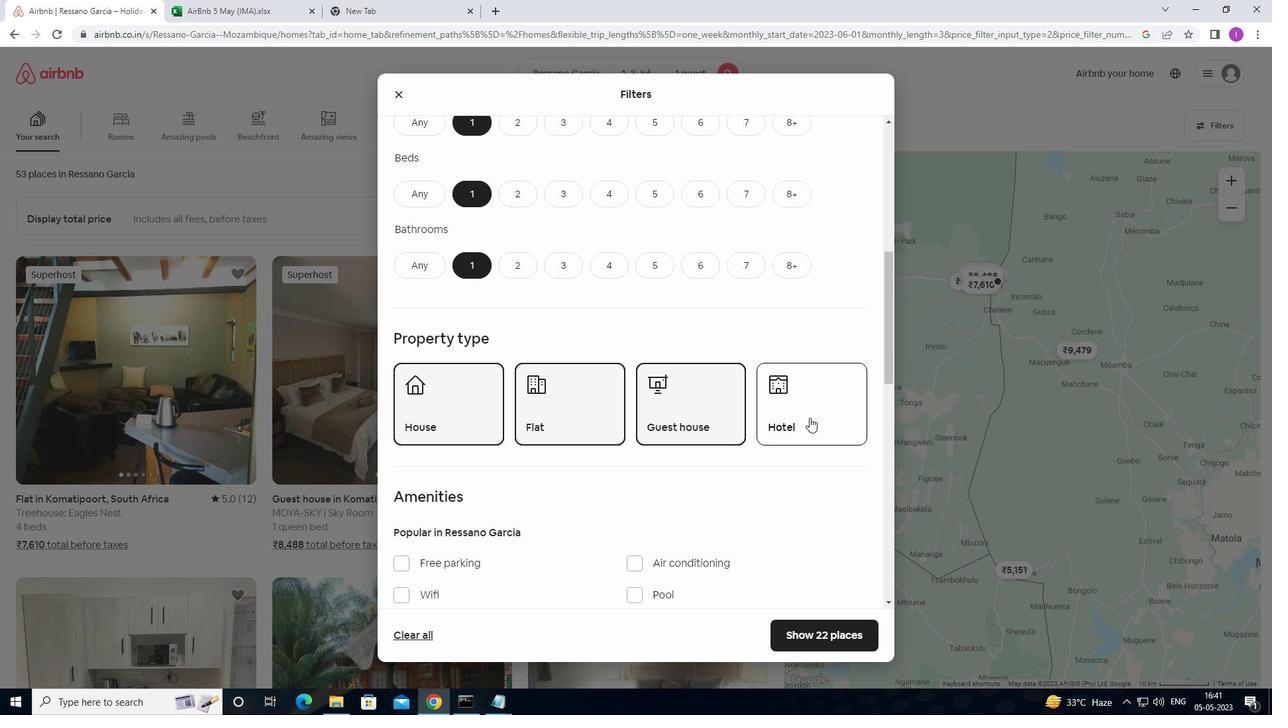 
Action: Mouse scrolled (813, 417) with delta (0, 0)
Screenshot: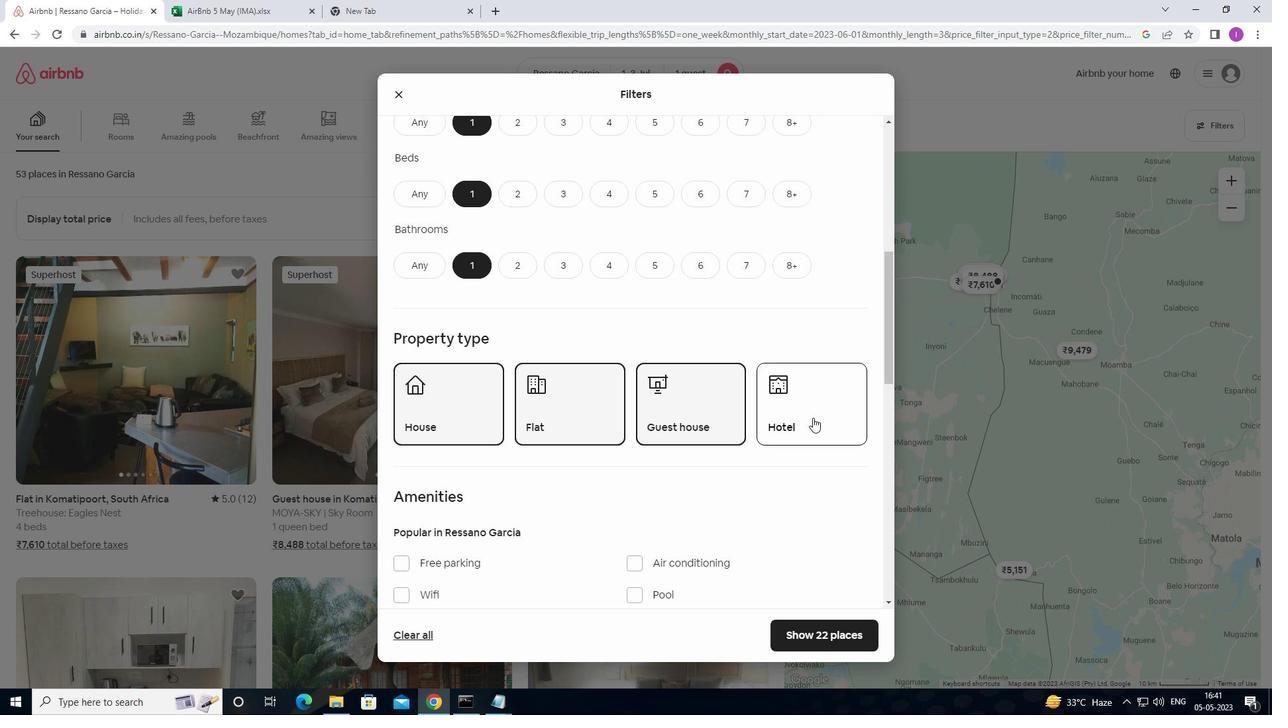 
Action: Mouse scrolled (813, 417) with delta (0, 0)
Screenshot: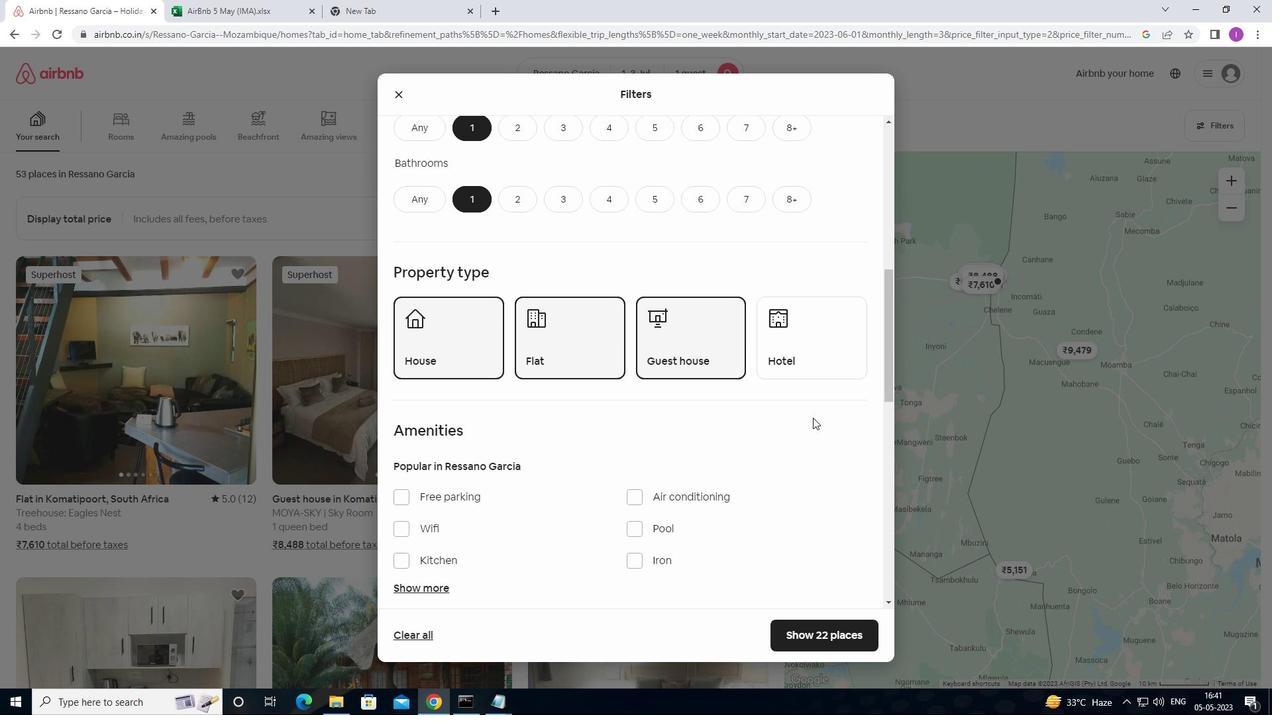 
Action: Mouse moved to (803, 302)
Screenshot: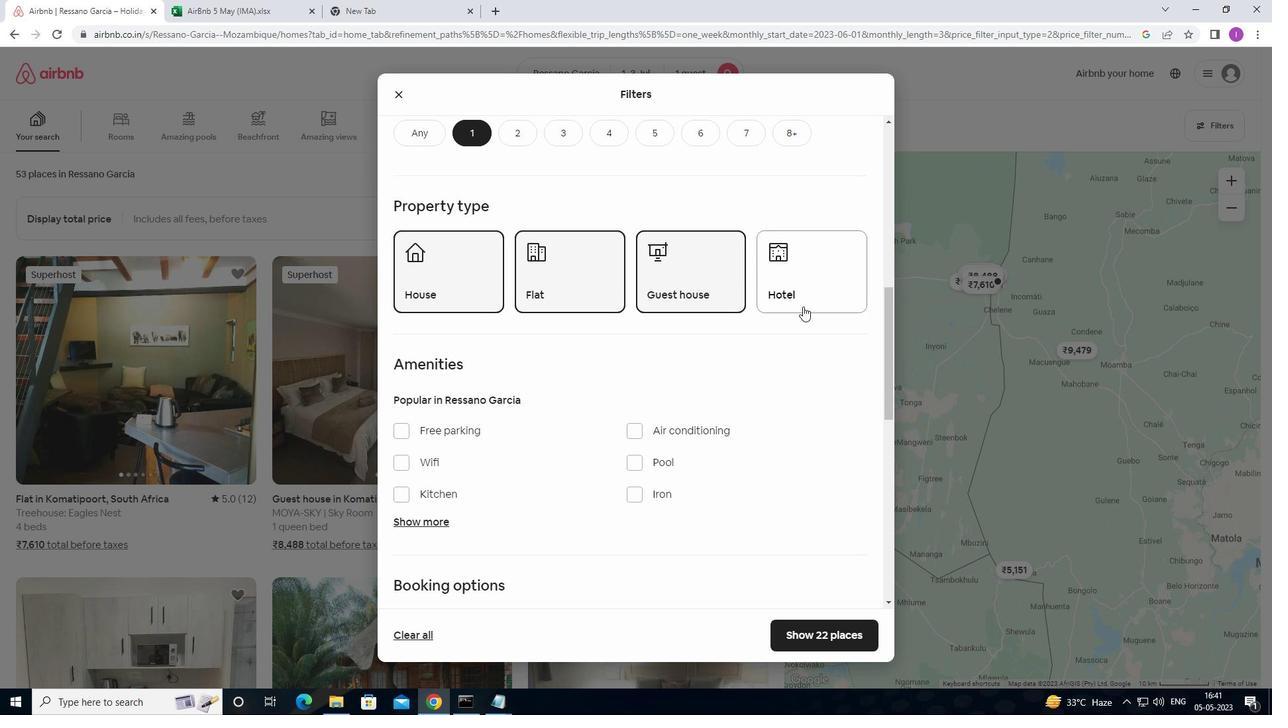 
Action: Mouse pressed left at (803, 302)
Screenshot: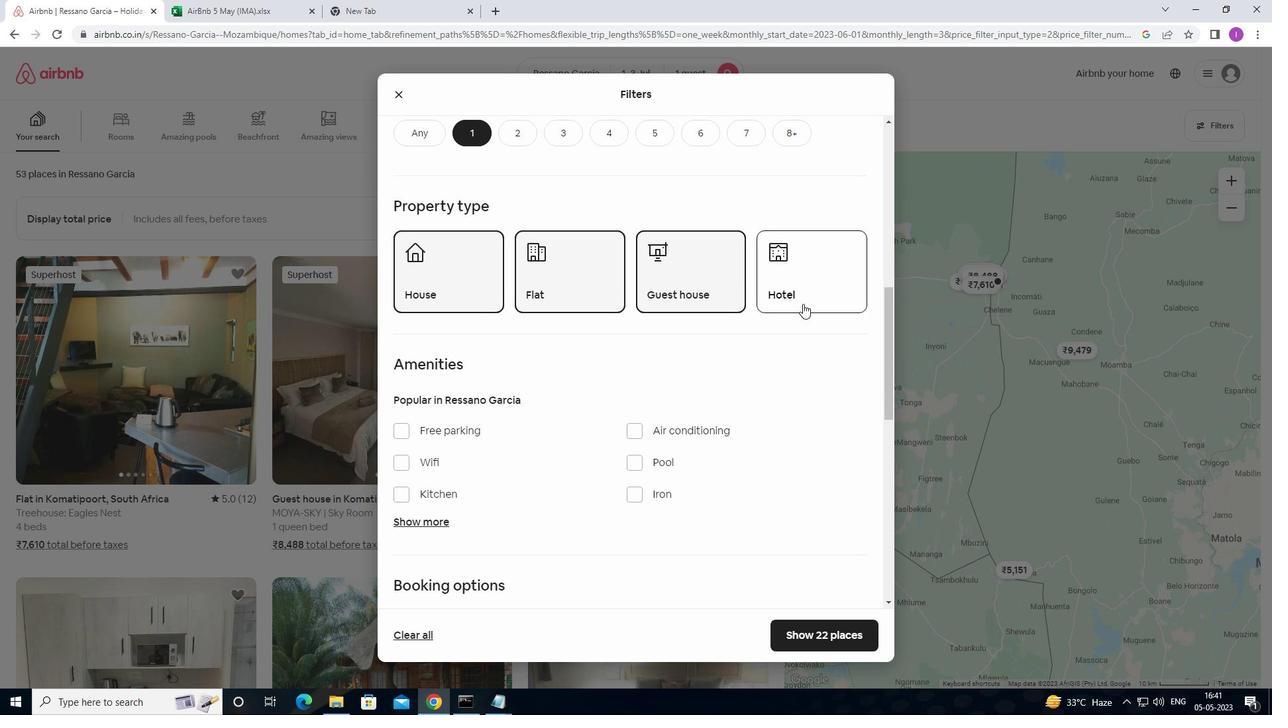 
Action: Mouse moved to (790, 355)
Screenshot: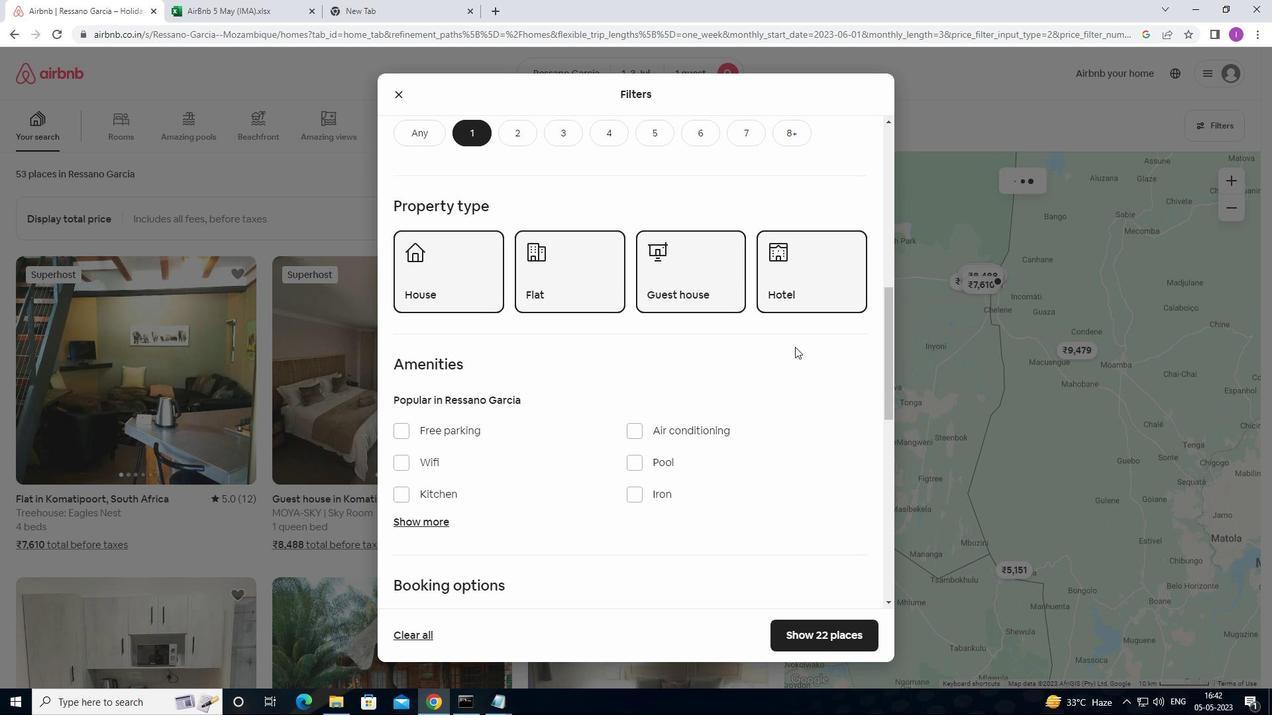 
Action: Mouse scrolled (790, 355) with delta (0, 0)
Screenshot: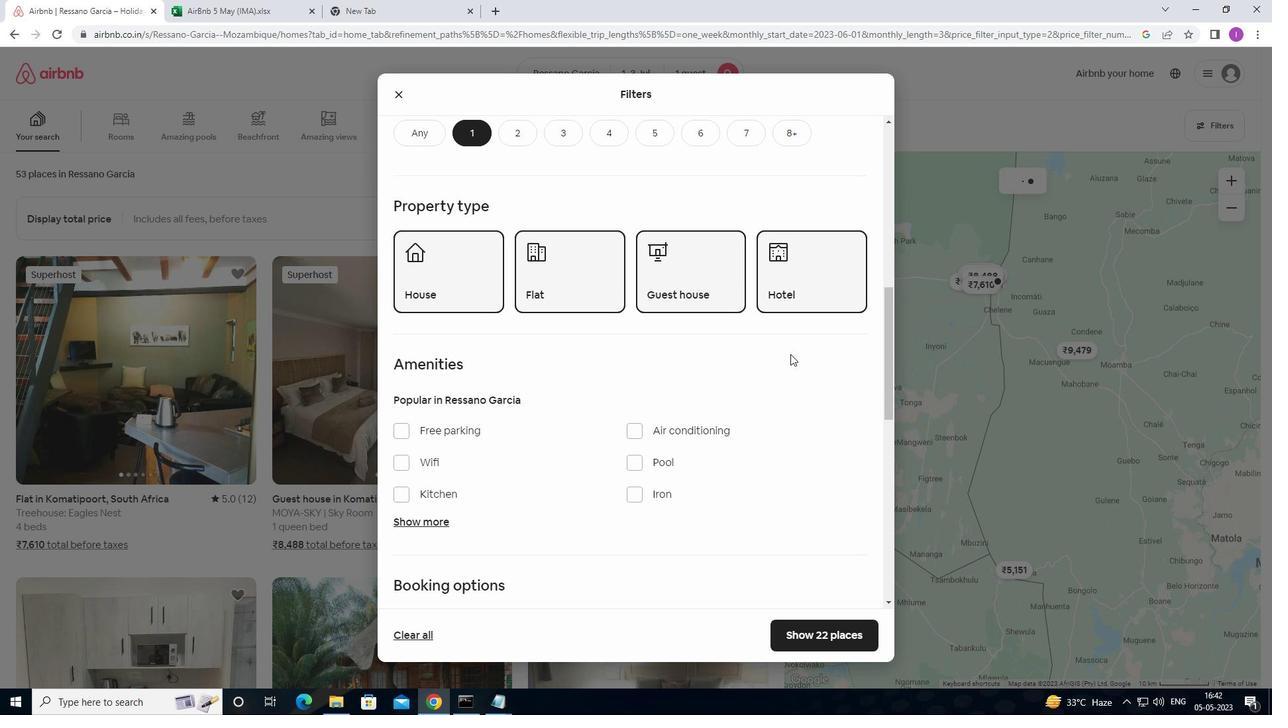
Action: Mouse scrolled (790, 355) with delta (0, 0)
Screenshot: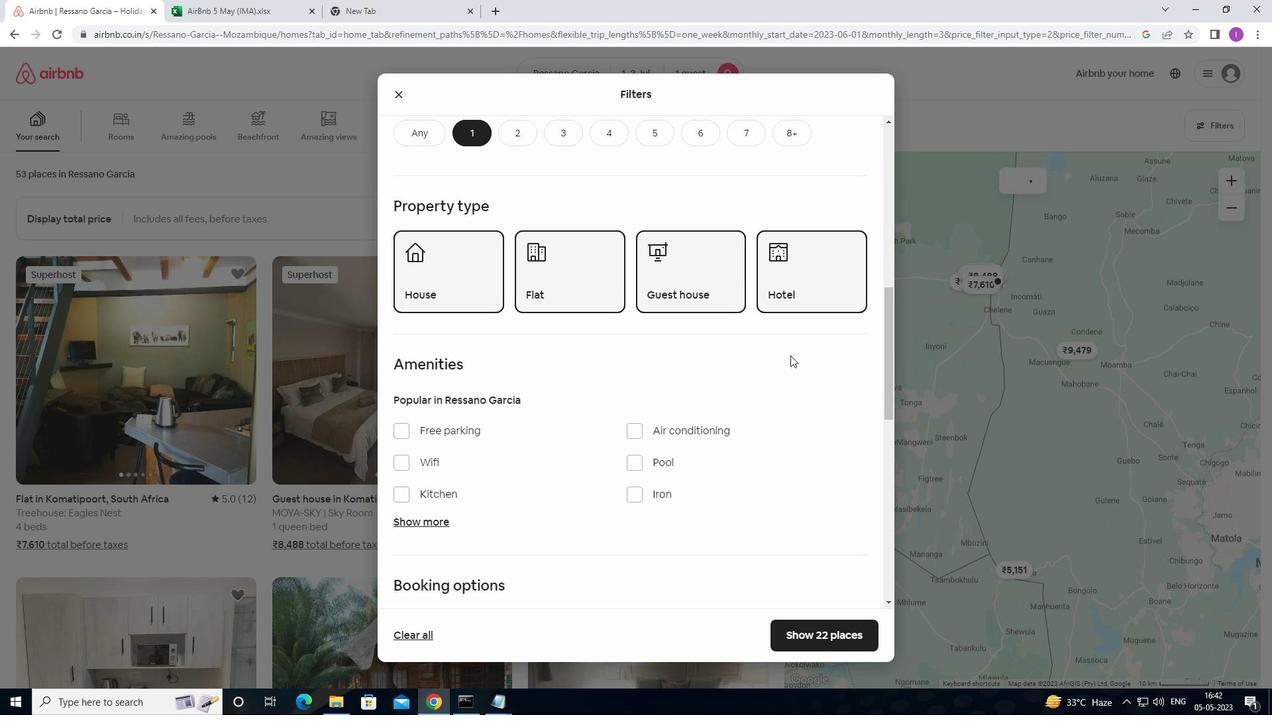 
Action: Mouse moved to (411, 326)
Screenshot: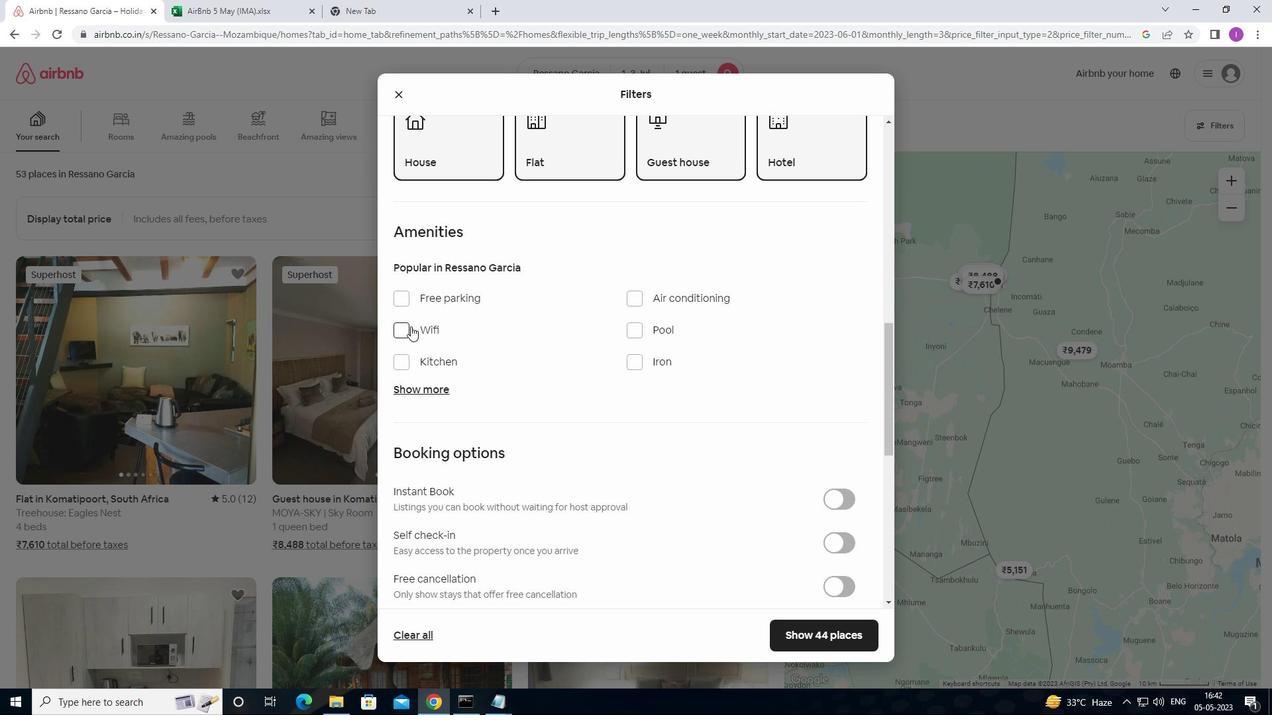 
Action: Mouse pressed left at (411, 326)
Screenshot: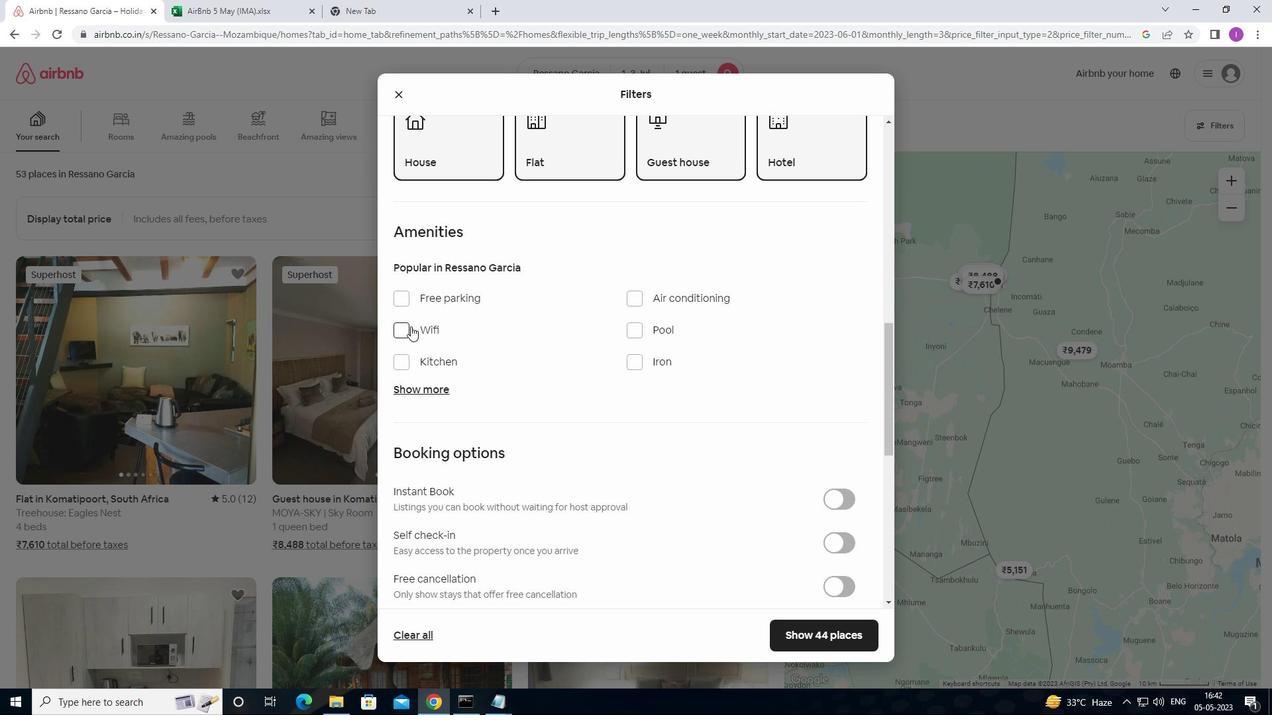 
Action: Mouse moved to (548, 358)
Screenshot: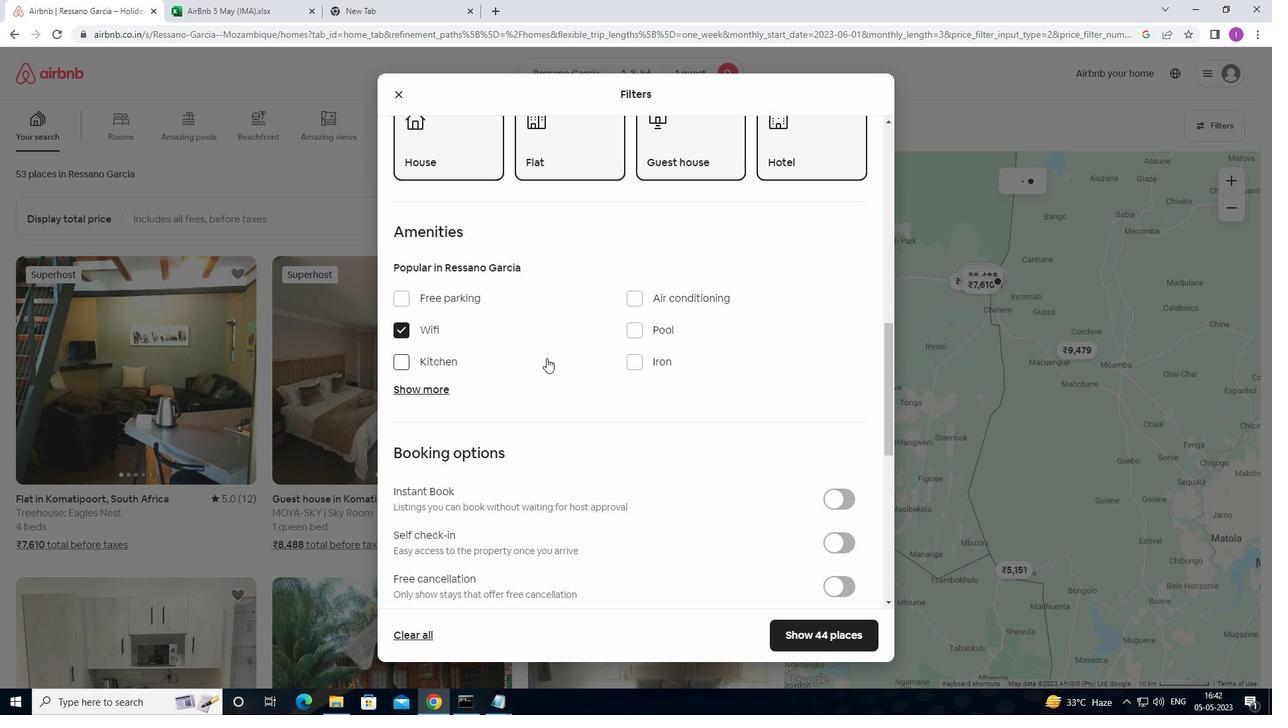 
Action: Mouse scrolled (548, 357) with delta (0, 0)
Screenshot: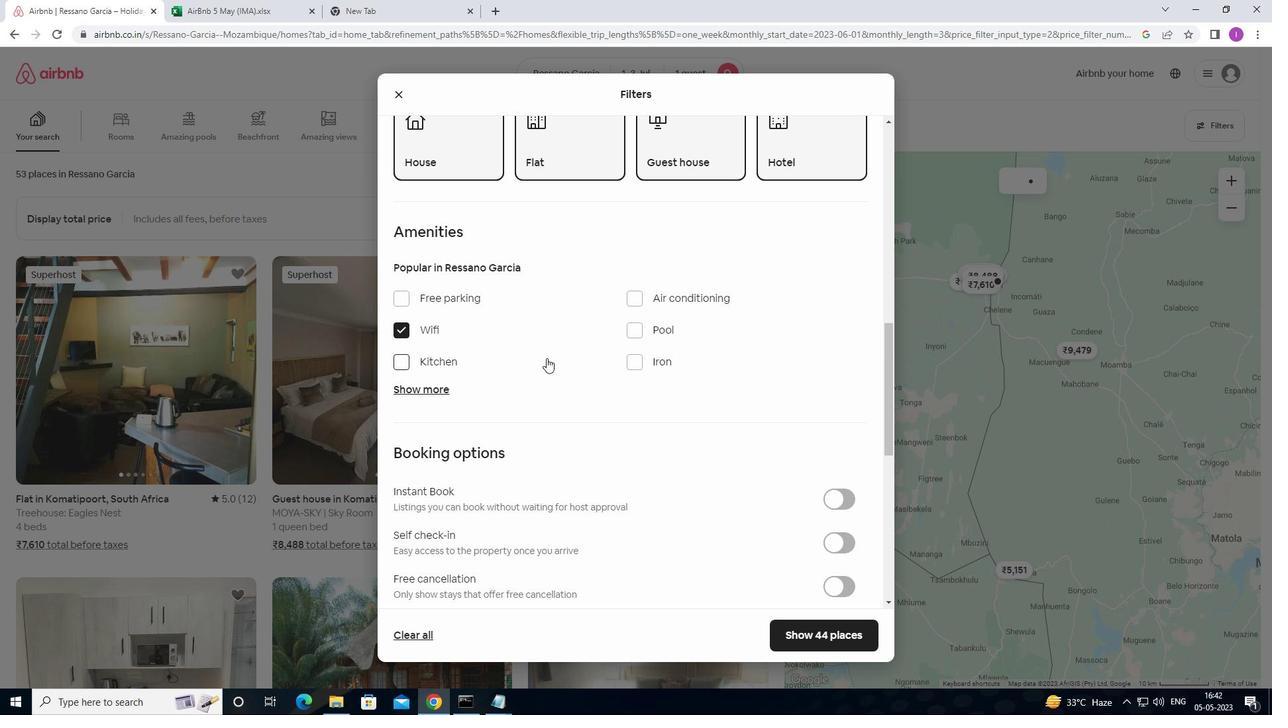 
Action: Mouse moved to (616, 346)
Screenshot: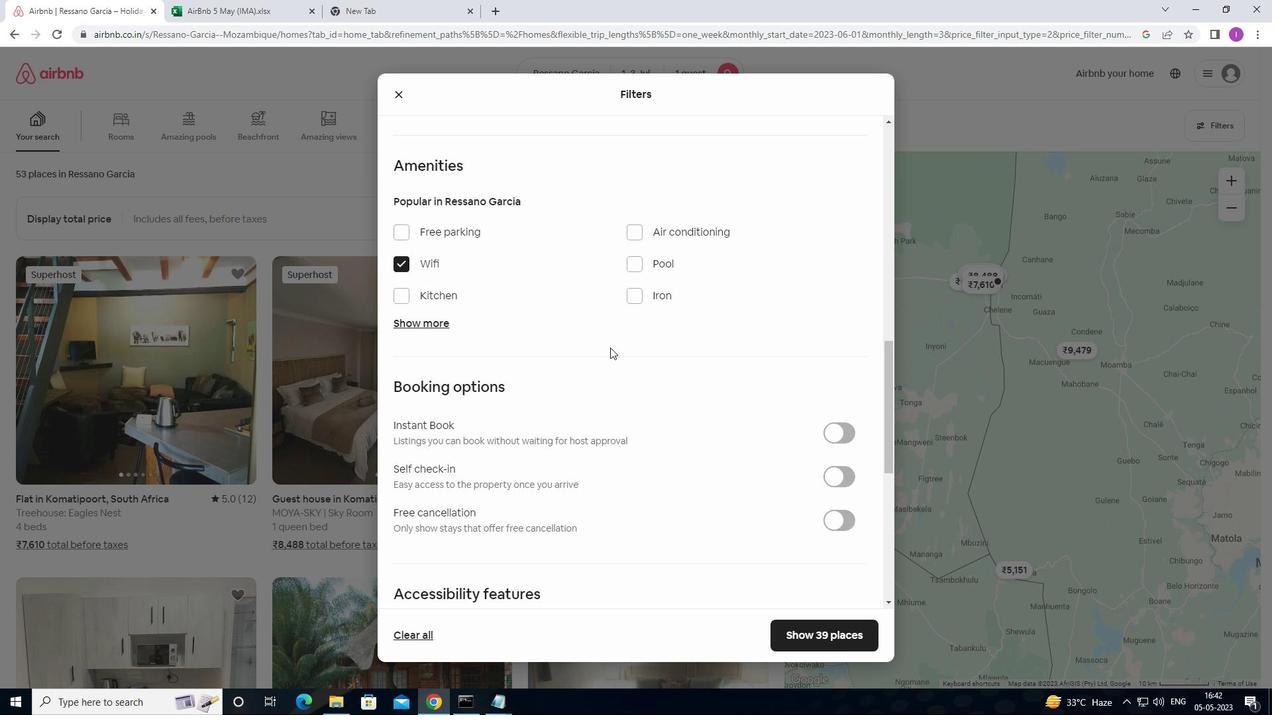 
Action: Mouse scrolled (616, 345) with delta (0, 0)
Screenshot: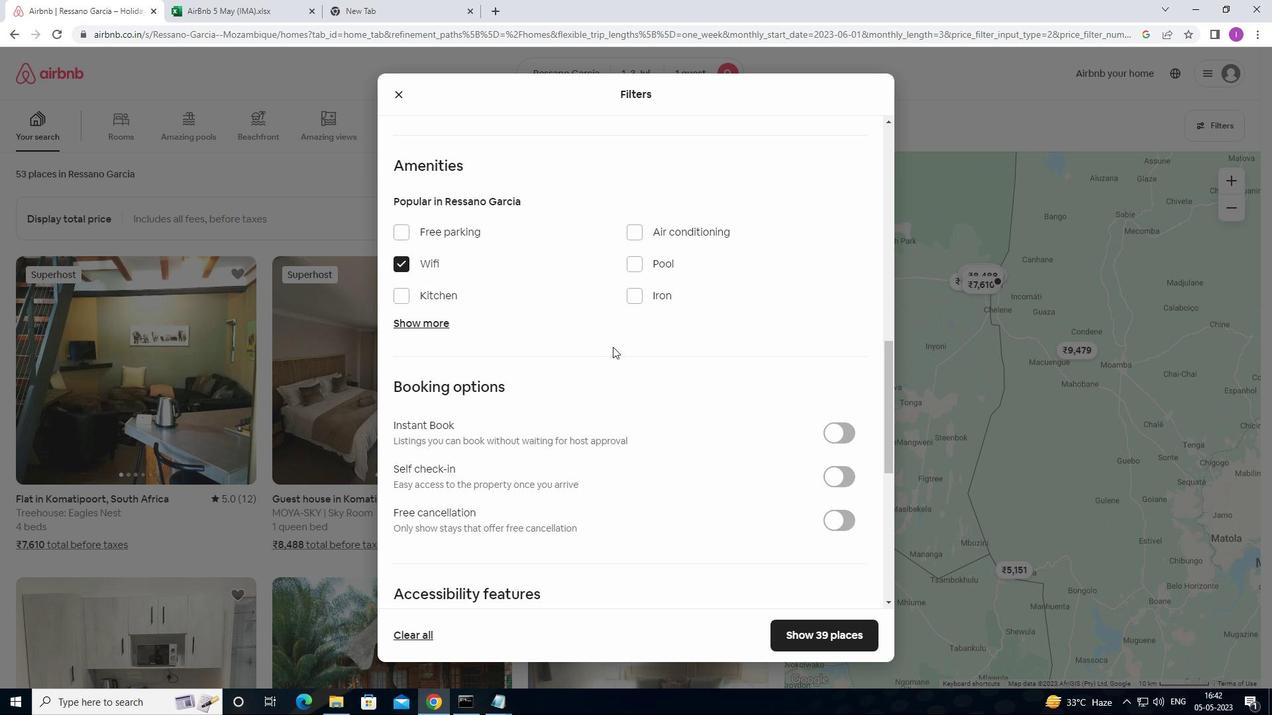 
Action: Mouse moved to (835, 413)
Screenshot: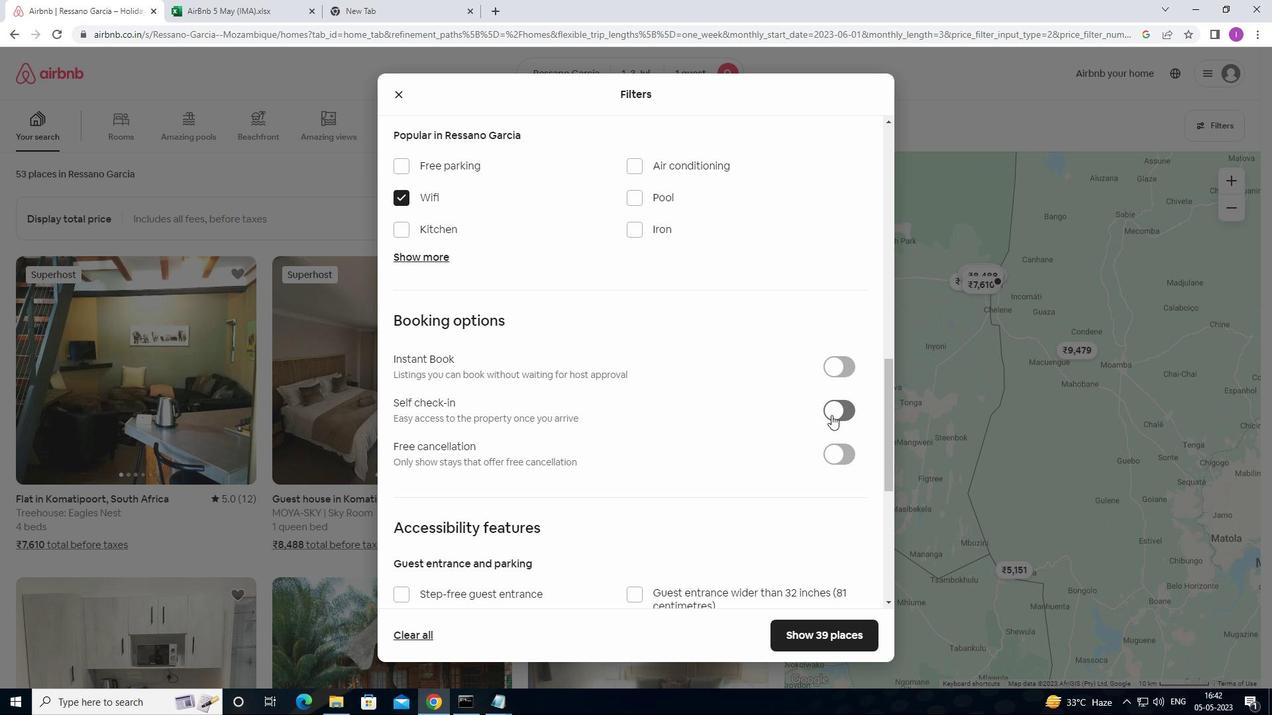 
Action: Mouse pressed left at (835, 413)
Screenshot: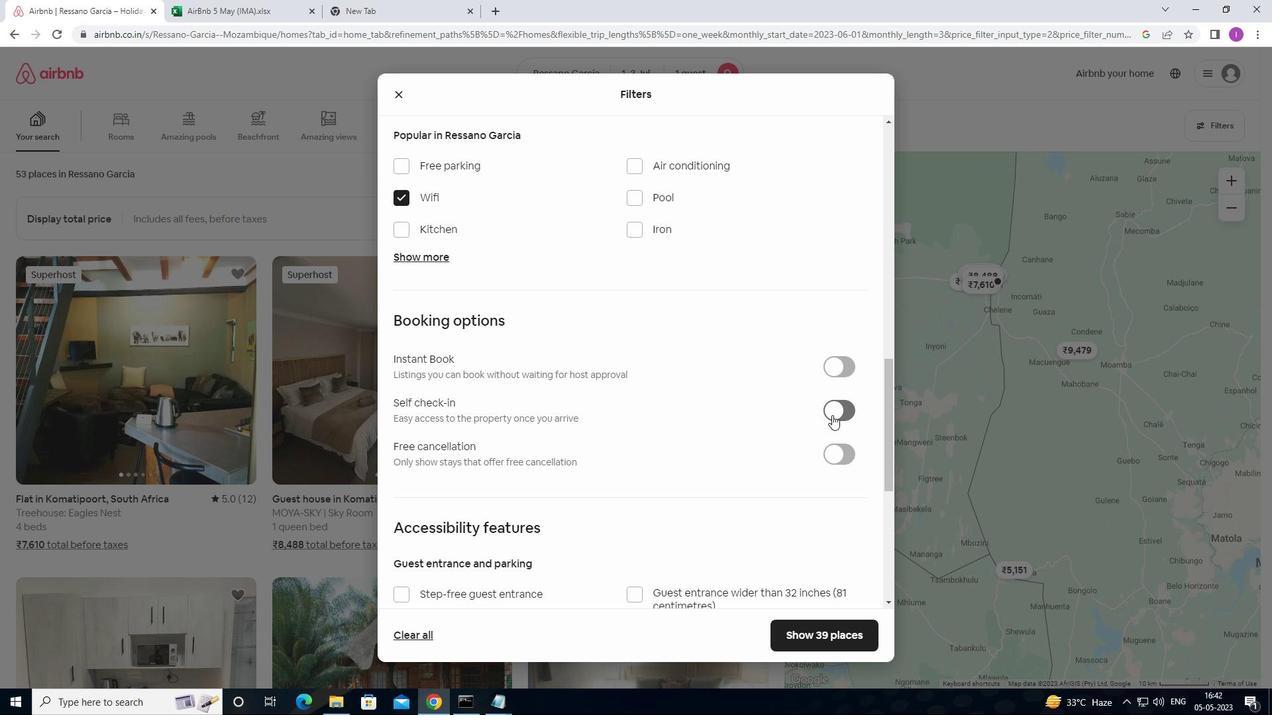 
Action: Mouse moved to (620, 450)
Screenshot: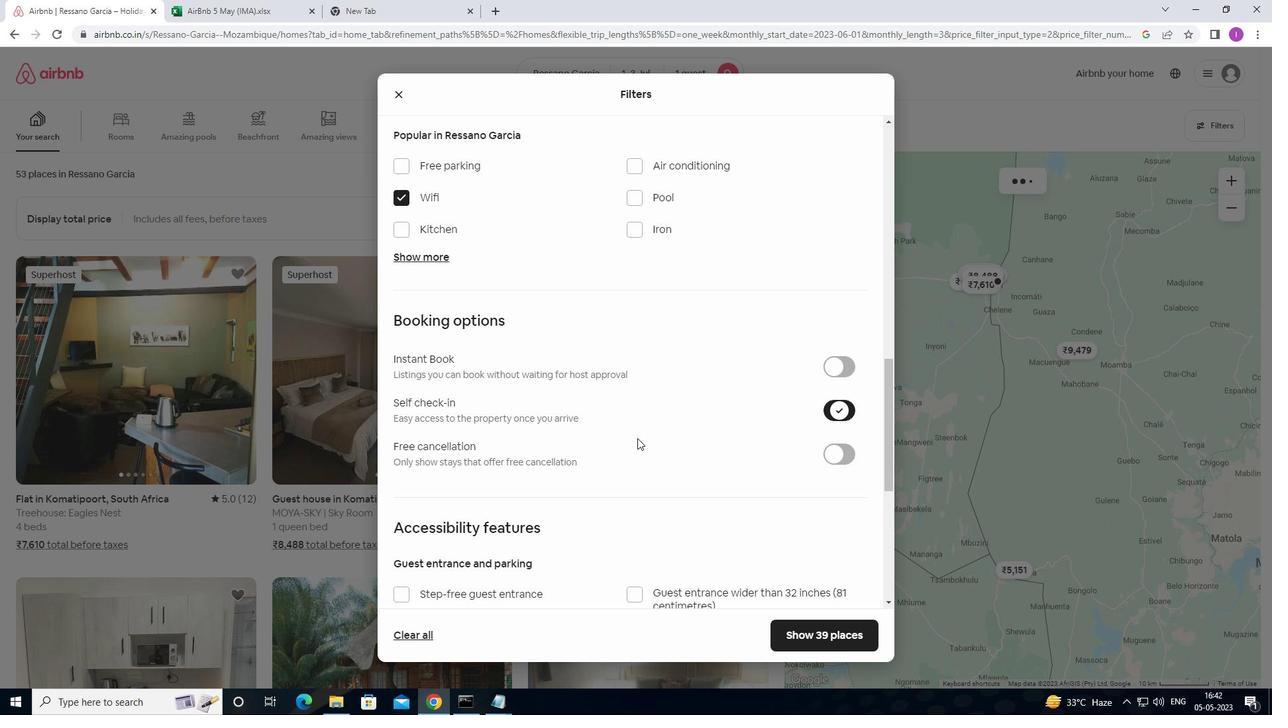 
Action: Mouse scrolled (620, 450) with delta (0, 0)
Screenshot: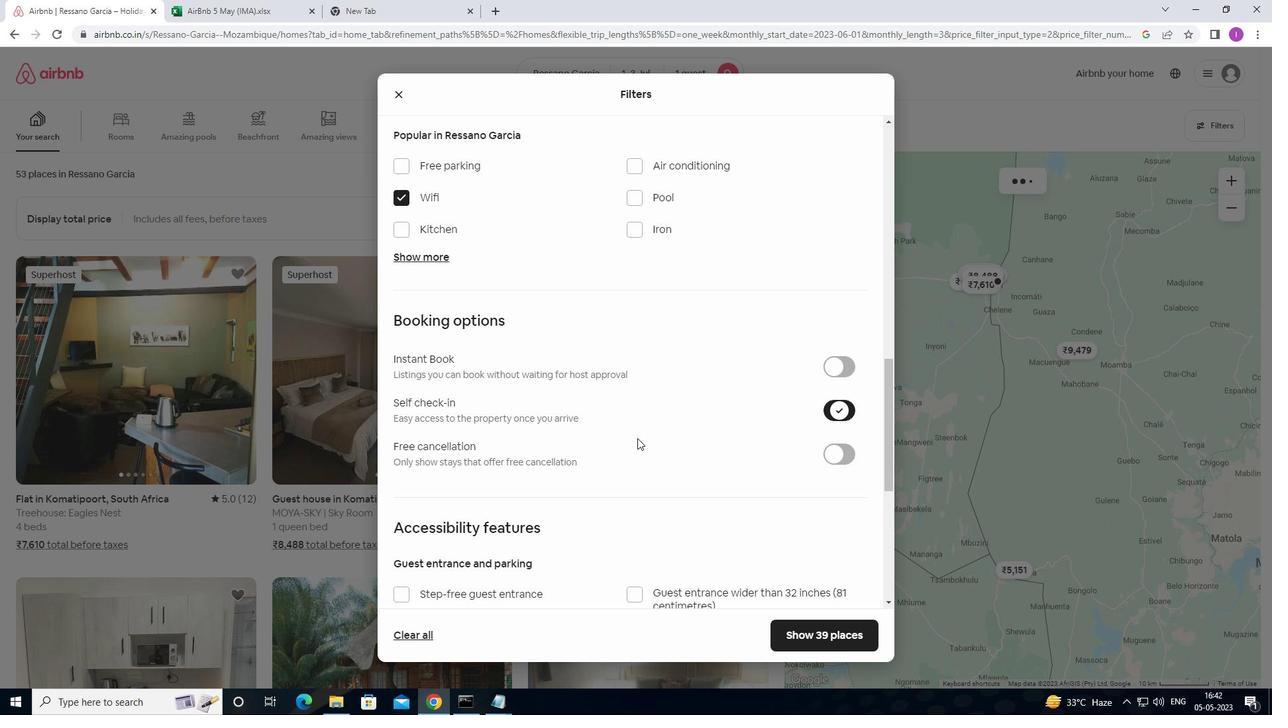 
Action: Mouse moved to (619, 451)
Screenshot: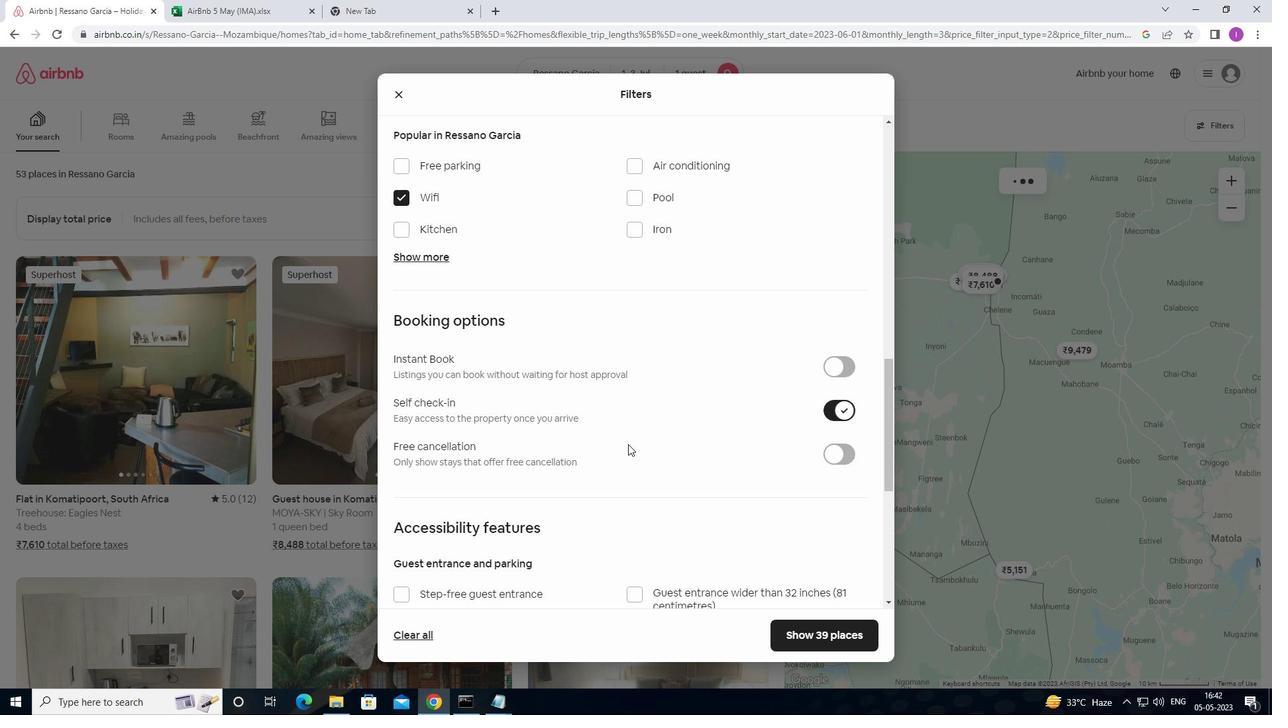 
Action: Mouse scrolled (619, 450) with delta (0, 0)
Screenshot: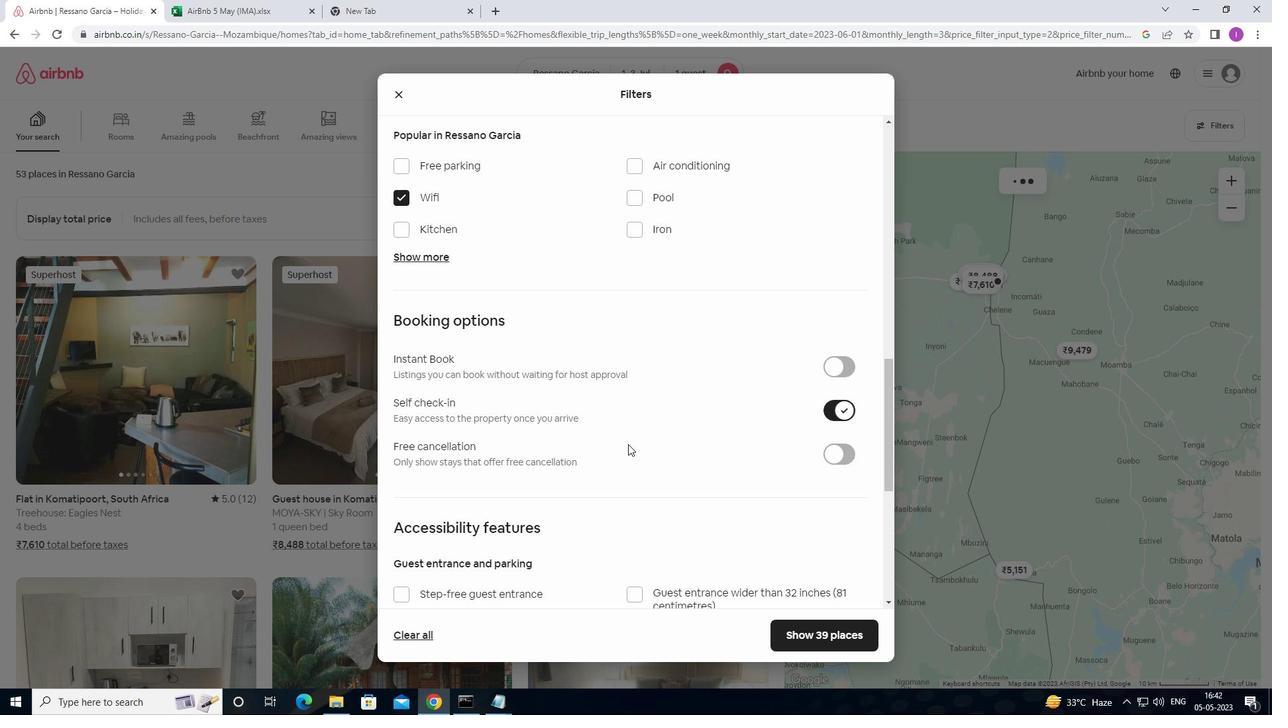 
Action: Mouse moved to (619, 451)
Screenshot: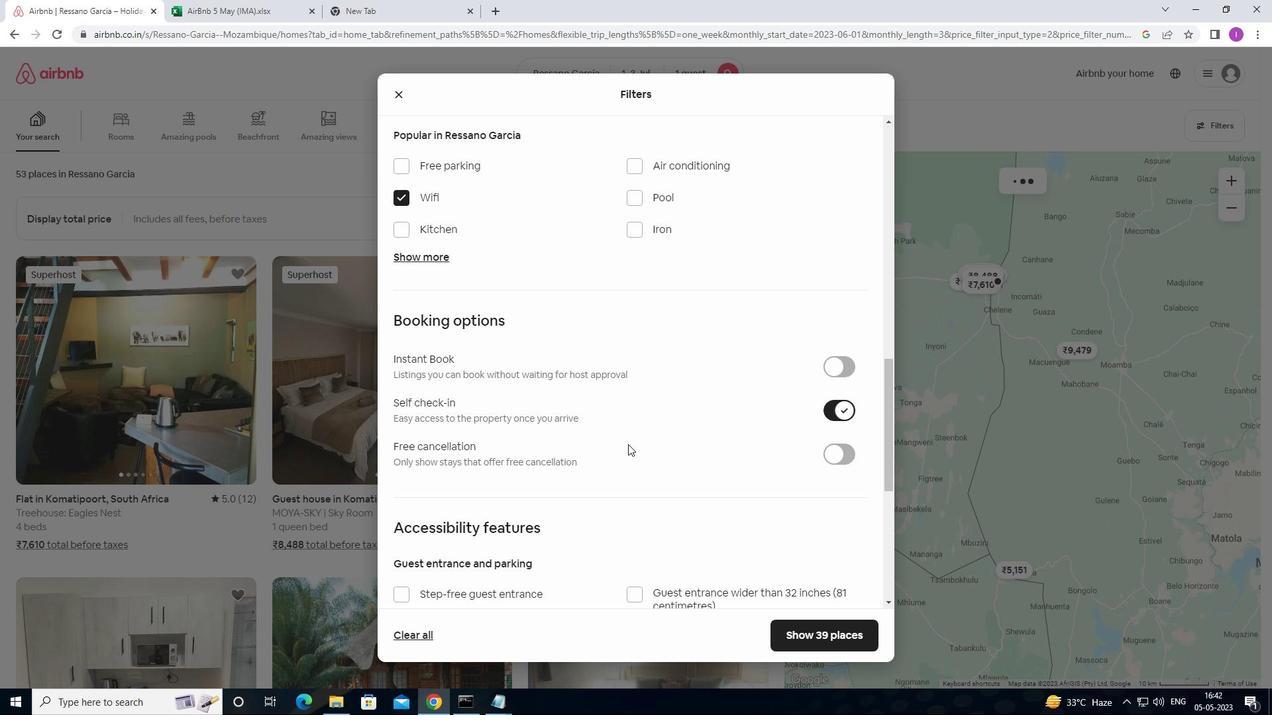 
Action: Mouse scrolled (619, 450) with delta (0, 0)
Screenshot: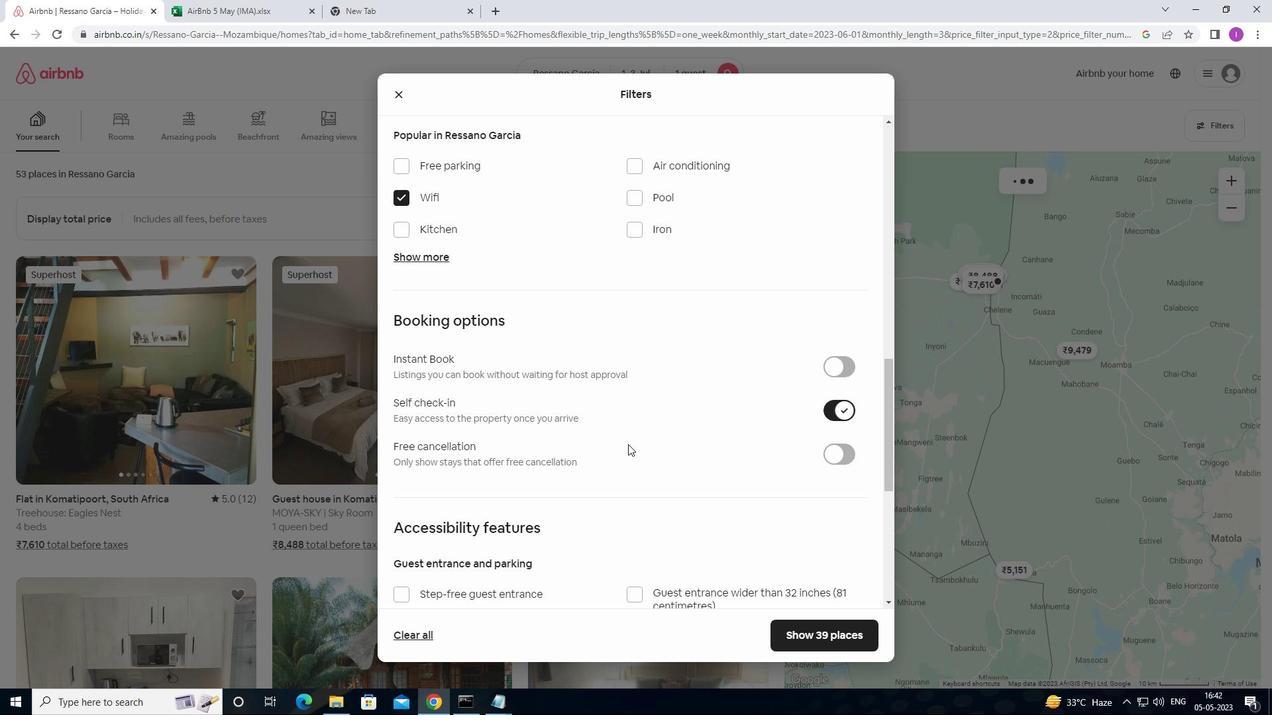 
Action: Mouse moved to (619, 452)
Screenshot: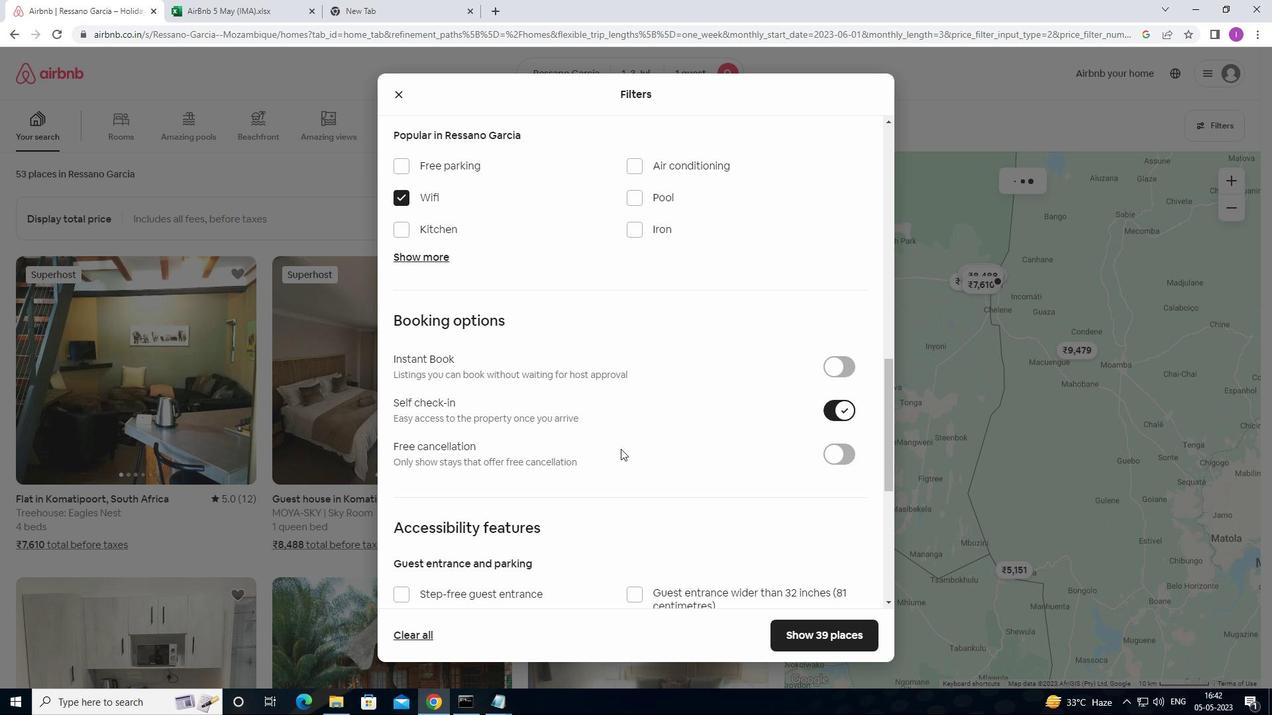 
Action: Mouse scrolled (619, 451) with delta (0, 0)
Screenshot: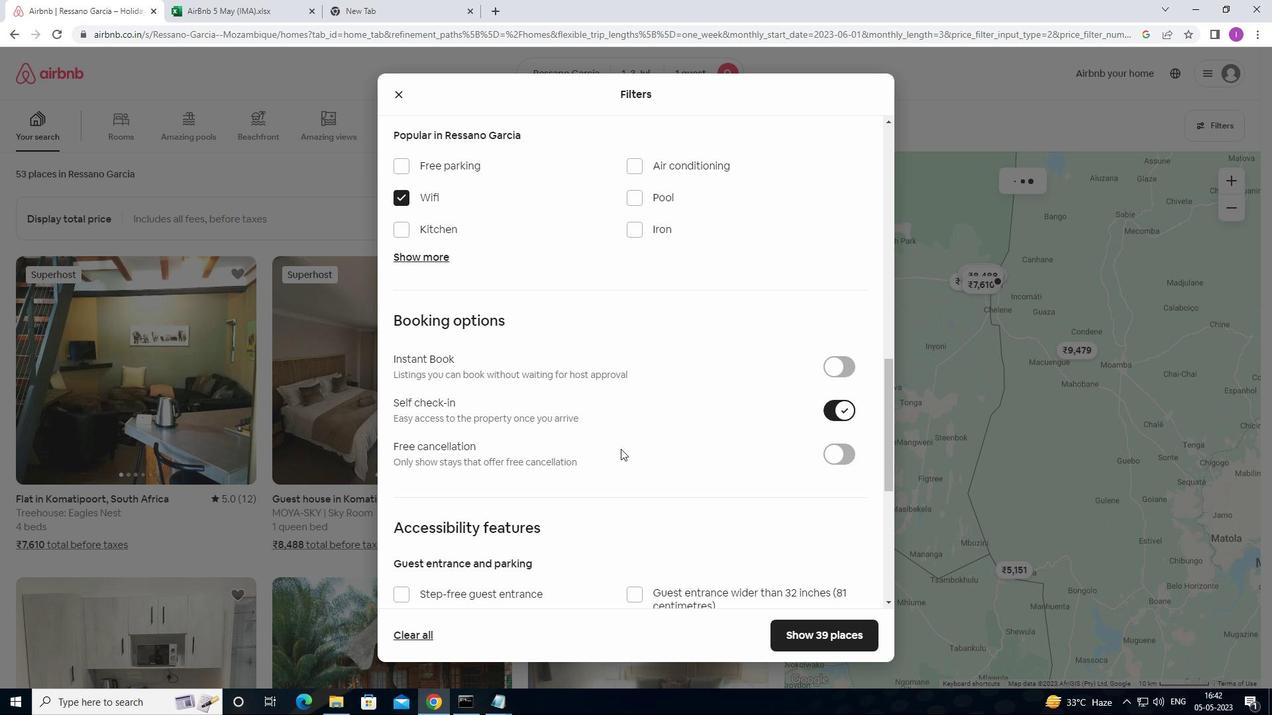 
Action: Mouse moved to (617, 455)
Screenshot: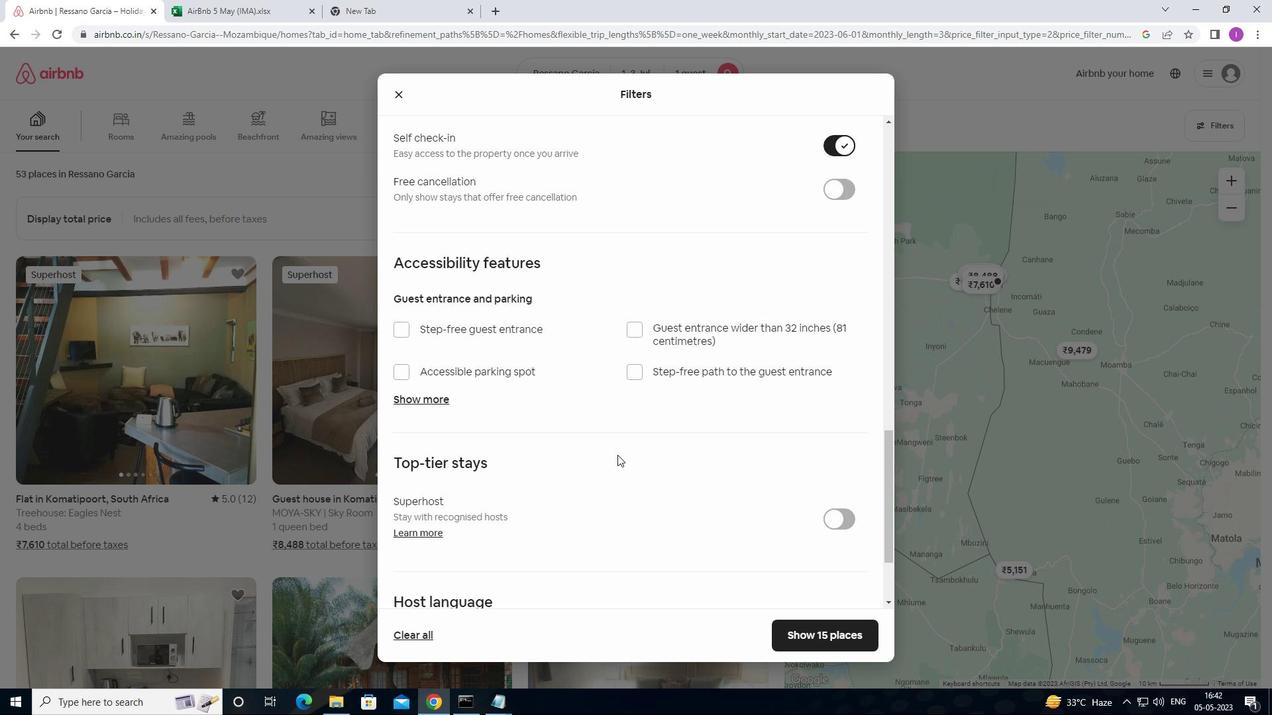 
Action: Mouse scrolled (617, 454) with delta (0, 0)
Screenshot: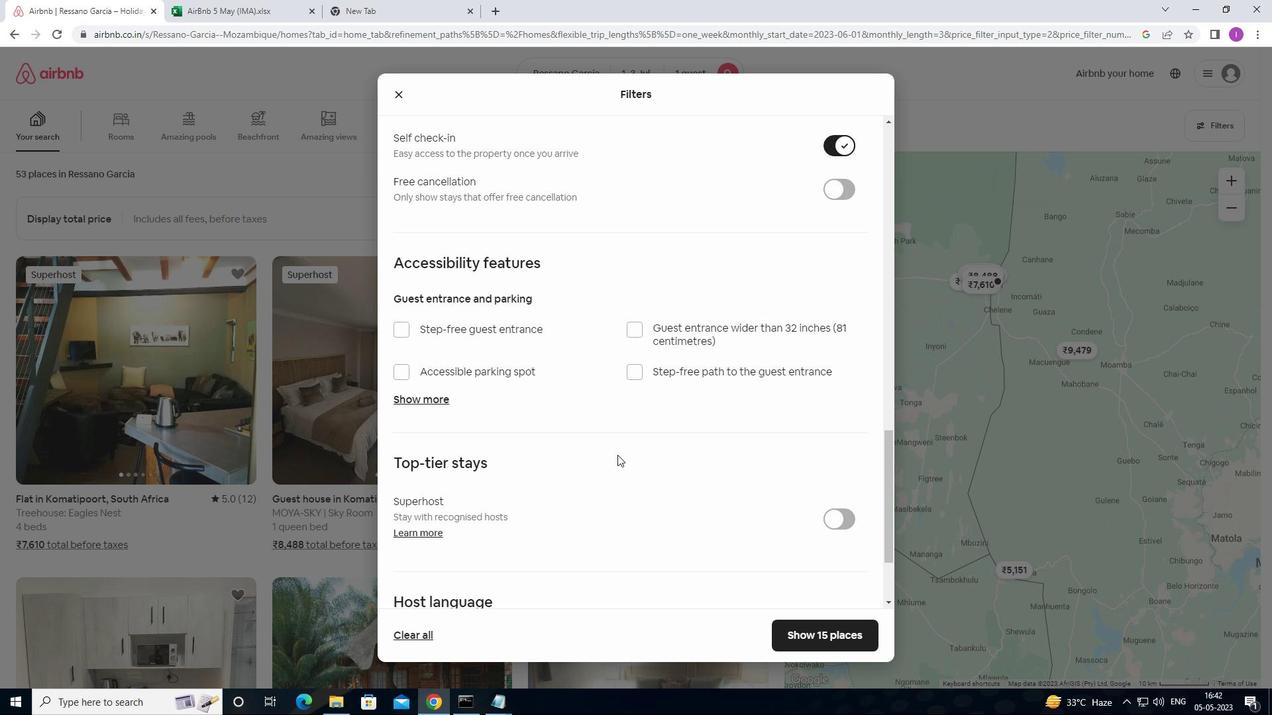 
Action: Mouse scrolled (617, 454) with delta (0, 0)
Screenshot: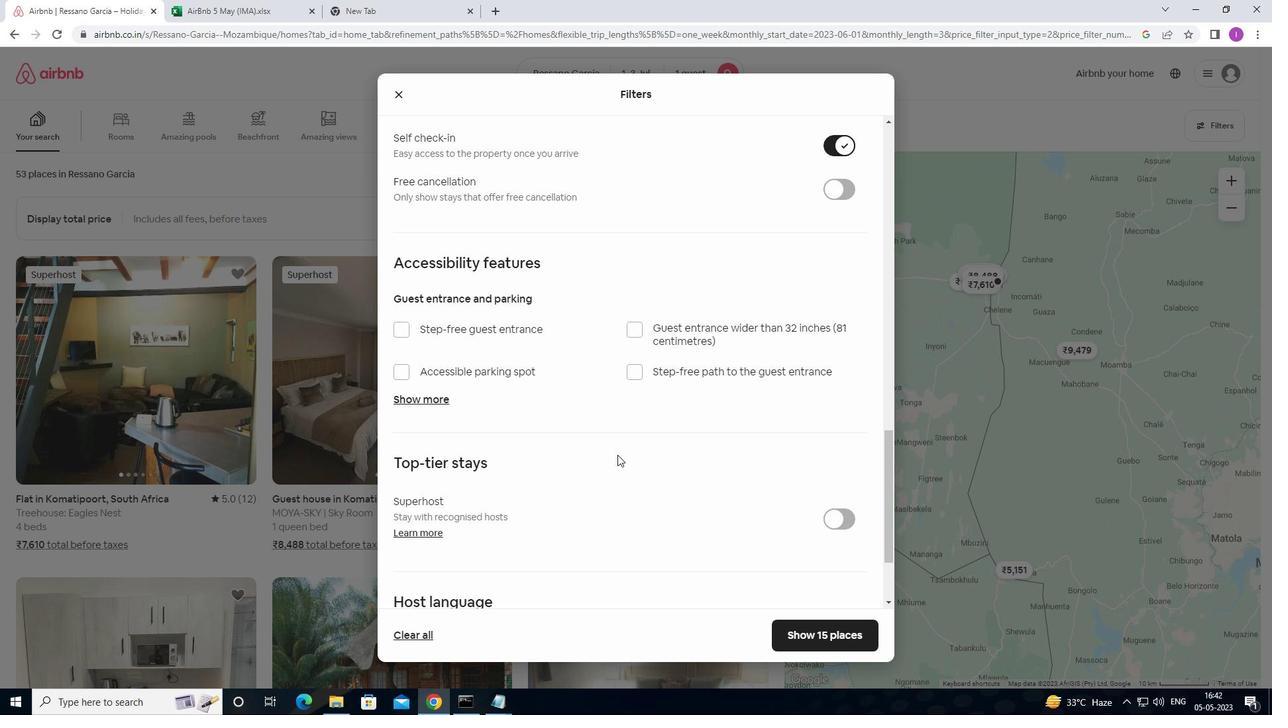 
Action: Mouse scrolled (617, 454) with delta (0, 0)
Screenshot: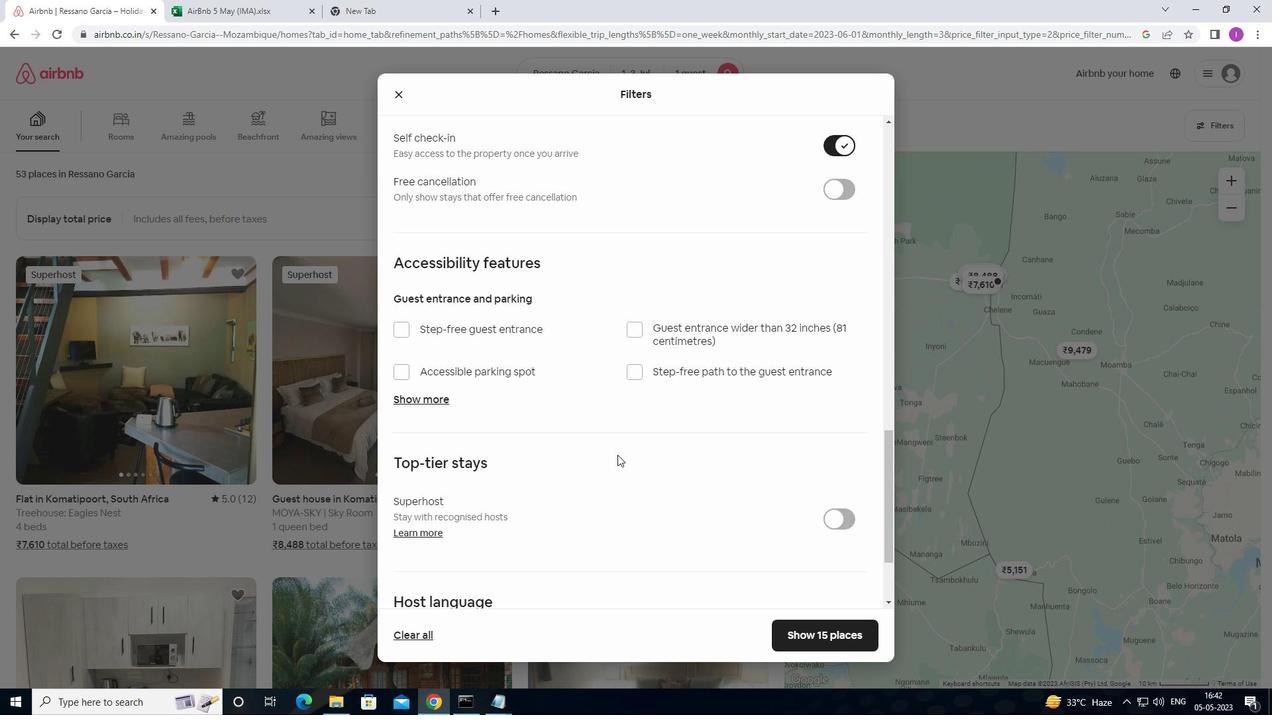 
Action: Mouse scrolled (617, 454) with delta (0, 0)
Screenshot: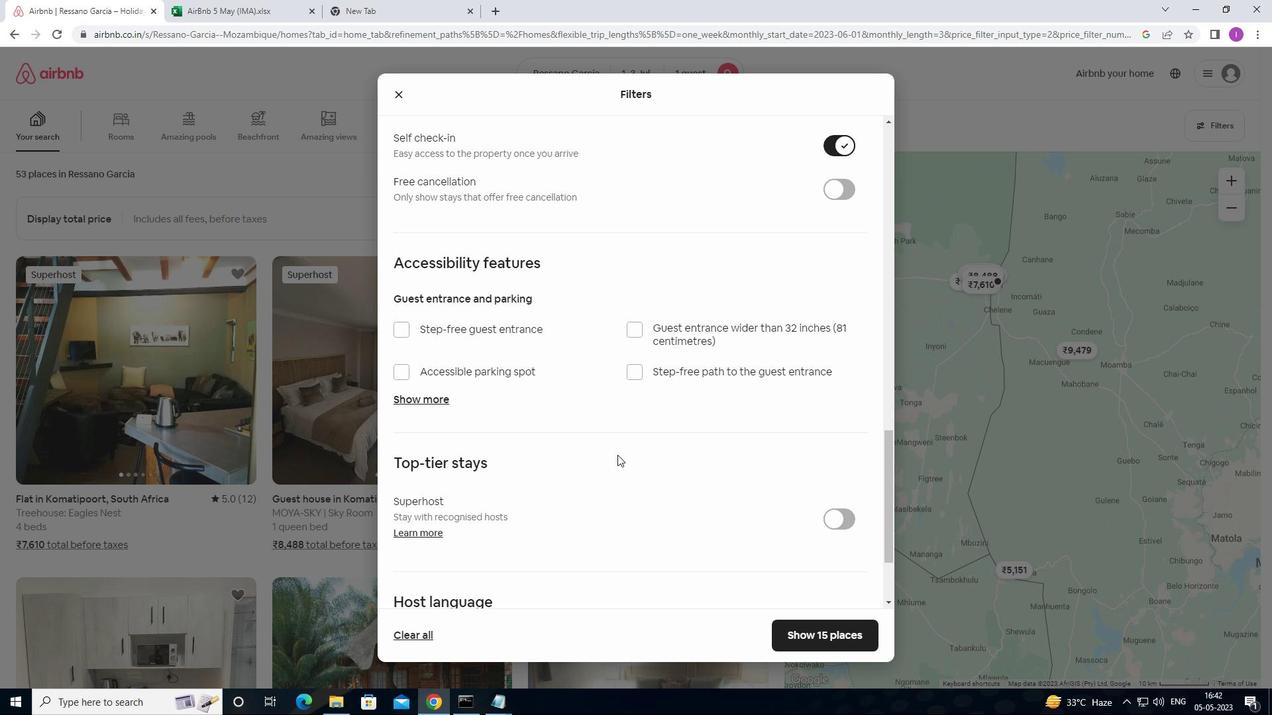 
Action: Mouse moved to (664, 450)
Screenshot: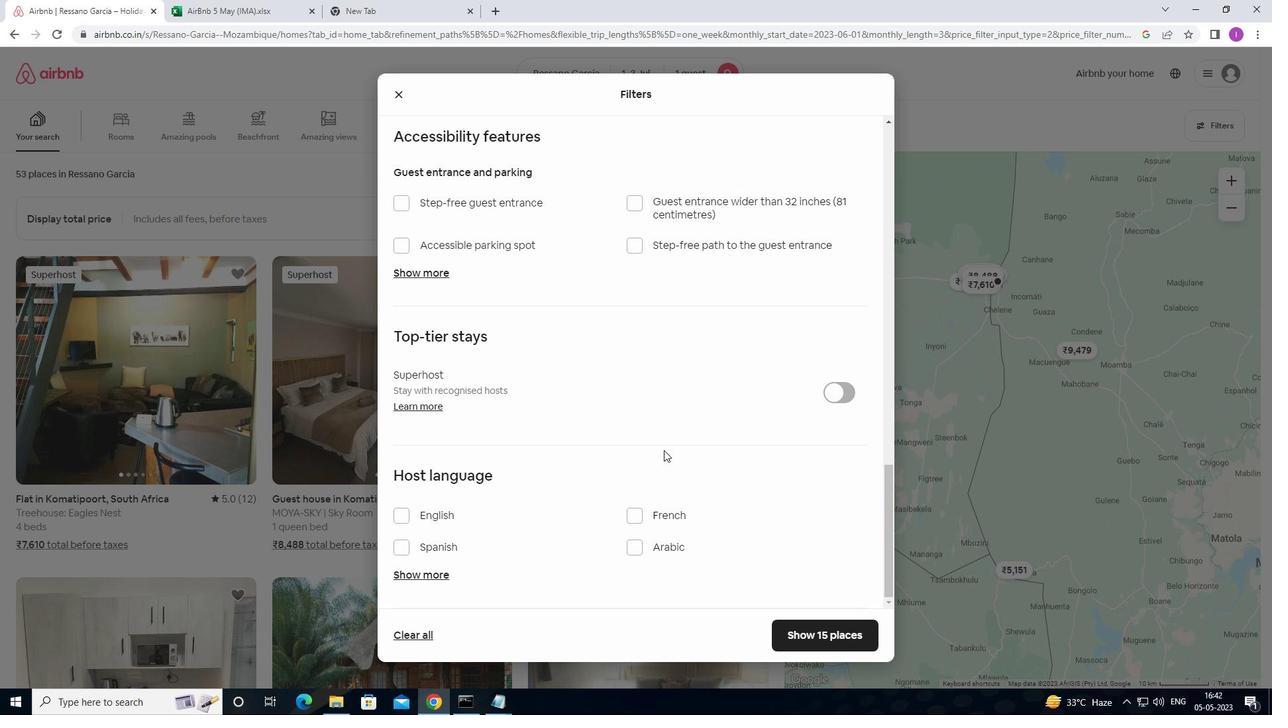 
Action: Mouse scrolled (664, 449) with delta (0, 0)
Screenshot: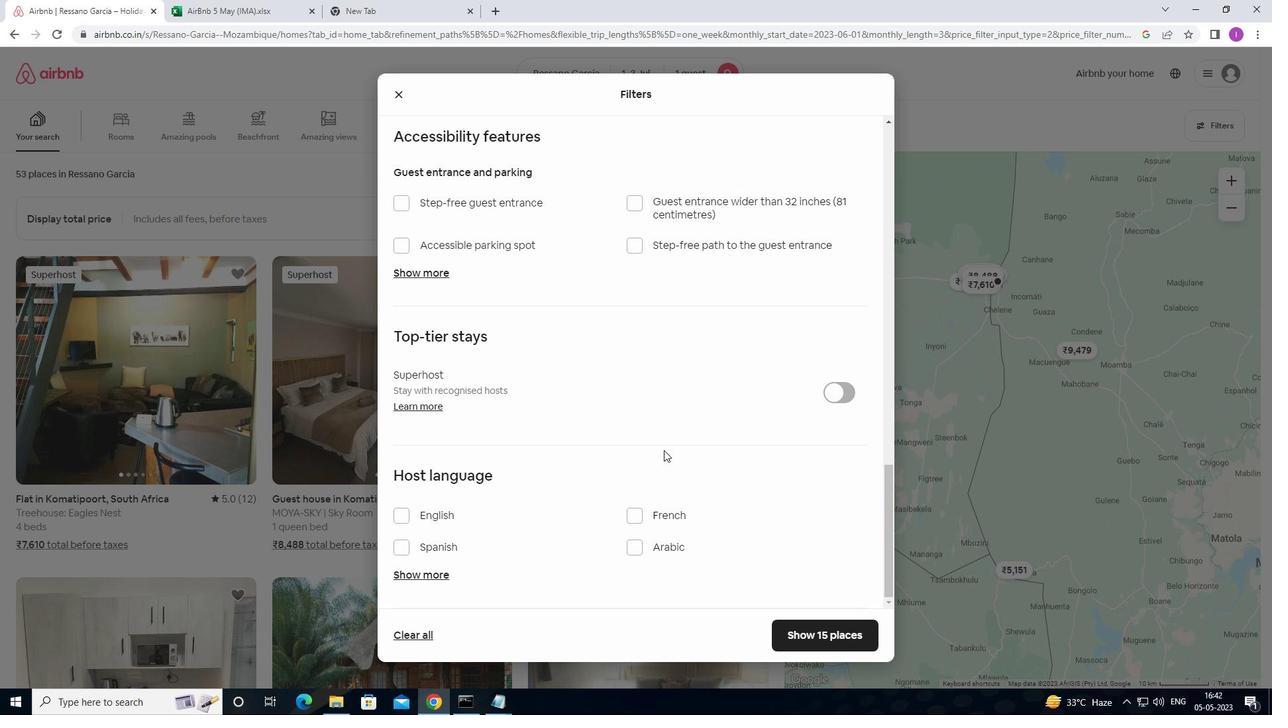
Action: Mouse scrolled (664, 449) with delta (0, 0)
Screenshot: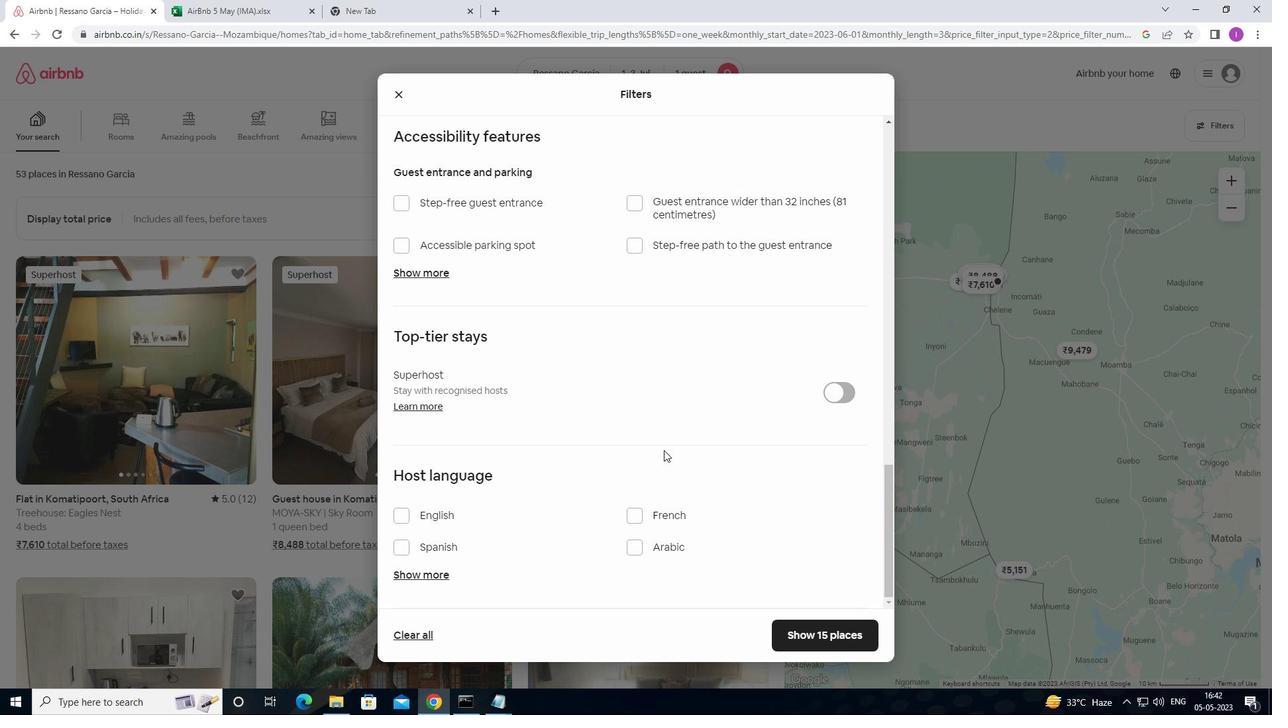 
Action: Mouse scrolled (664, 449) with delta (0, 0)
Screenshot: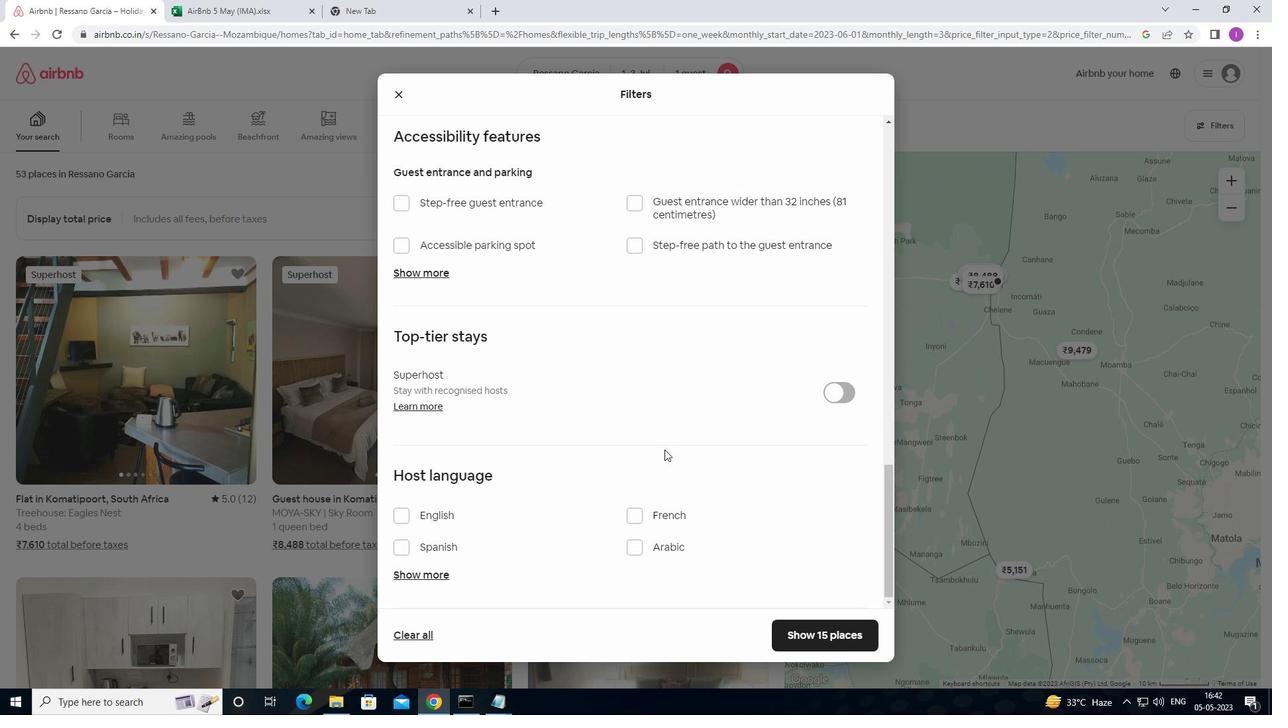 
Action: Mouse moved to (406, 515)
Screenshot: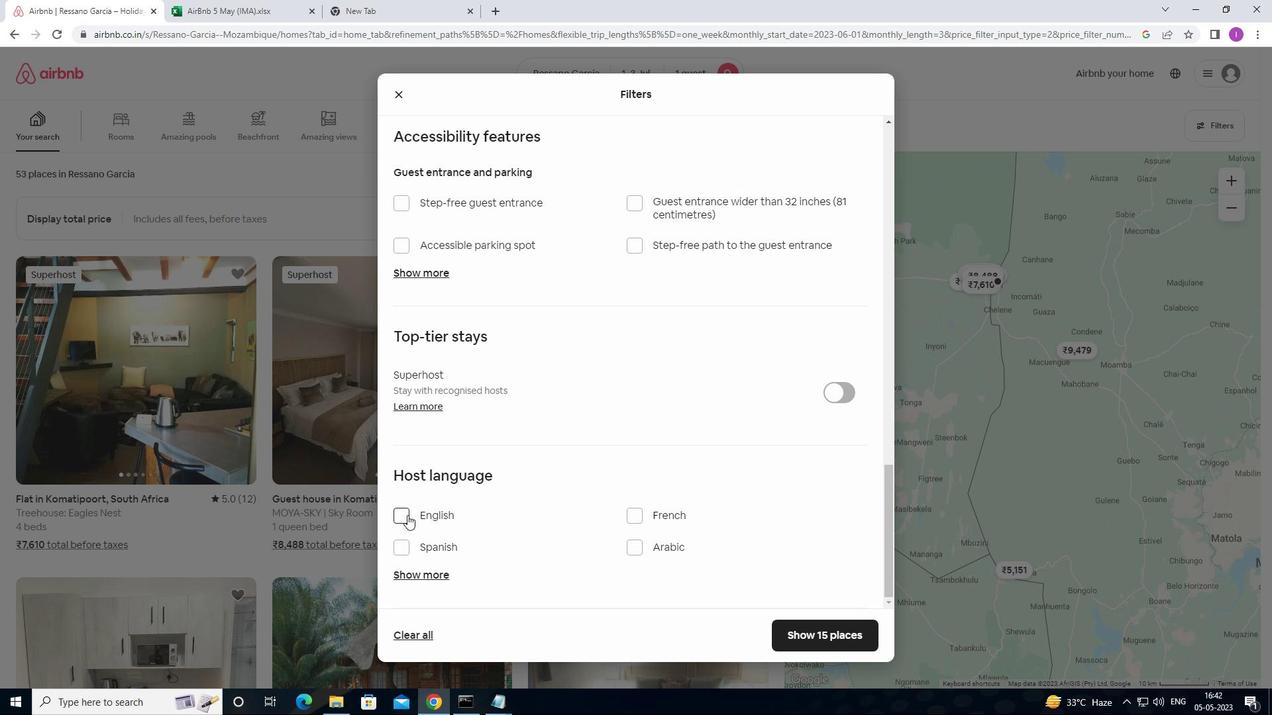 
Action: Mouse pressed left at (406, 515)
Screenshot: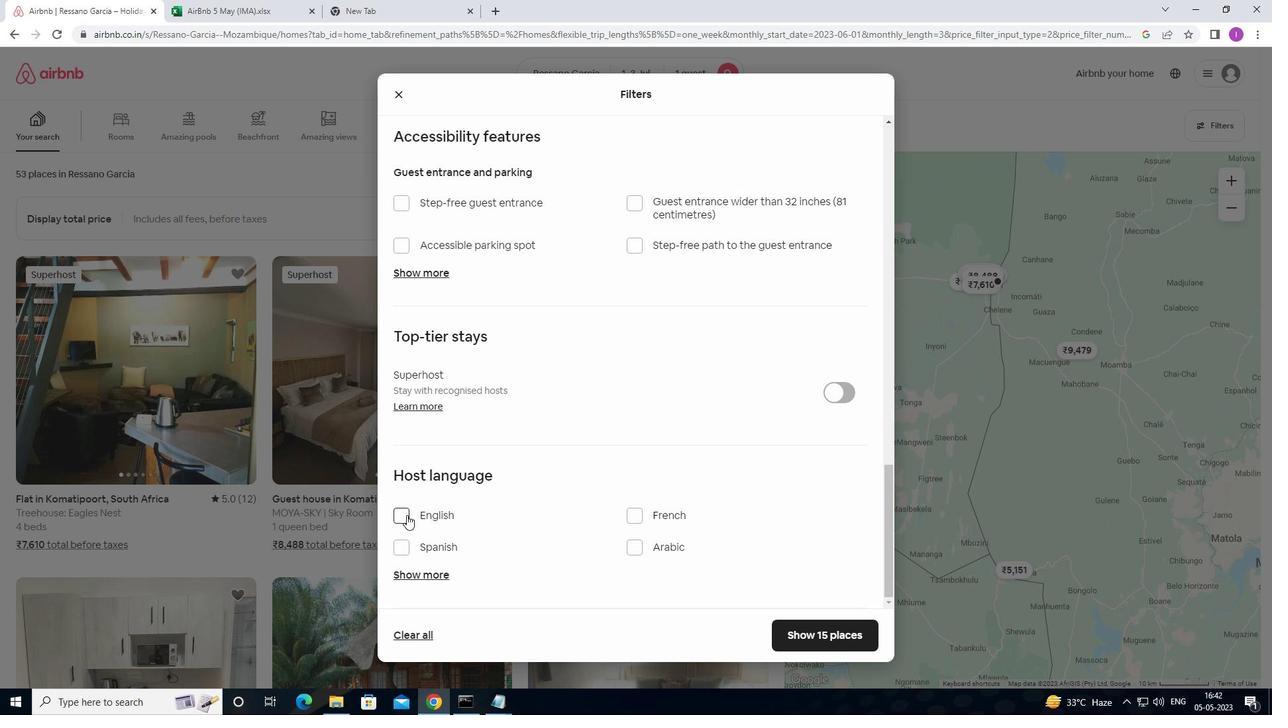 
Action: Mouse moved to (802, 640)
Screenshot: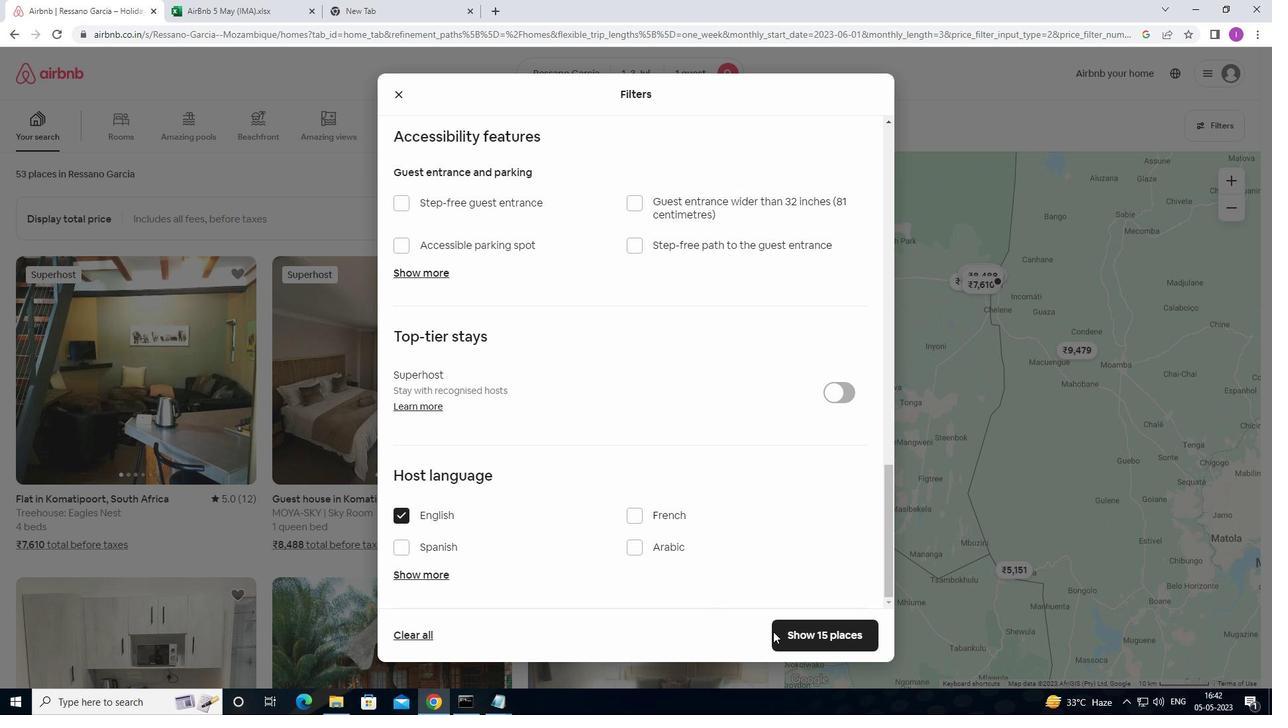 
Action: Mouse pressed left at (802, 640)
Screenshot: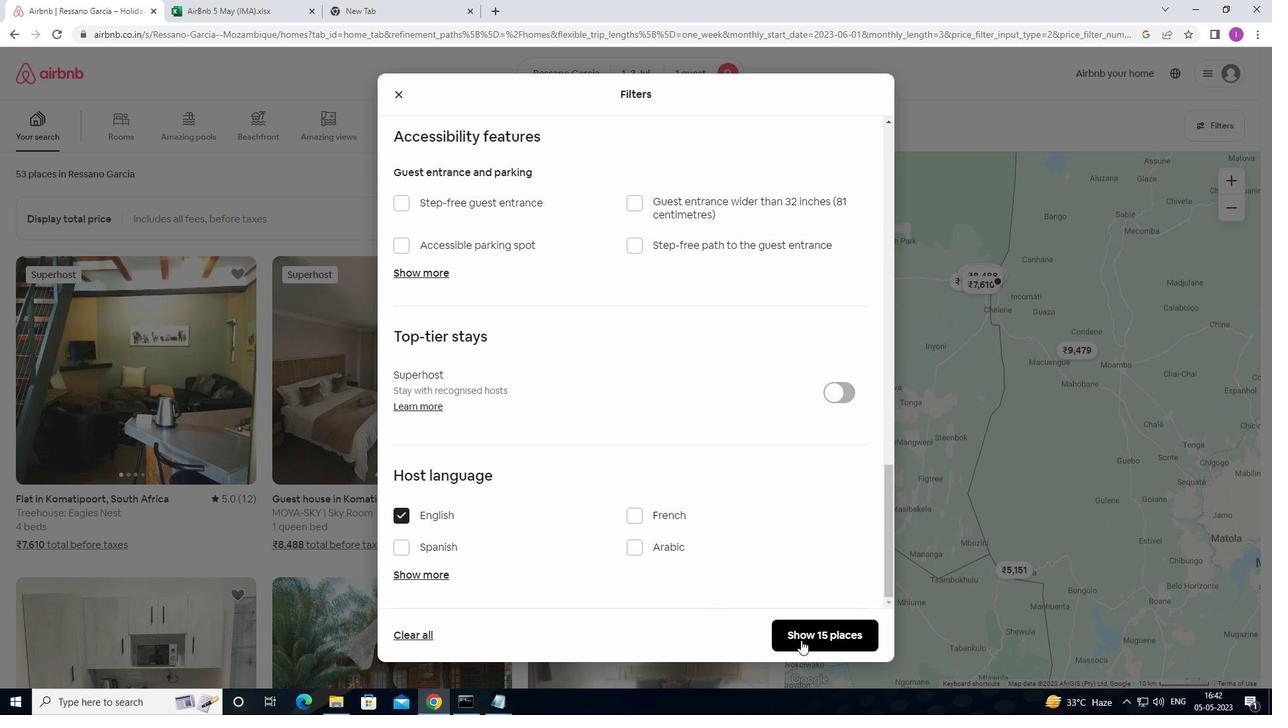 
Action: Mouse moved to (809, 630)
Screenshot: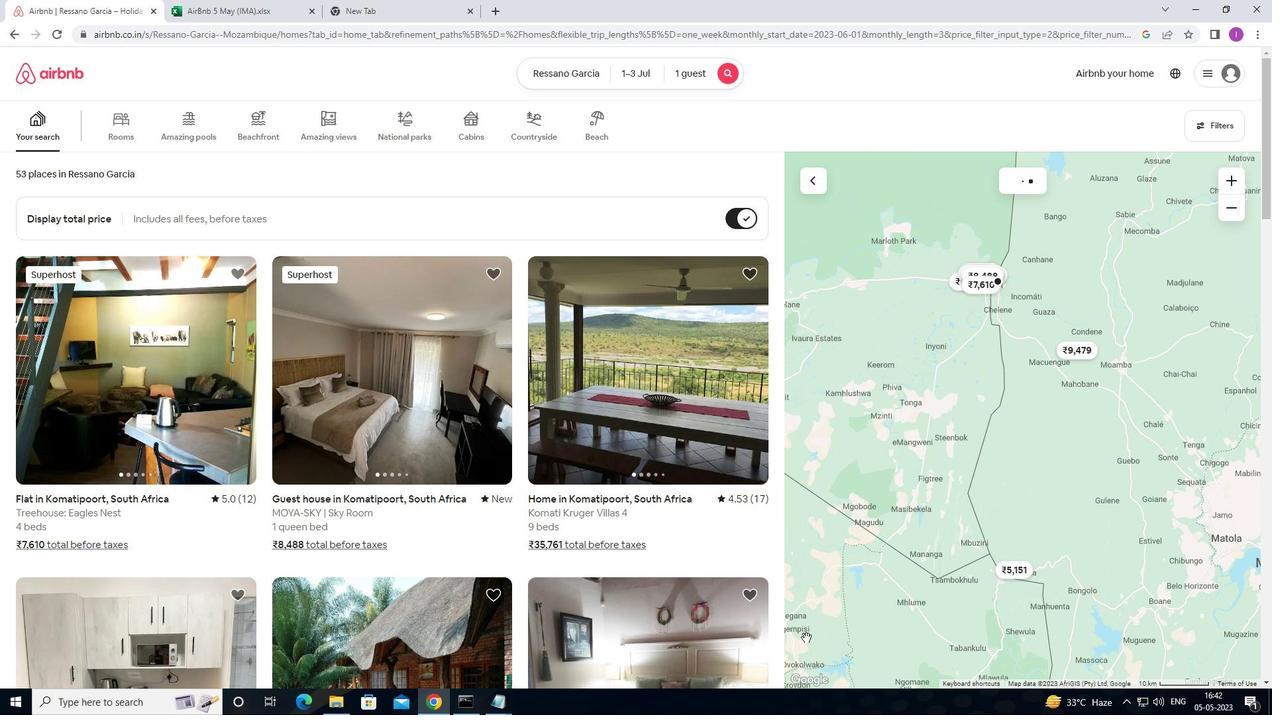 
